Task: Look for space in Repelón, Colombia from 9th June, 2023 to 11th June, 2023 for 2 adults in price range Rs.6000 to Rs.10000. Place can be entire place with 2 bedrooms having 2 beds and 1 bathroom. Property type can be house, flat, guest house. Amenities needed are: wifi, washing machine. Booking option can be shelf check-in. Required host language is English.
Action: Mouse moved to (456, 91)
Screenshot: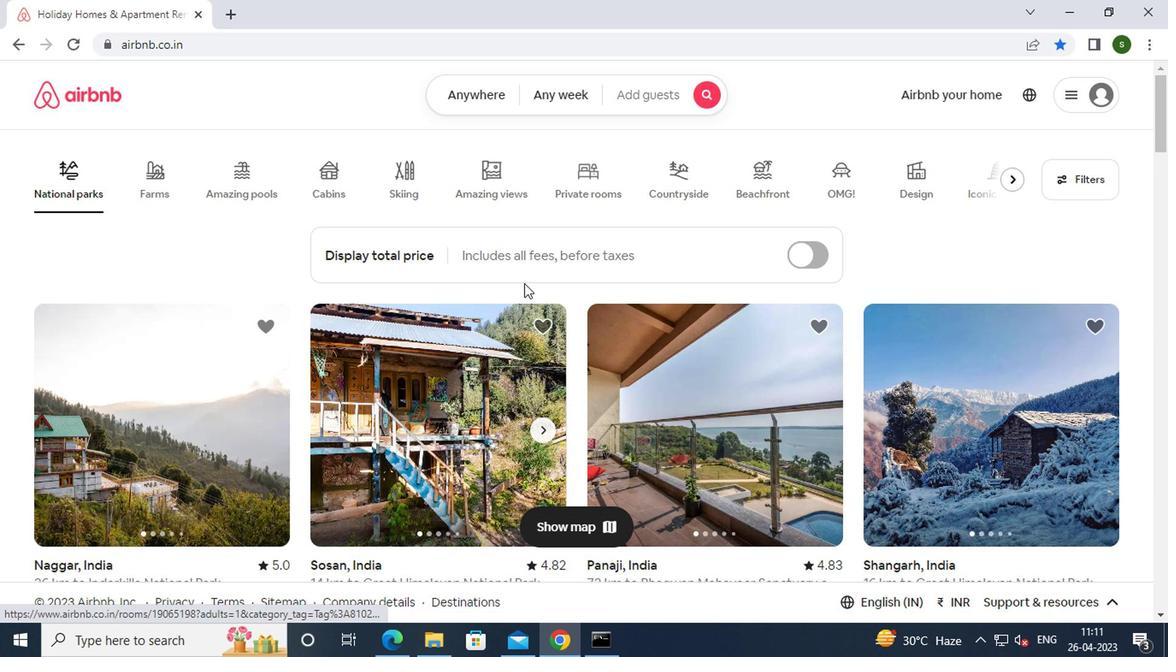
Action: Mouse pressed left at (456, 91)
Screenshot: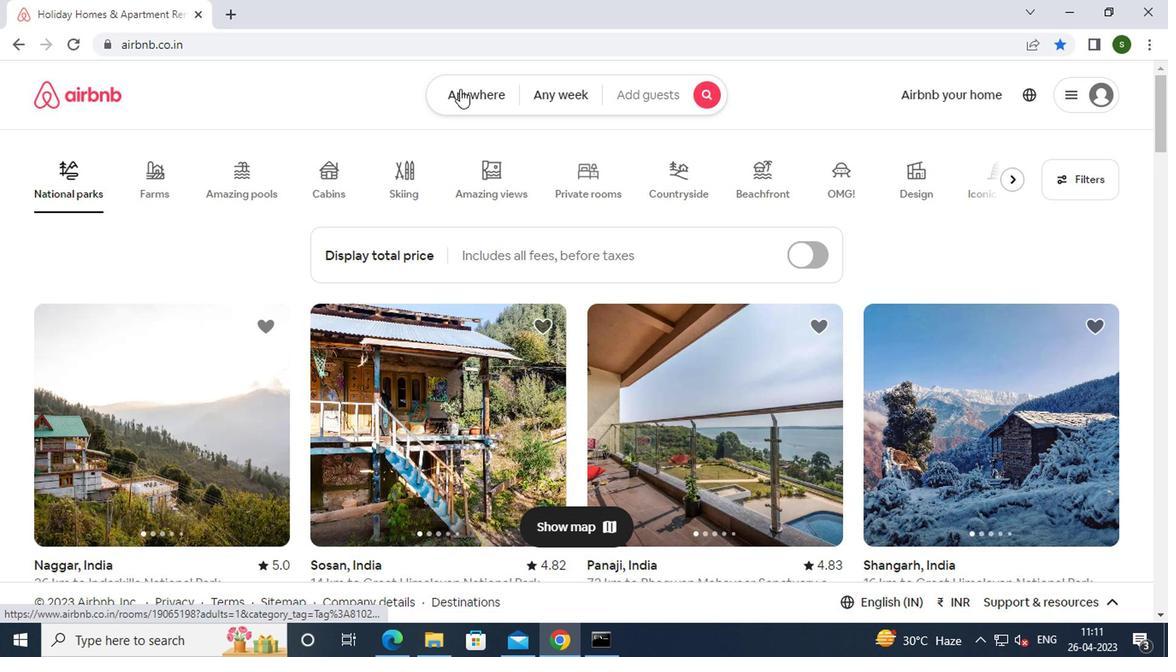
Action: Mouse moved to (309, 180)
Screenshot: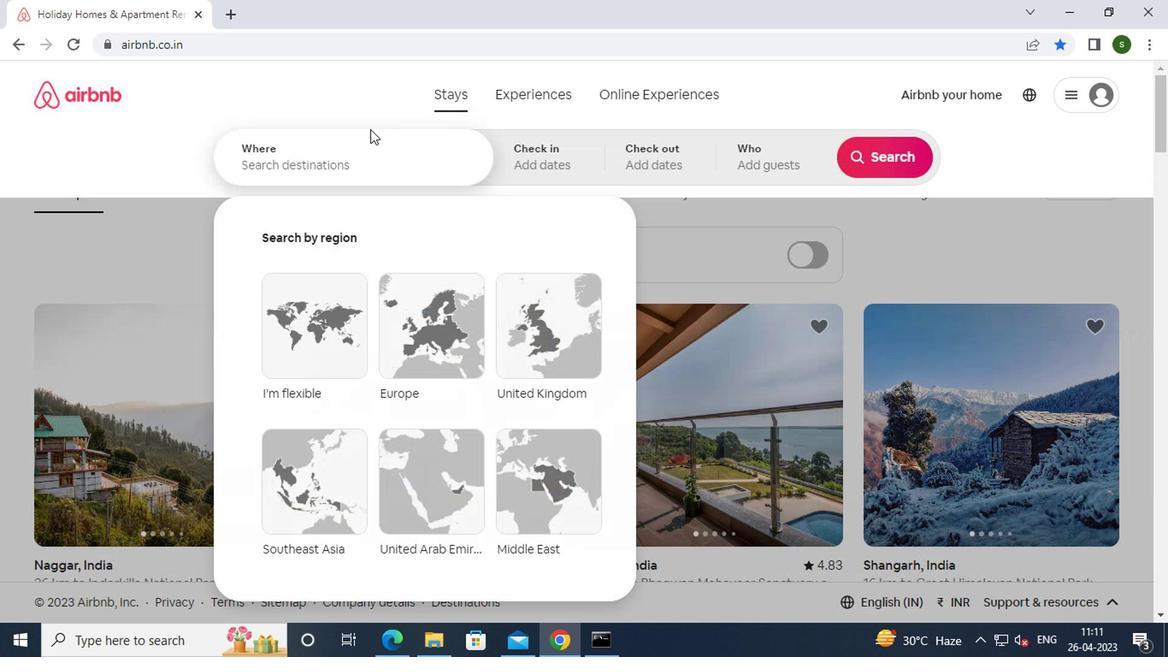 
Action: Mouse pressed left at (309, 180)
Screenshot: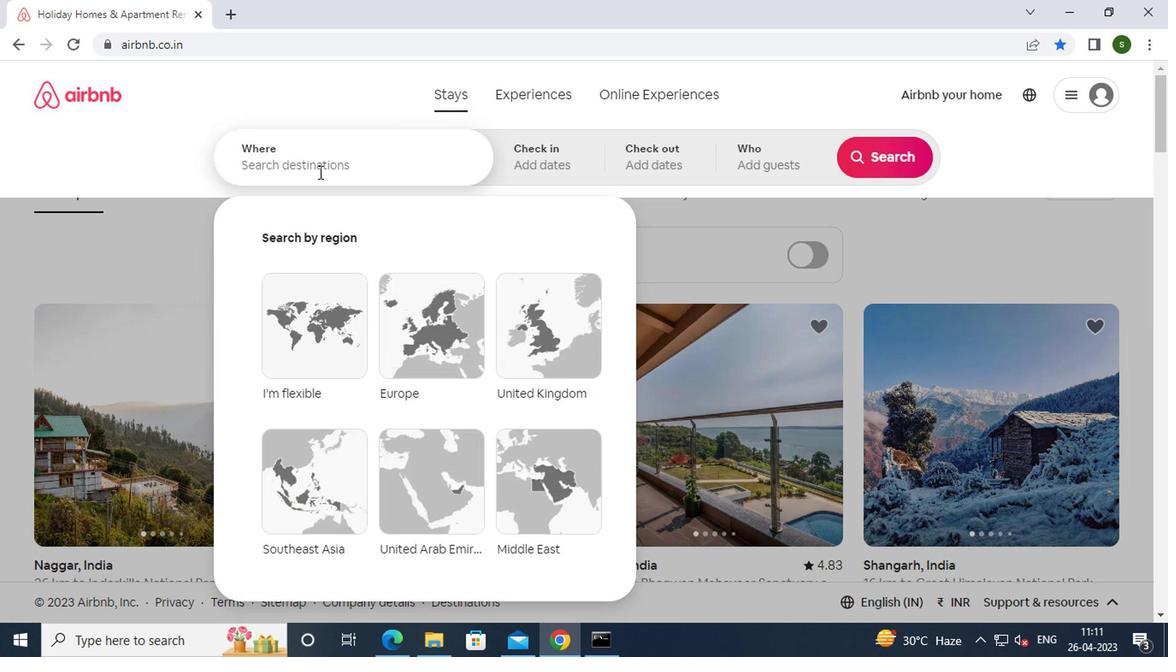 
Action: Mouse moved to (309, 174)
Screenshot: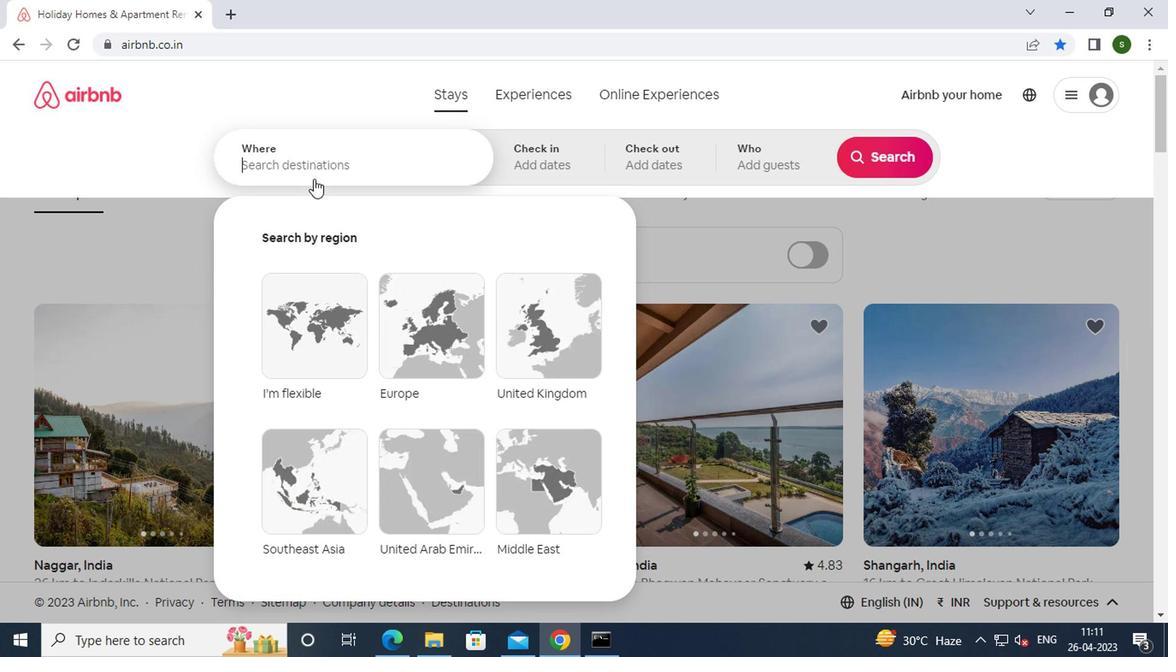 
Action: Key pressed <Key.caps_lock>r<Key.caps_lock>epelon,<Key.space><Key.caps_lock>c<Key.caps_lock>olombia<Key.enter>
Screenshot: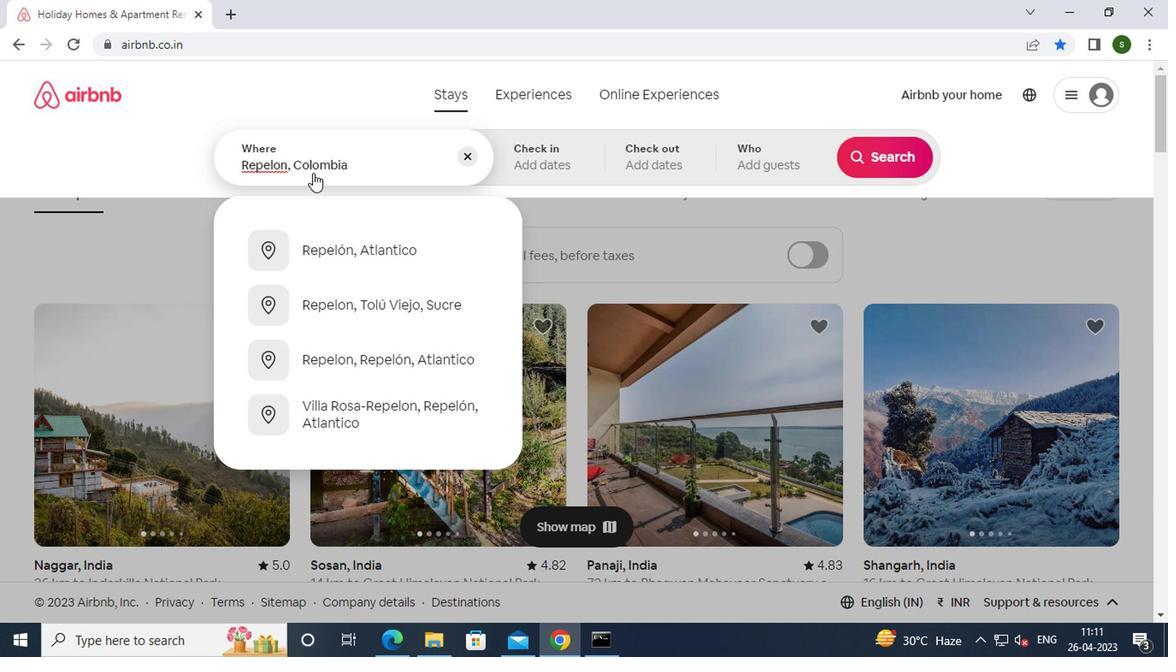 
Action: Mouse moved to (870, 292)
Screenshot: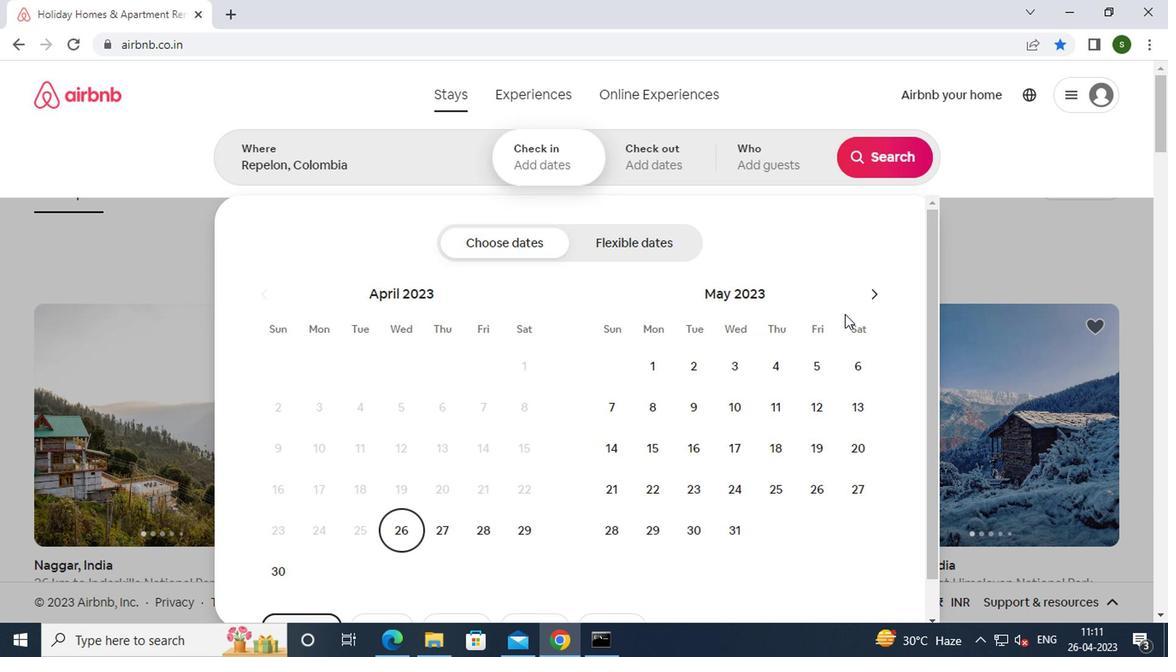 
Action: Mouse pressed left at (870, 292)
Screenshot: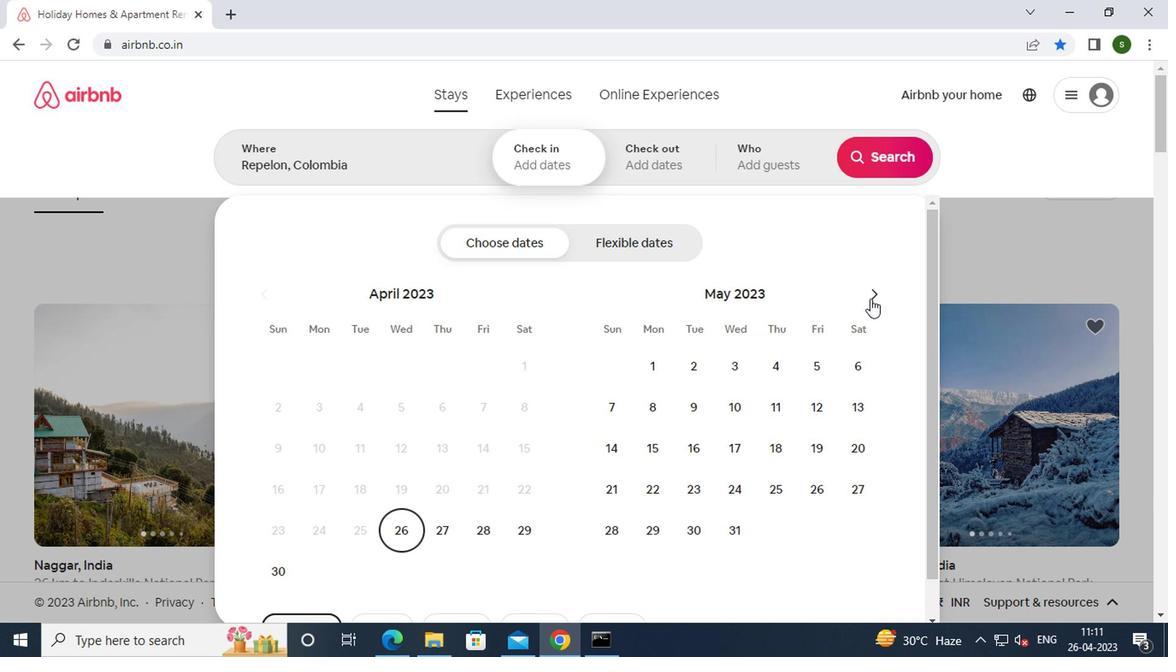 
Action: Mouse moved to (814, 420)
Screenshot: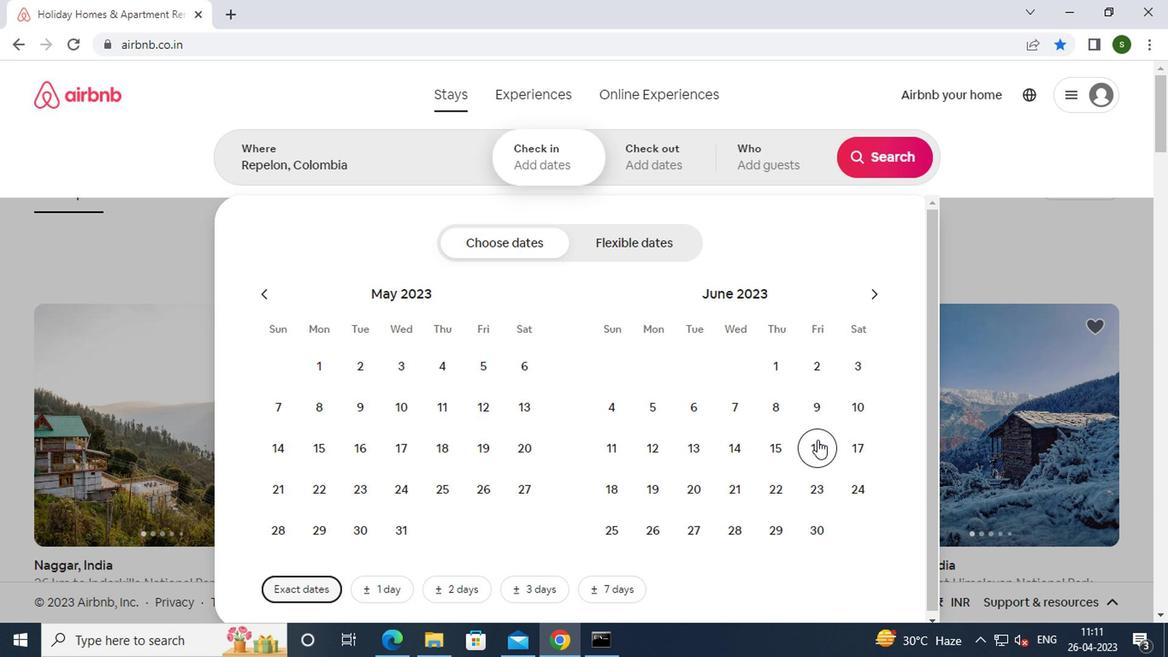 
Action: Mouse pressed left at (814, 420)
Screenshot: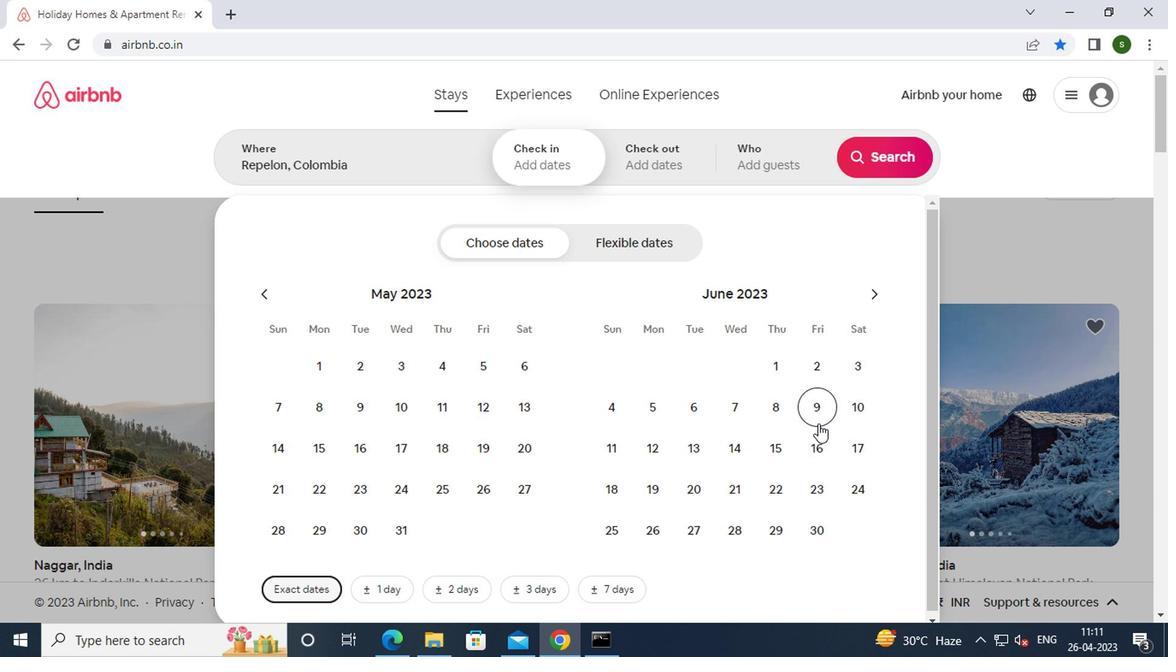 
Action: Mouse moved to (617, 456)
Screenshot: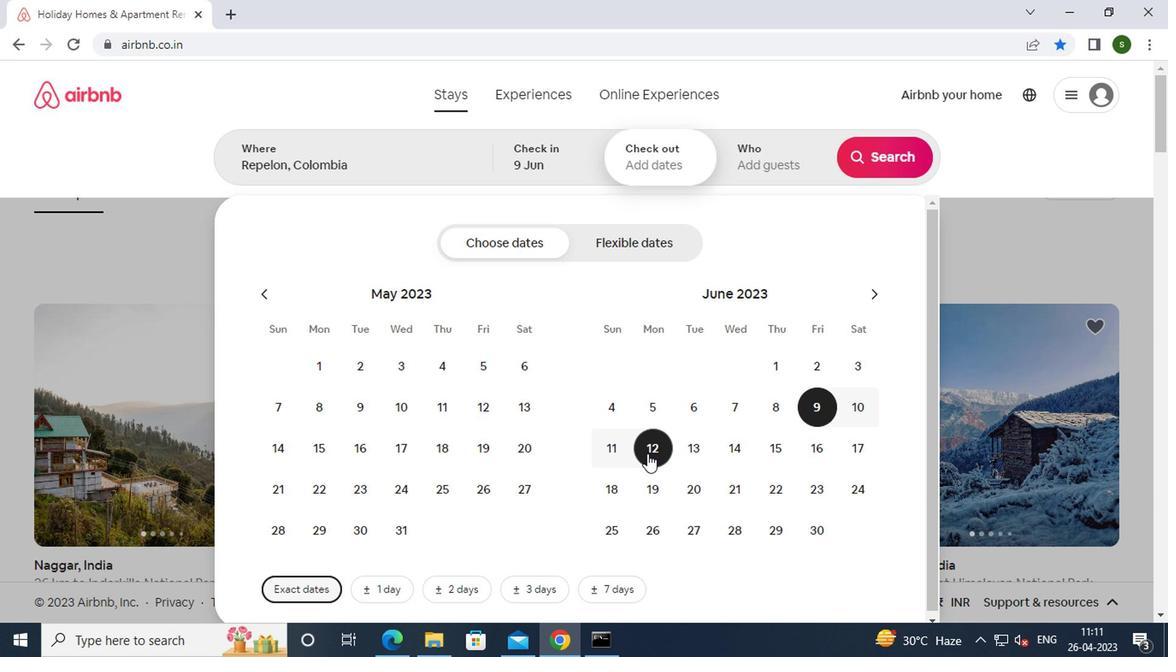 
Action: Mouse pressed left at (617, 456)
Screenshot: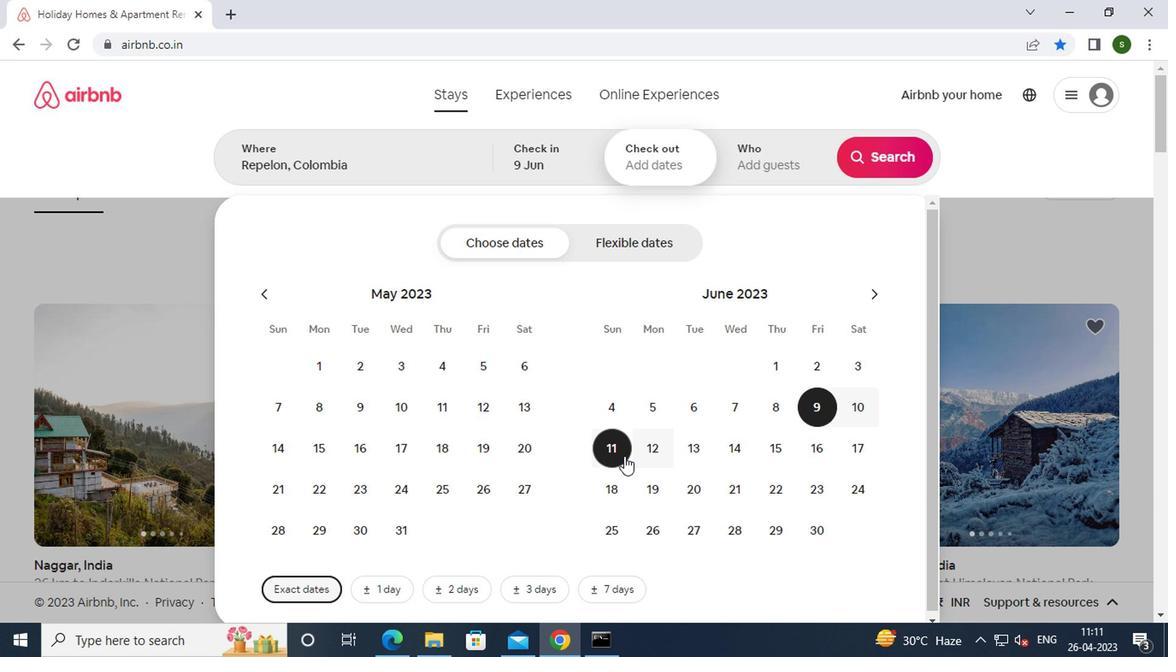 
Action: Mouse moved to (779, 166)
Screenshot: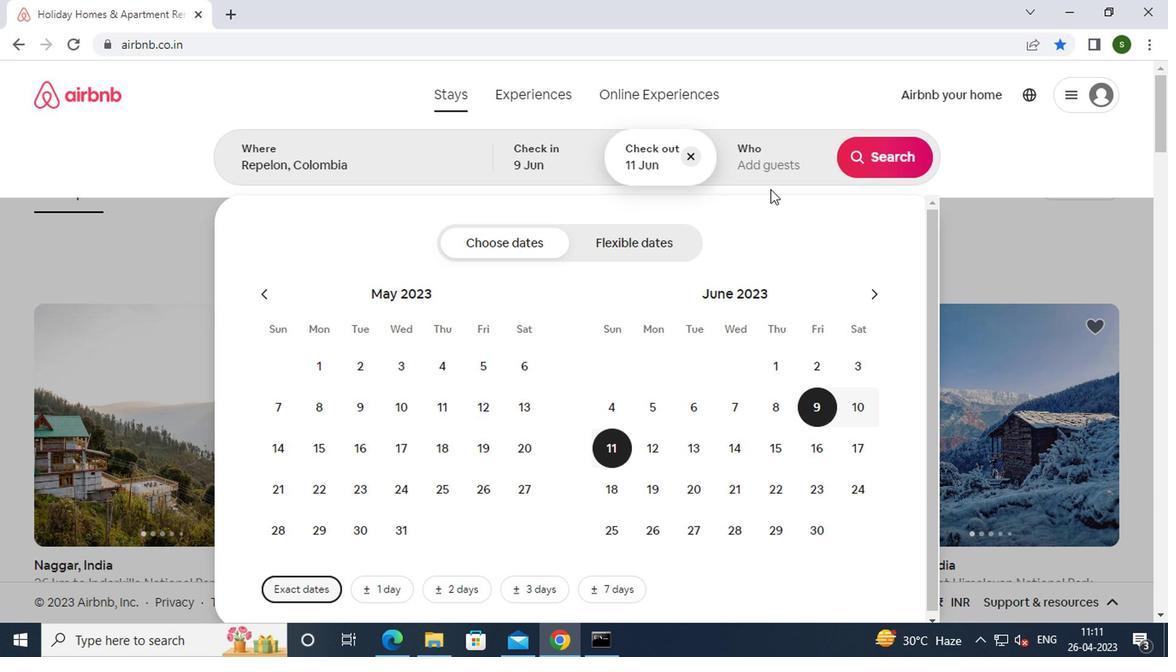 
Action: Mouse pressed left at (779, 166)
Screenshot: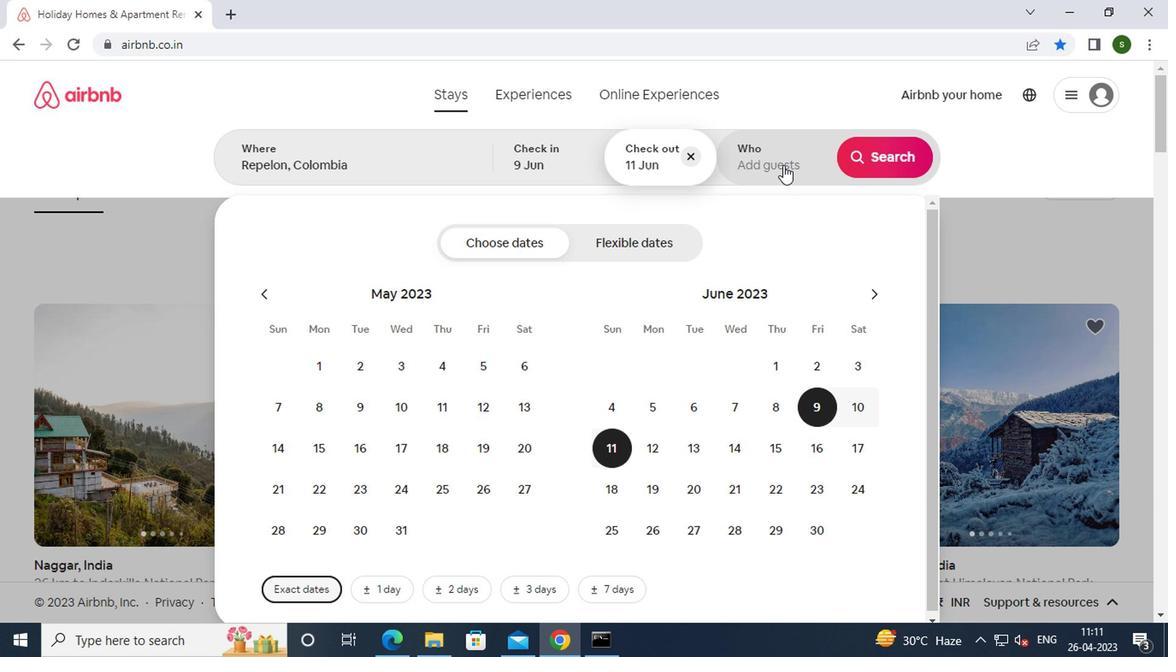 
Action: Mouse moved to (890, 250)
Screenshot: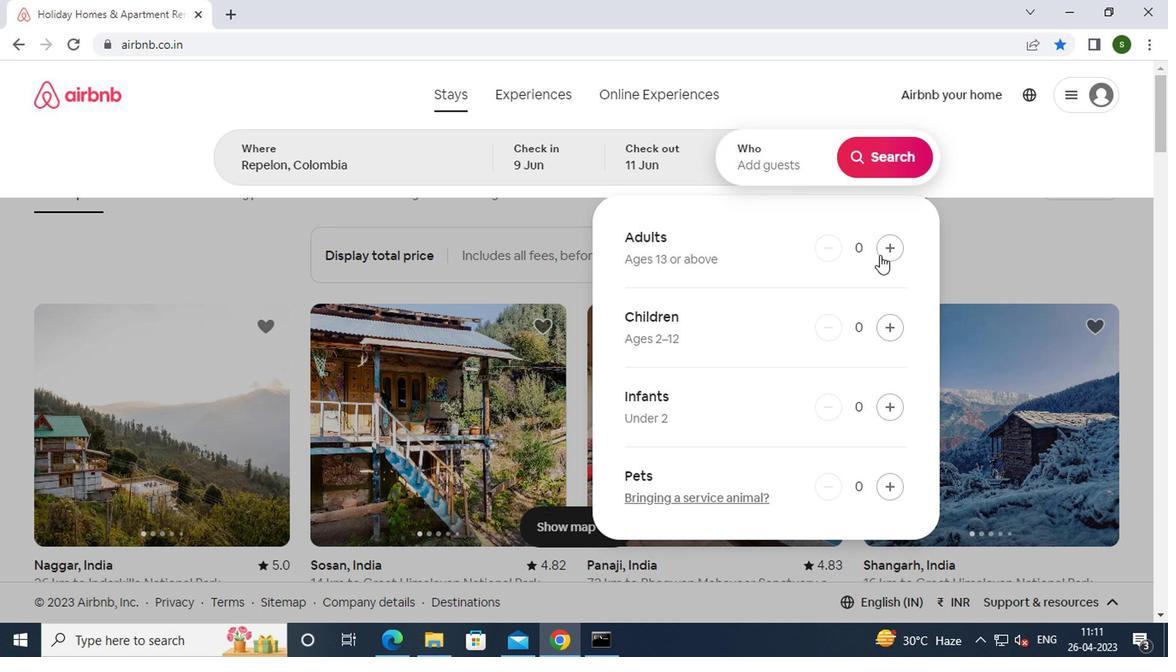 
Action: Mouse pressed left at (890, 250)
Screenshot: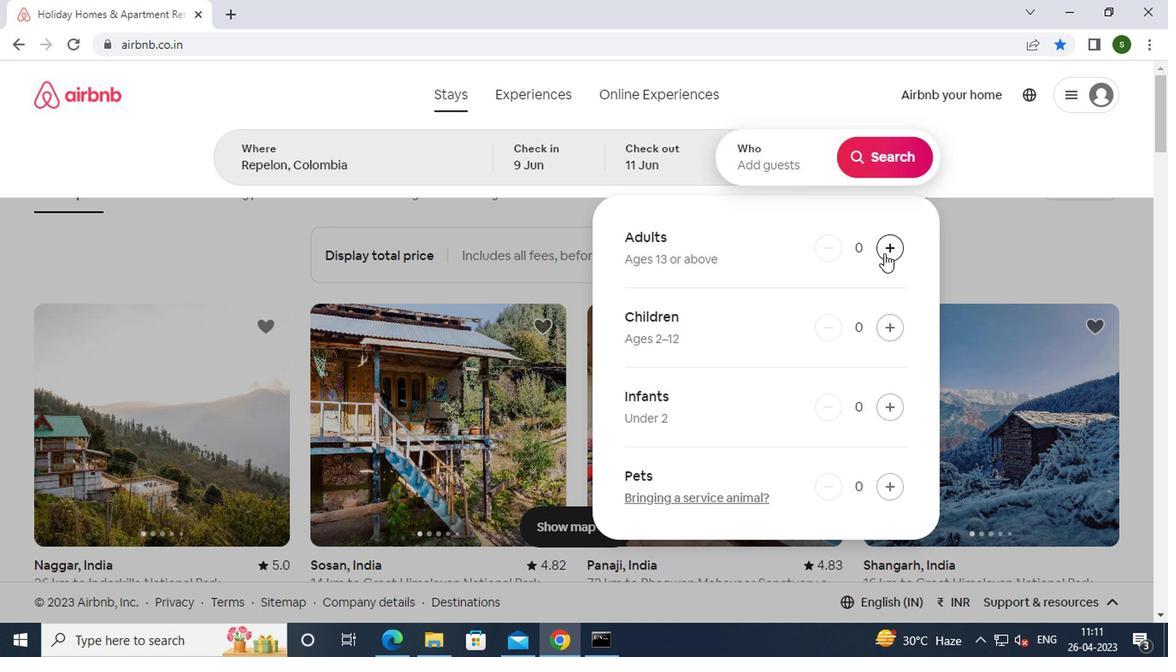 
Action: Mouse pressed left at (890, 250)
Screenshot: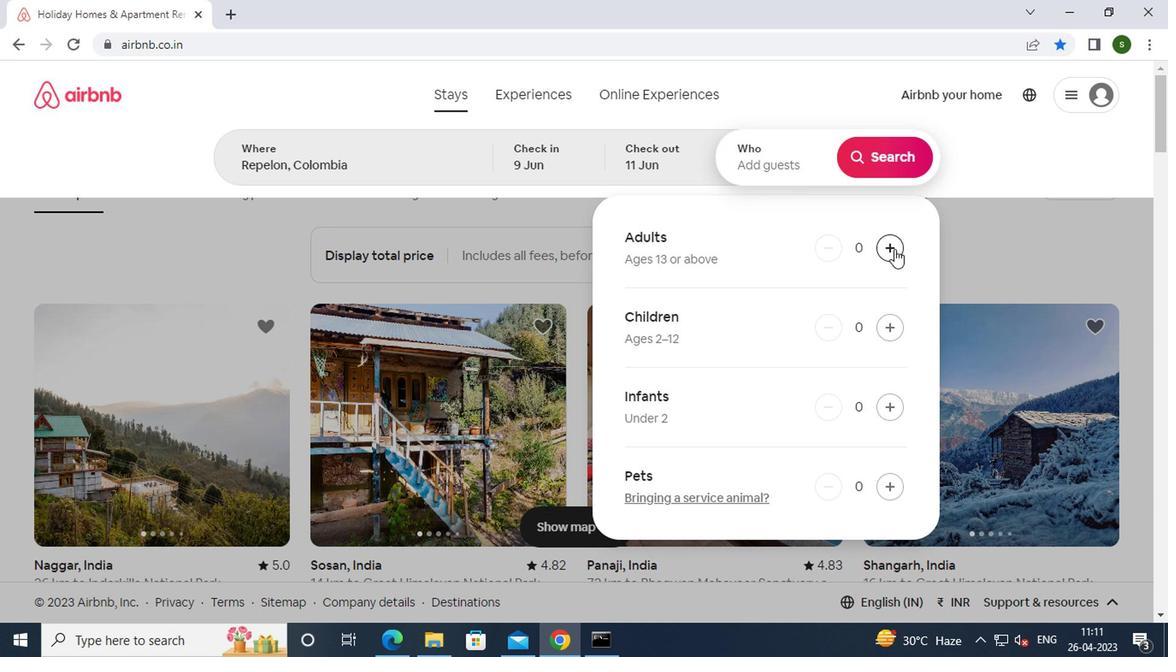
Action: Mouse moved to (893, 161)
Screenshot: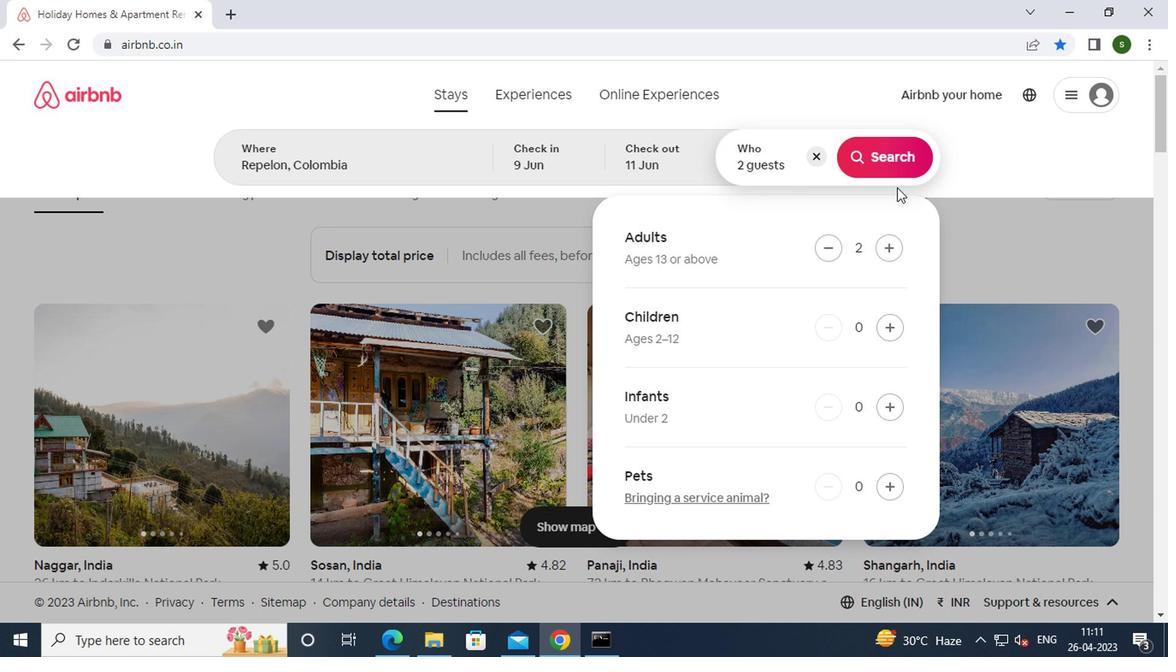 
Action: Mouse pressed left at (893, 161)
Screenshot: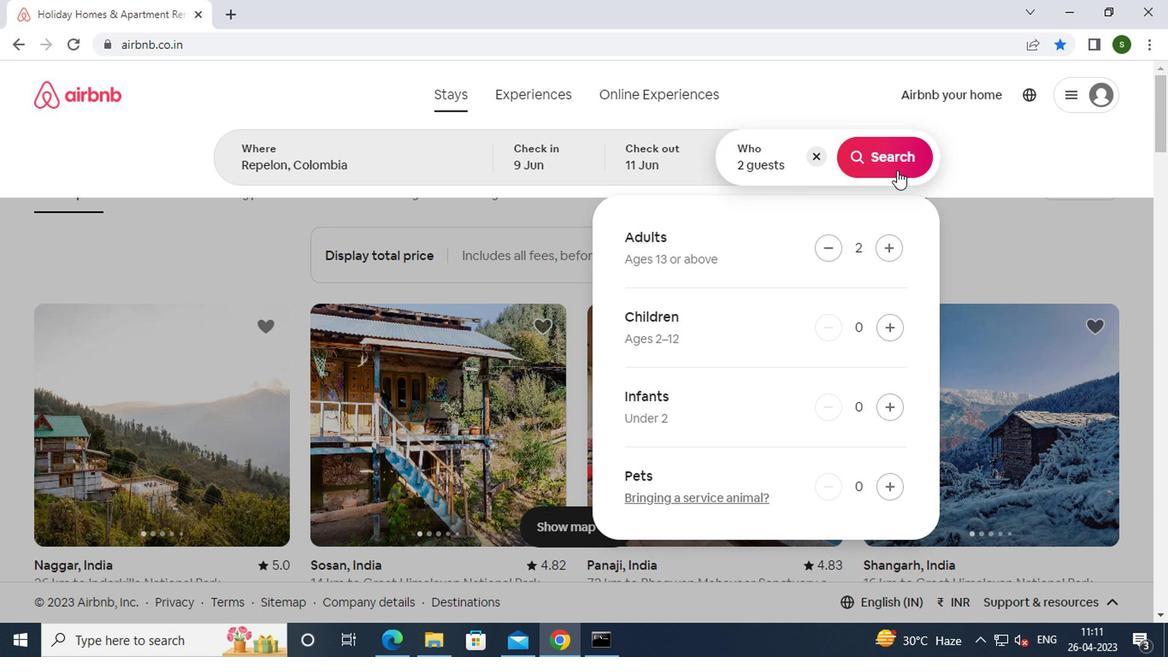 
Action: Mouse moved to (1092, 162)
Screenshot: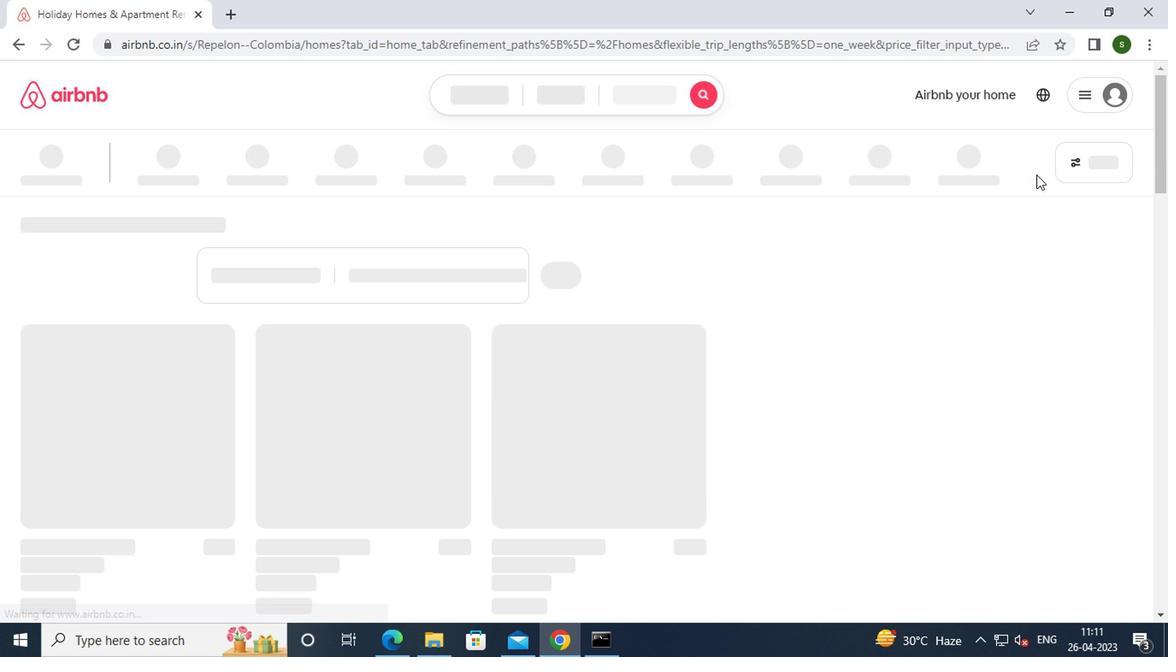 
Action: Mouse pressed left at (1092, 162)
Screenshot: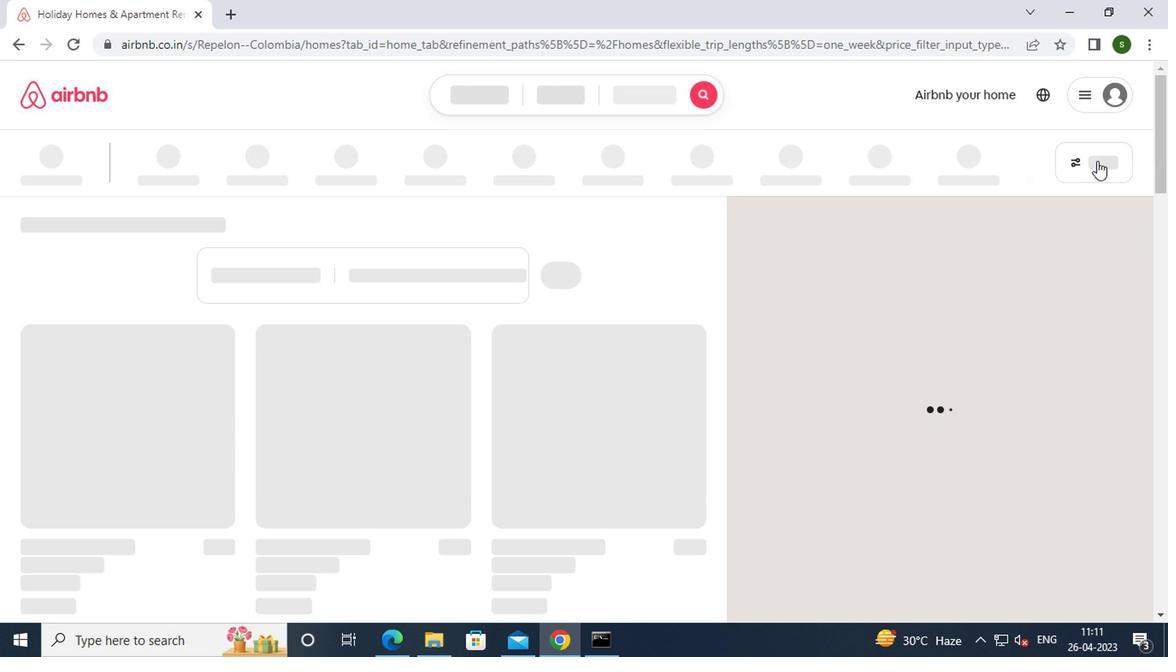 
Action: Mouse moved to (1082, 165)
Screenshot: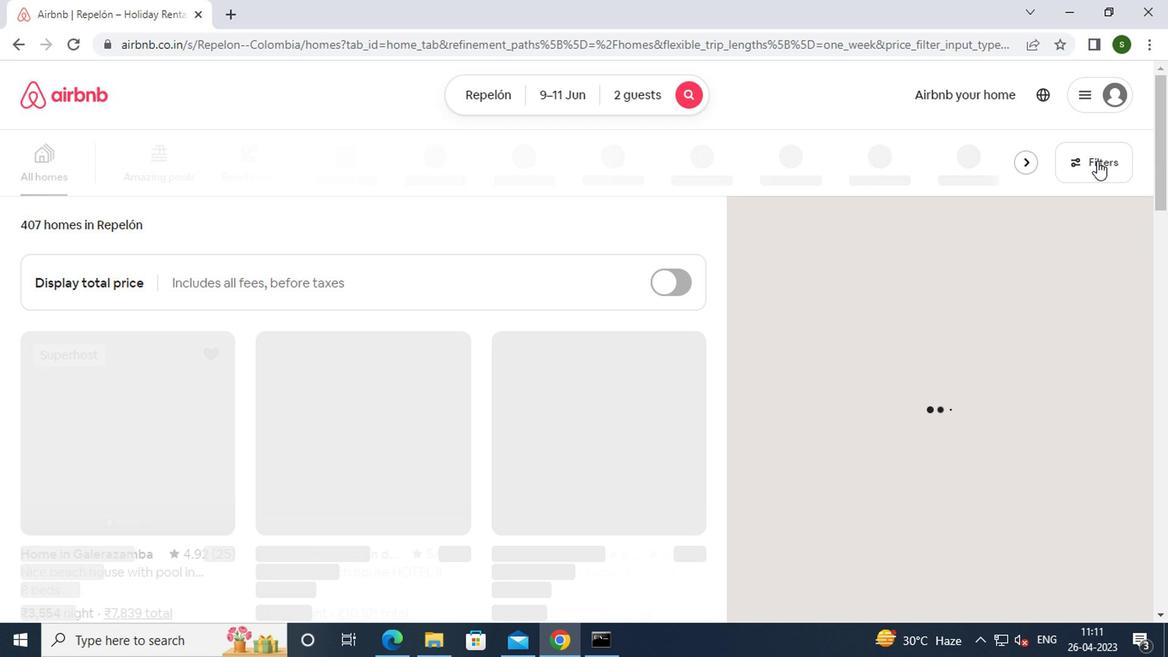 
Action: Mouse pressed left at (1082, 165)
Screenshot: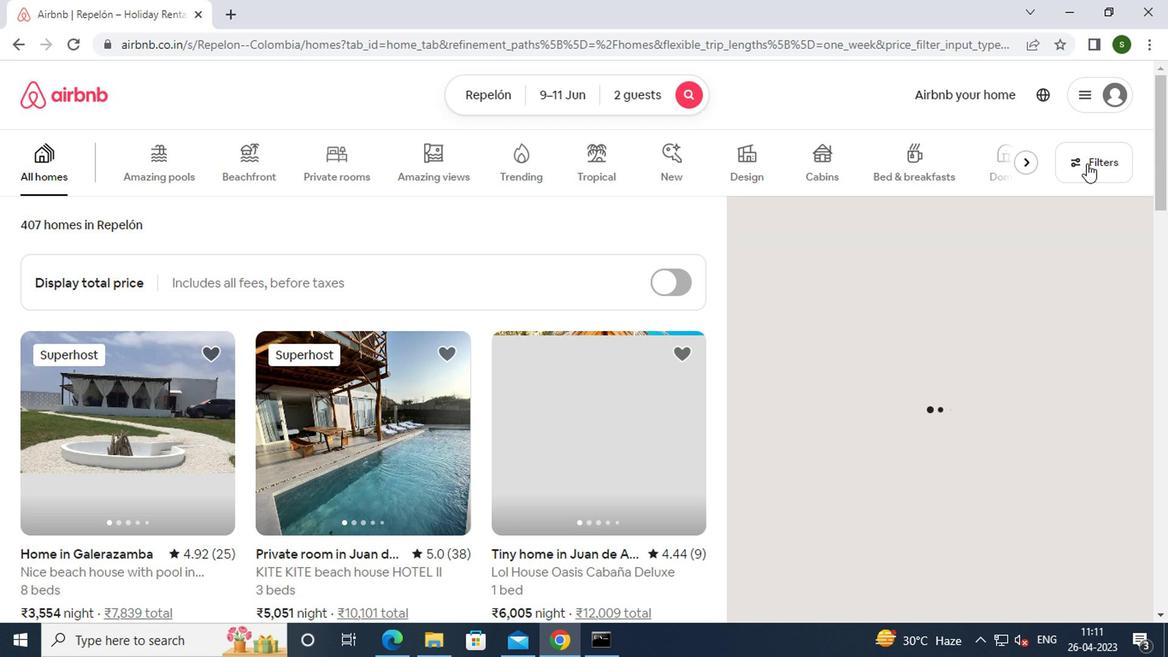 
Action: Mouse moved to (514, 364)
Screenshot: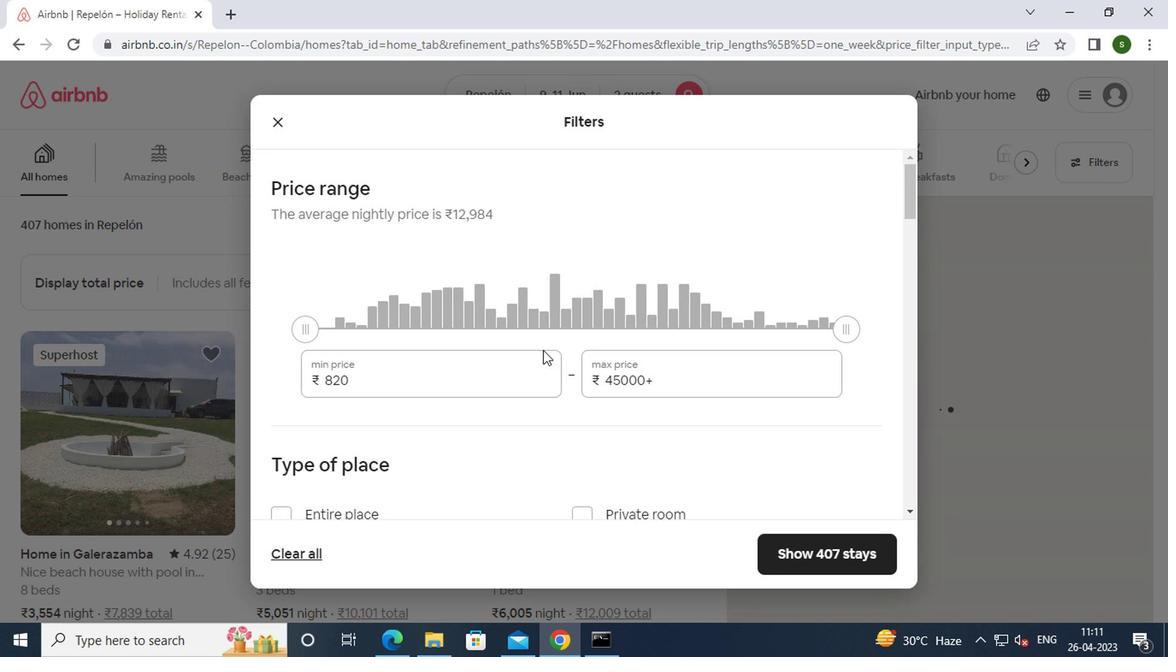 
Action: Mouse pressed left at (514, 364)
Screenshot: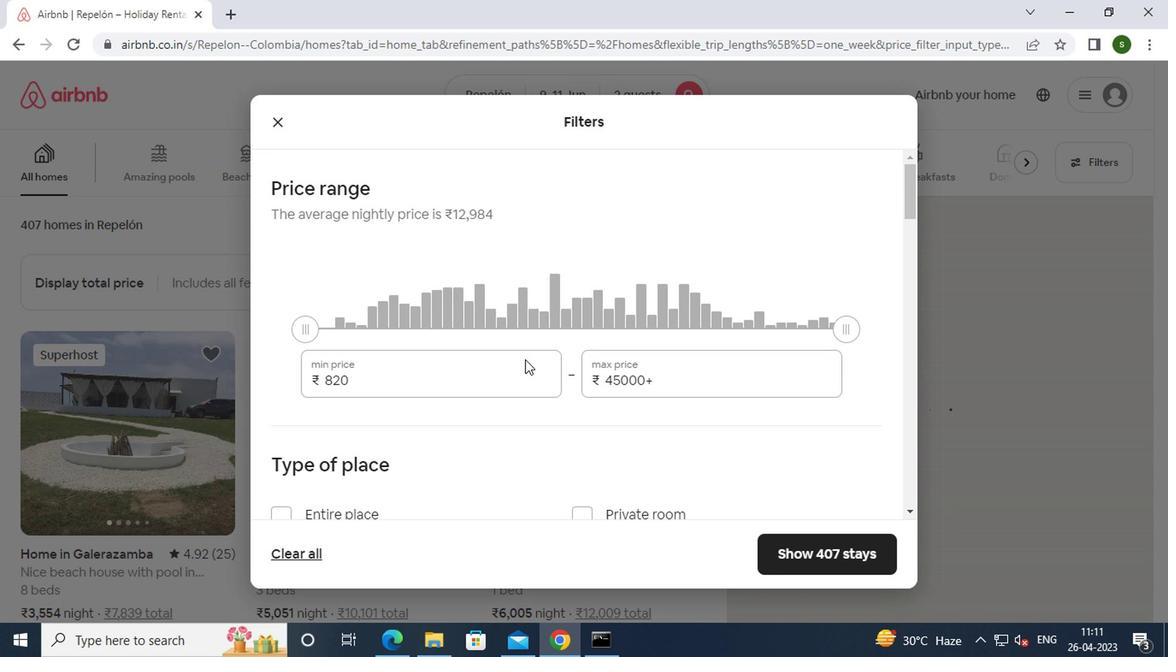 
Action: Mouse moved to (514, 364)
Screenshot: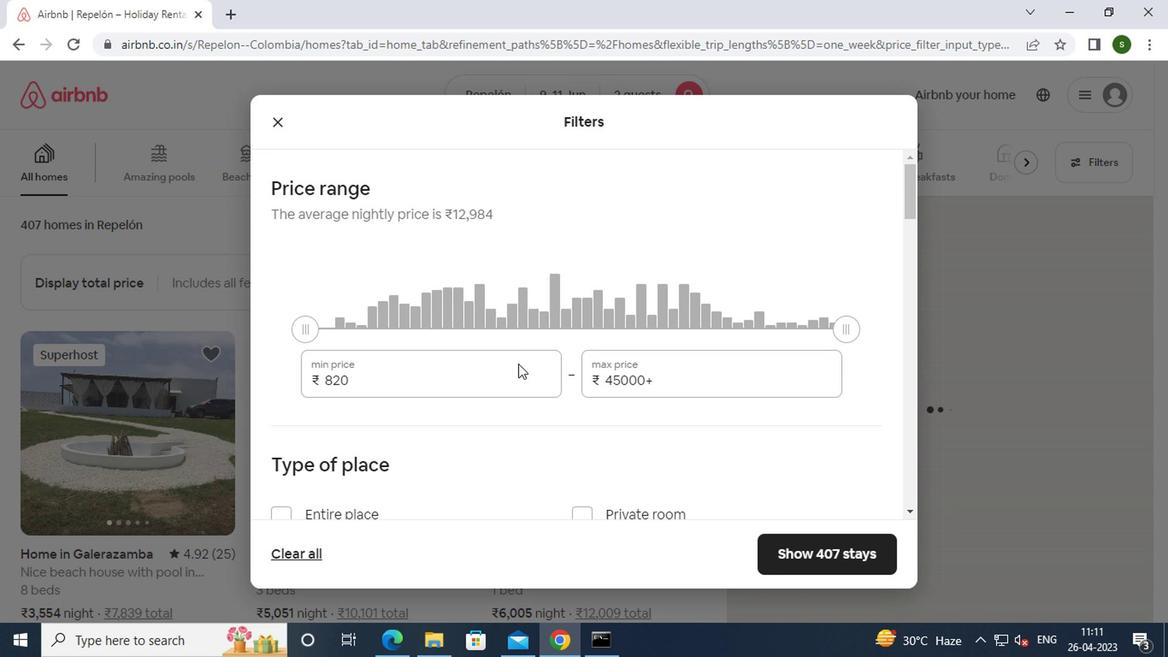 
Action: Key pressed <Key.backspace><Key.backspace><Key.backspace><Key.backspace><Key.backspace><Key.backspace><Key.backspace><Key.backspace>6000
Screenshot: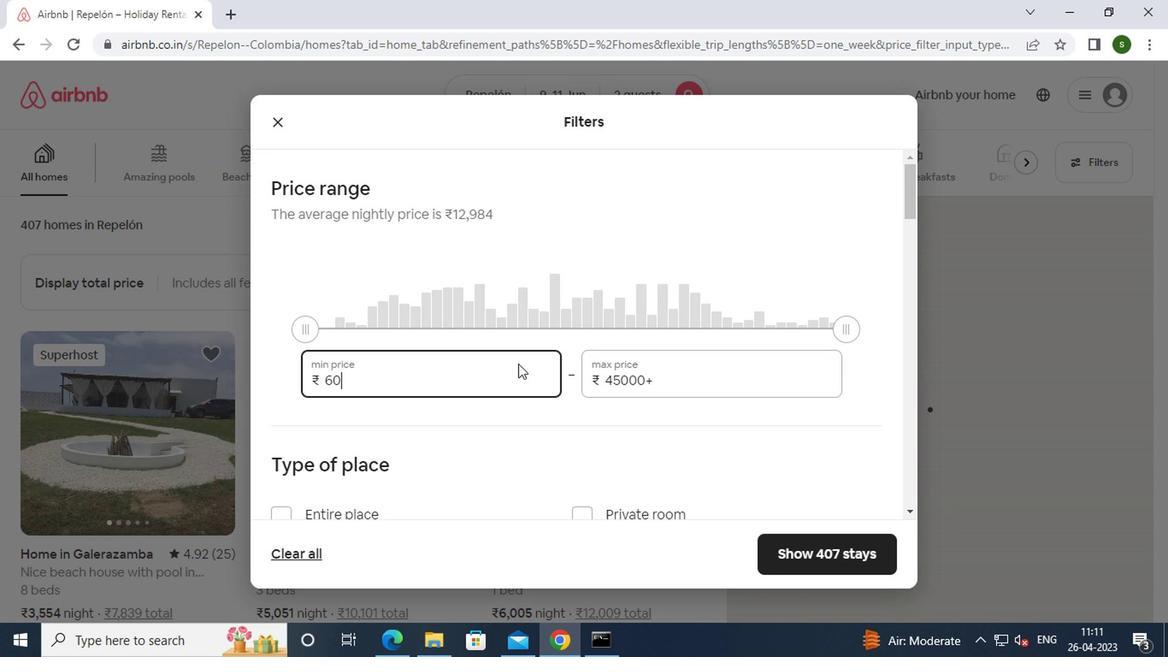 
Action: Mouse moved to (652, 378)
Screenshot: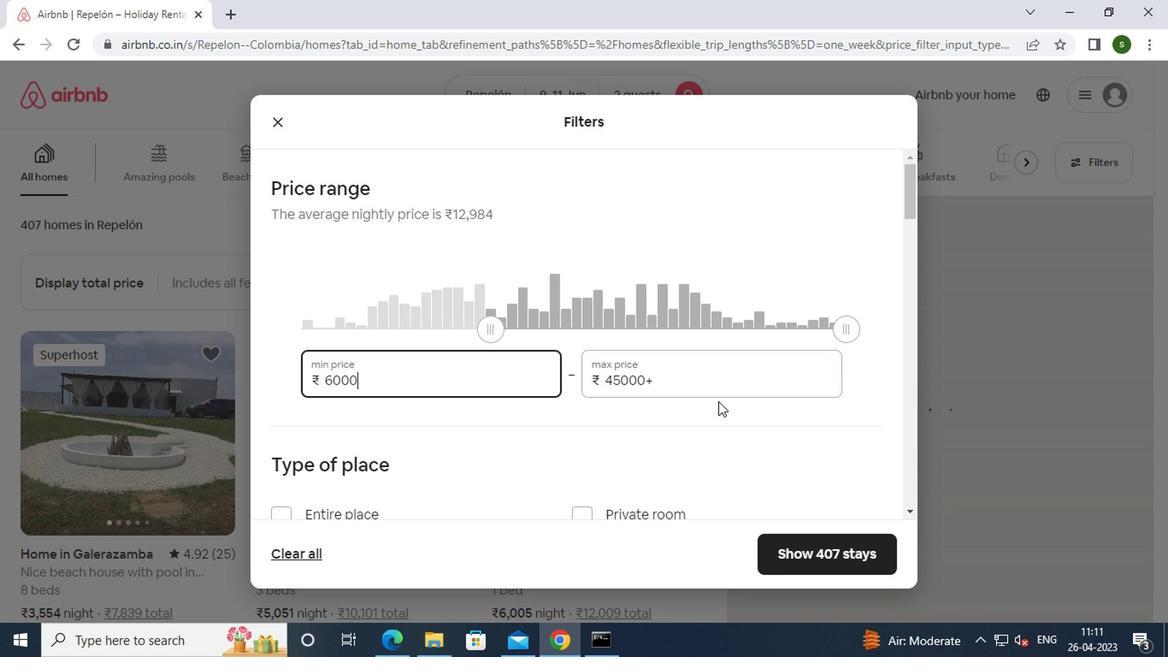 
Action: Mouse pressed left at (652, 378)
Screenshot: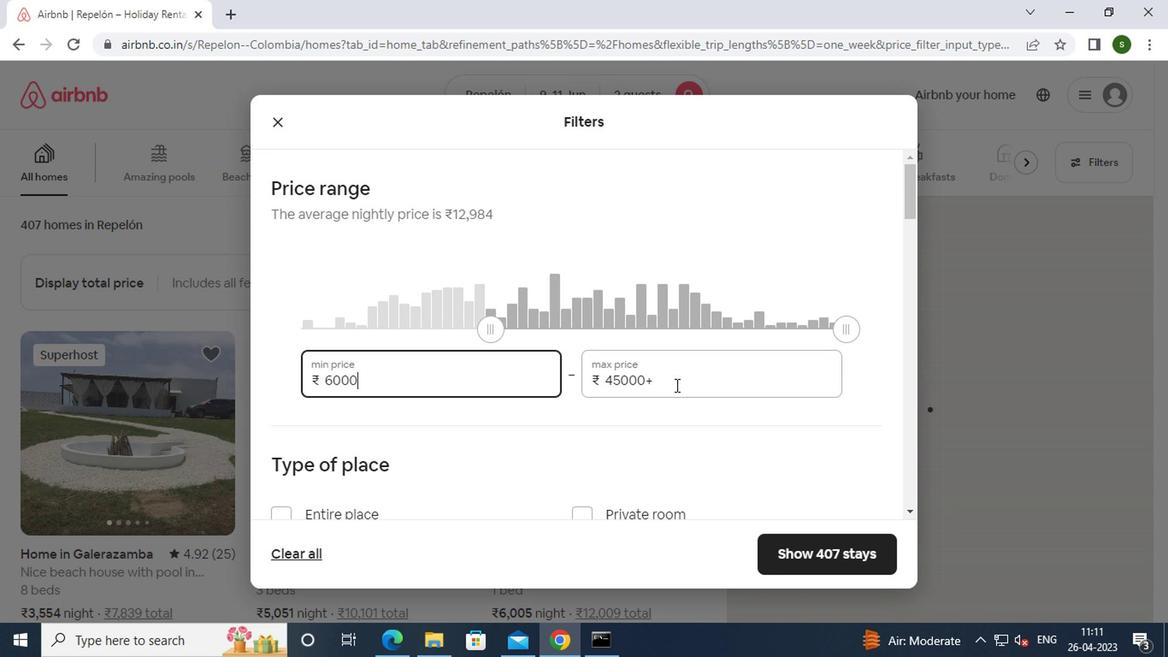 
Action: Key pressed <Key.backspace><Key.backspace><Key.backspace><Key.backspace><Key.backspace><Key.backspace><Key.backspace><Key.backspace><Key.backspace>10000
Screenshot: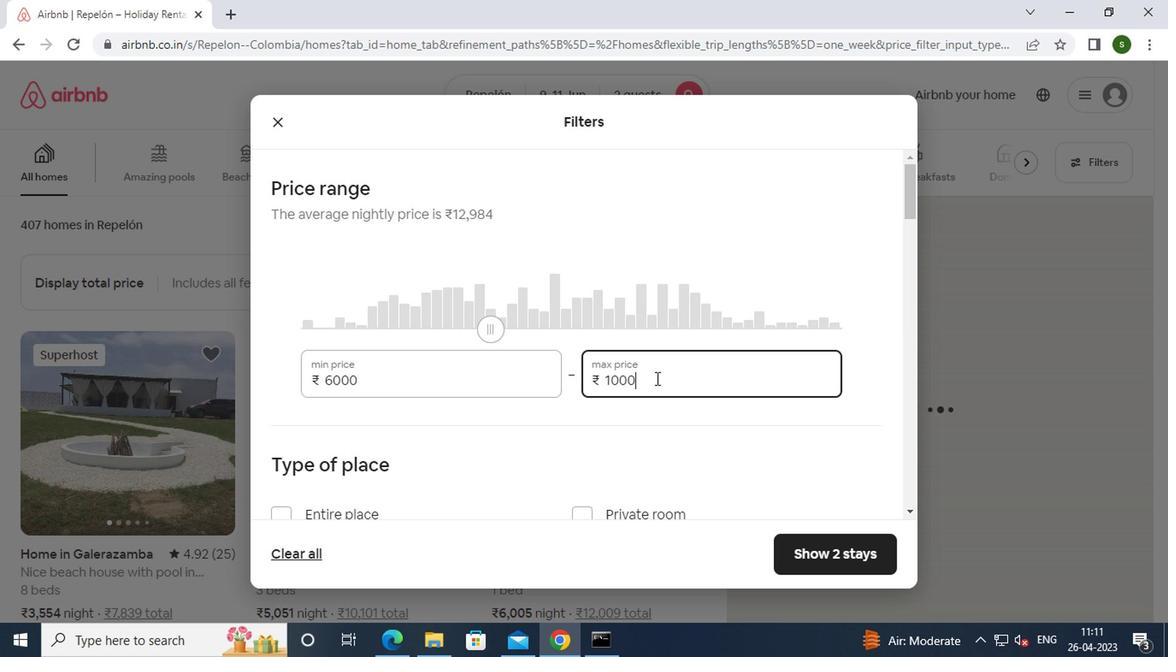 
Action: Mouse moved to (561, 415)
Screenshot: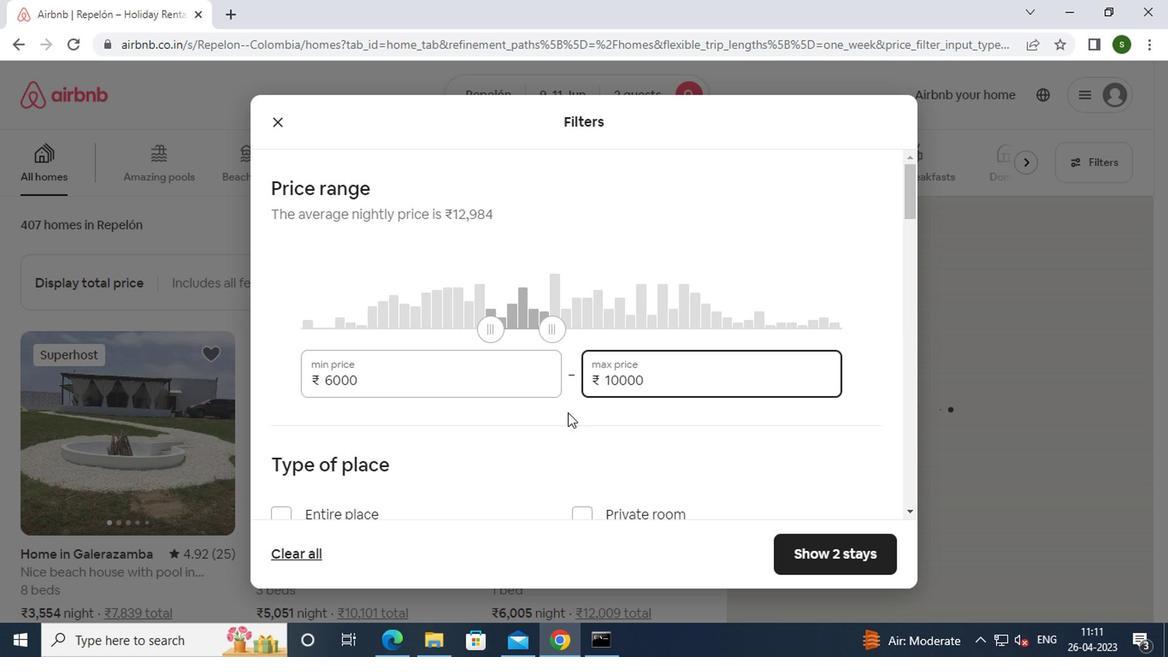 
Action: Mouse scrolled (561, 414) with delta (0, -1)
Screenshot: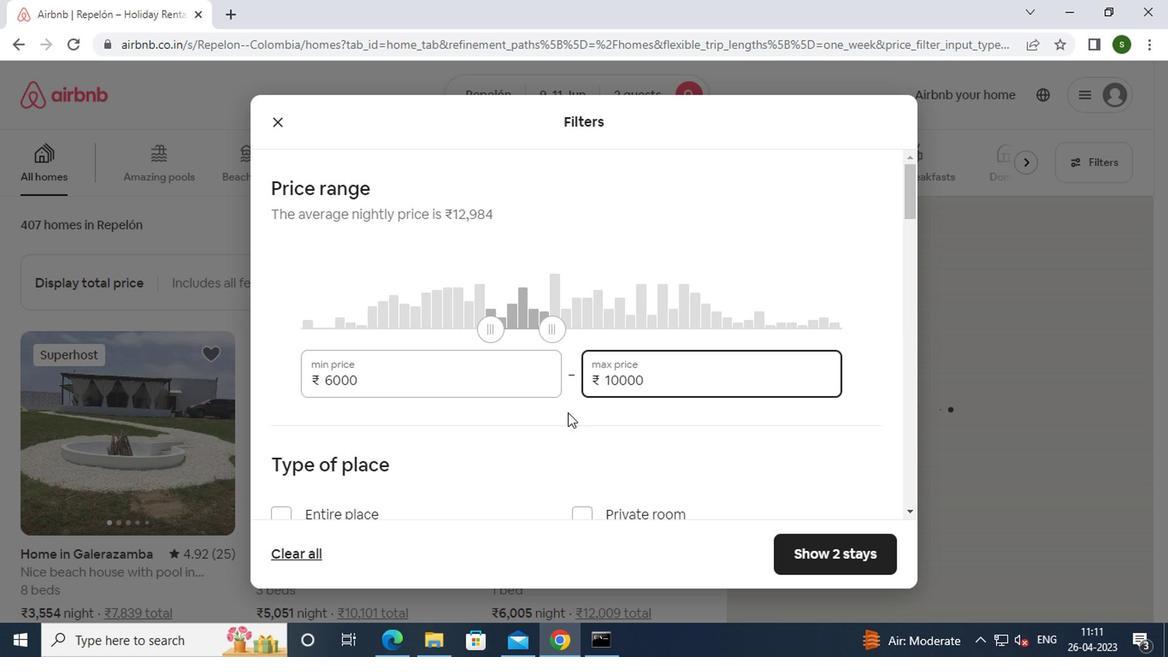 
Action: Mouse moved to (560, 415)
Screenshot: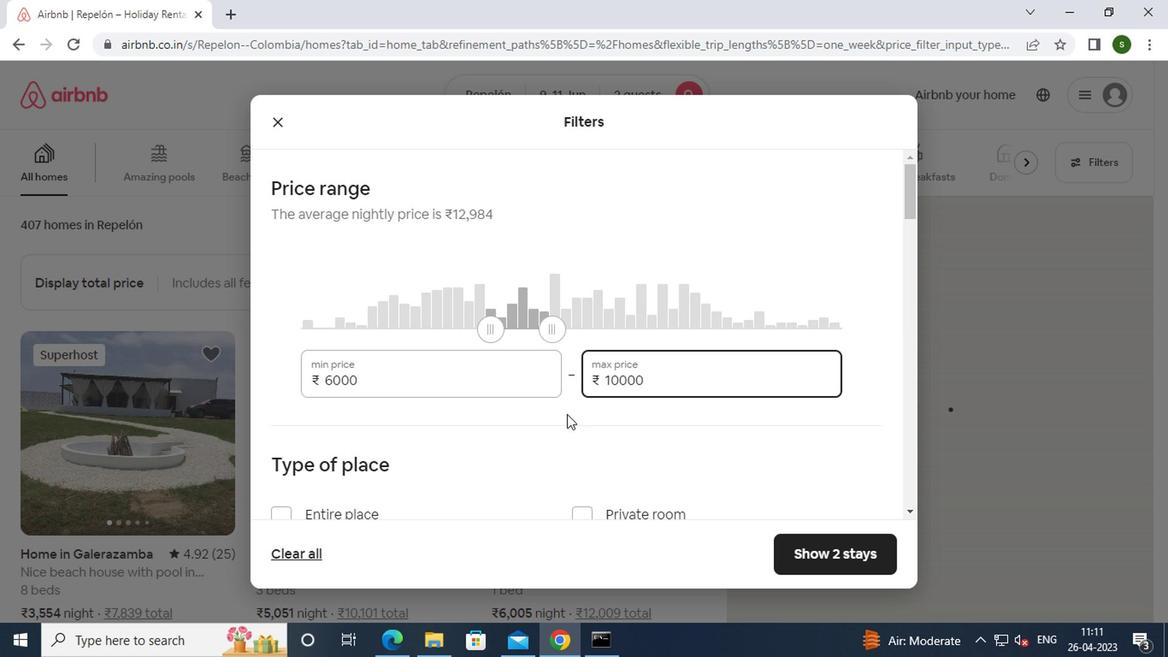 
Action: Mouse scrolled (560, 414) with delta (0, -1)
Screenshot: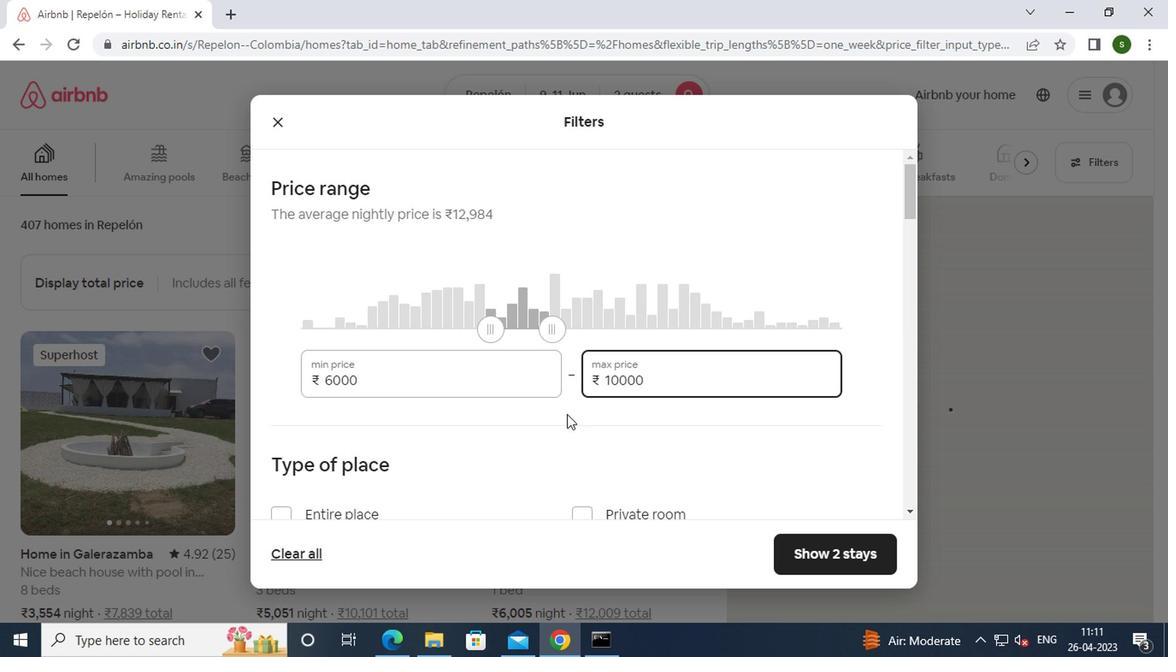 
Action: Mouse moved to (362, 363)
Screenshot: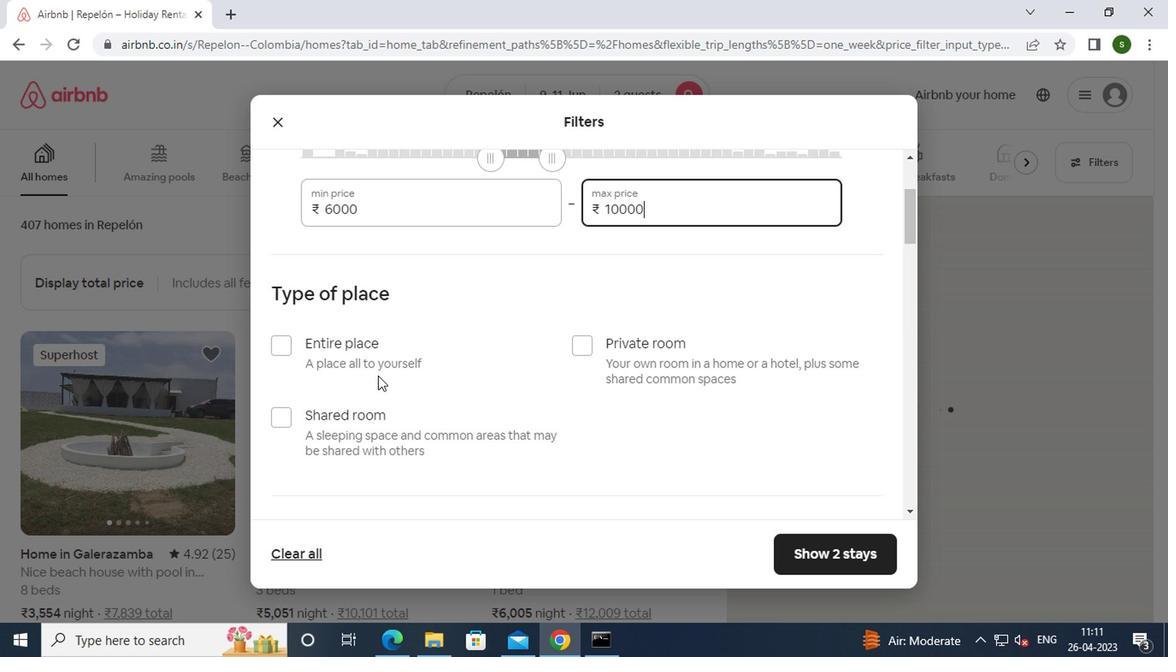 
Action: Mouse pressed left at (362, 363)
Screenshot: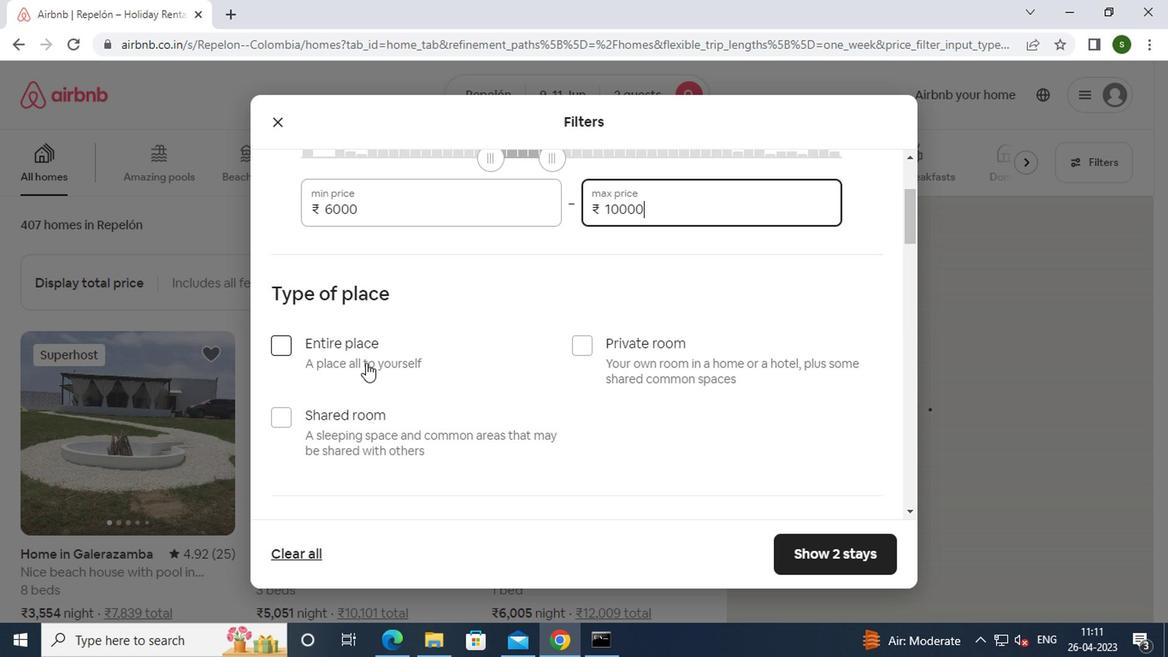 
Action: Mouse moved to (429, 342)
Screenshot: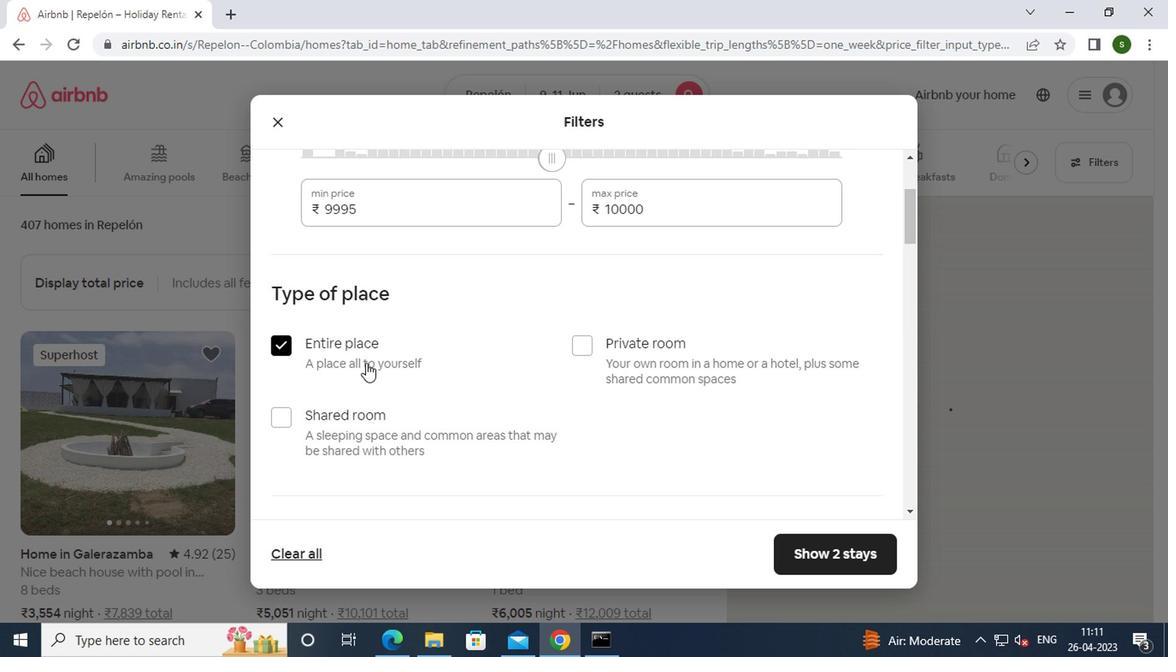 
Action: Mouse scrolled (429, 342) with delta (0, 0)
Screenshot: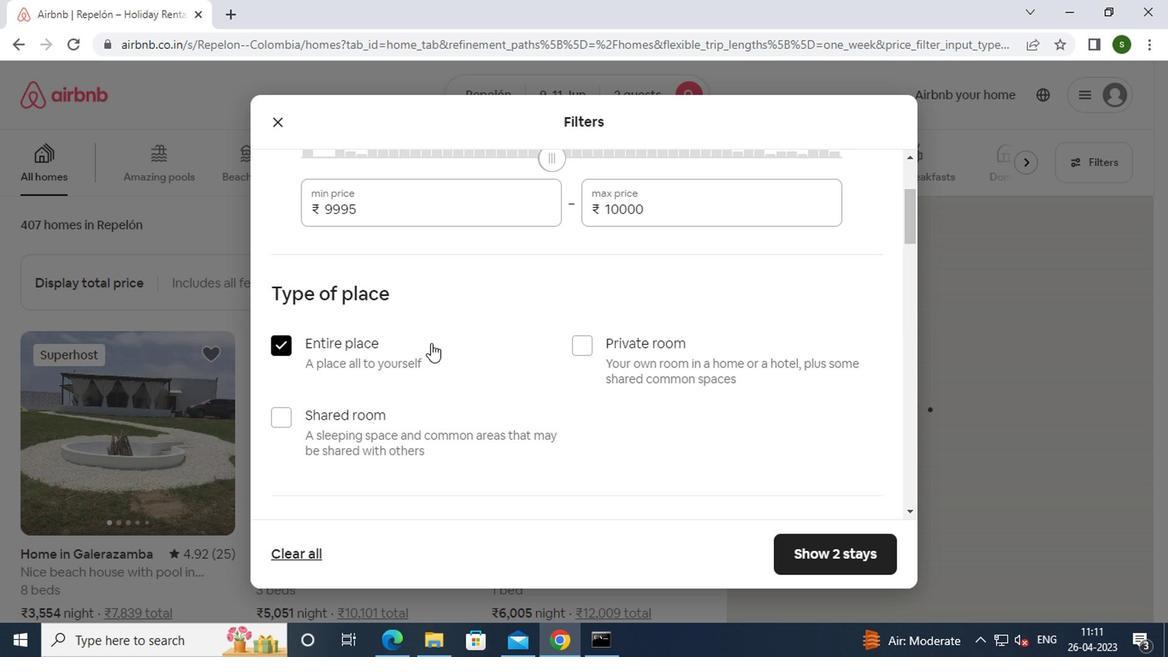 
Action: Mouse scrolled (429, 342) with delta (0, 0)
Screenshot: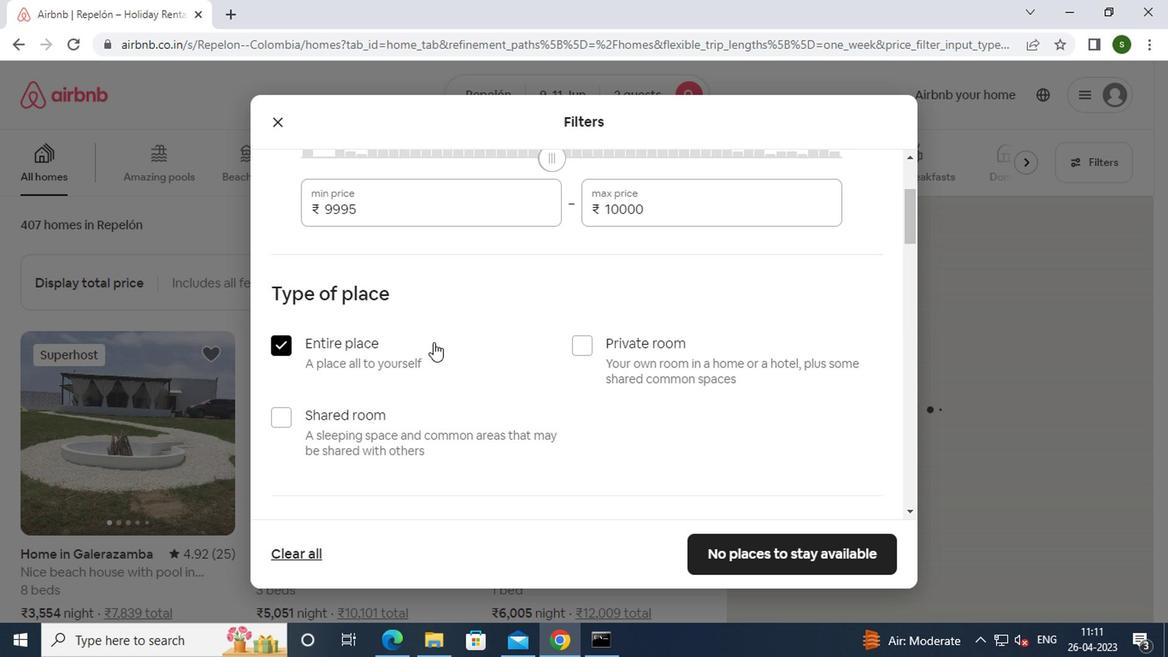
Action: Mouse scrolled (429, 342) with delta (0, 0)
Screenshot: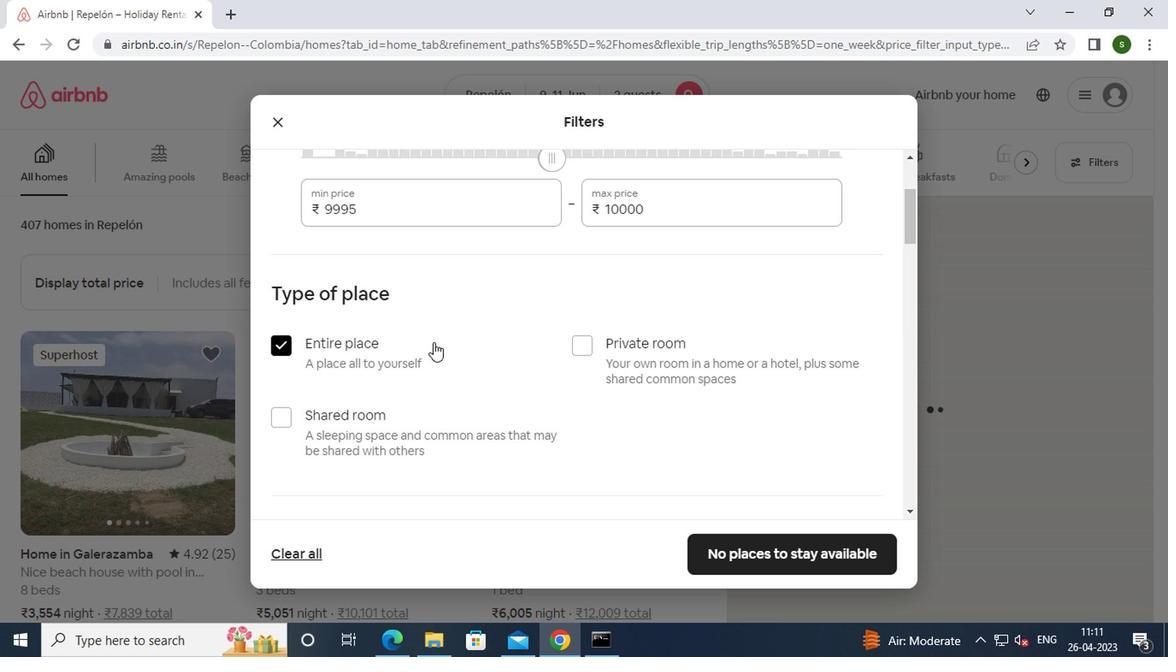
Action: Mouse moved to (429, 360)
Screenshot: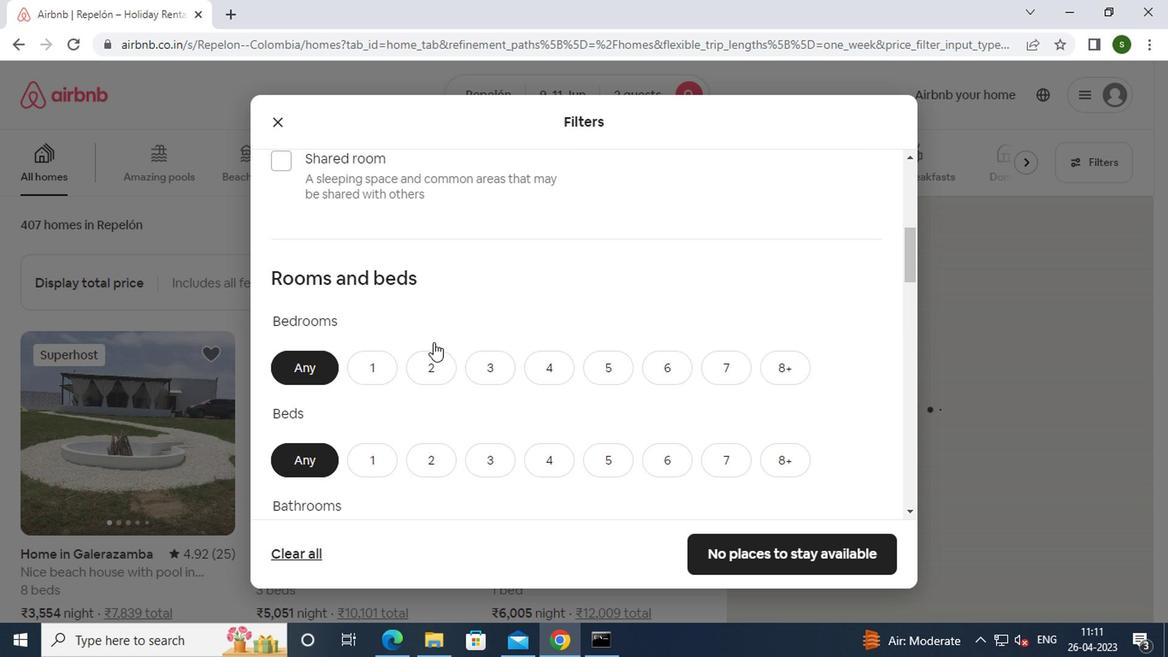 
Action: Mouse pressed left at (429, 360)
Screenshot: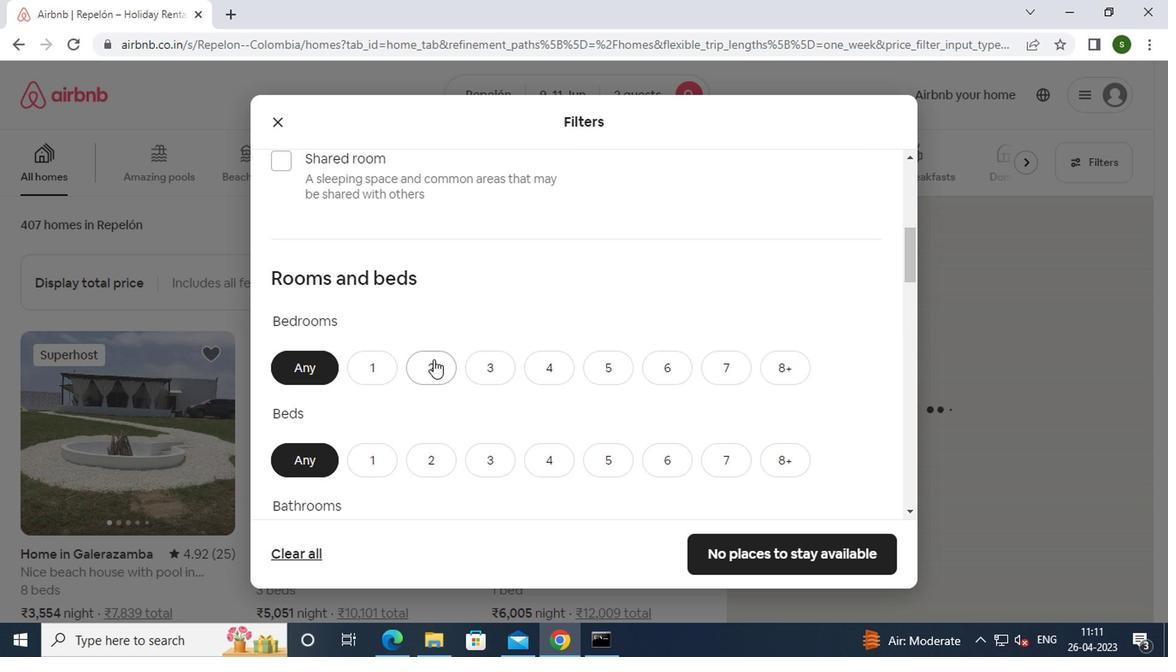 
Action: Mouse scrolled (429, 359) with delta (0, 0)
Screenshot: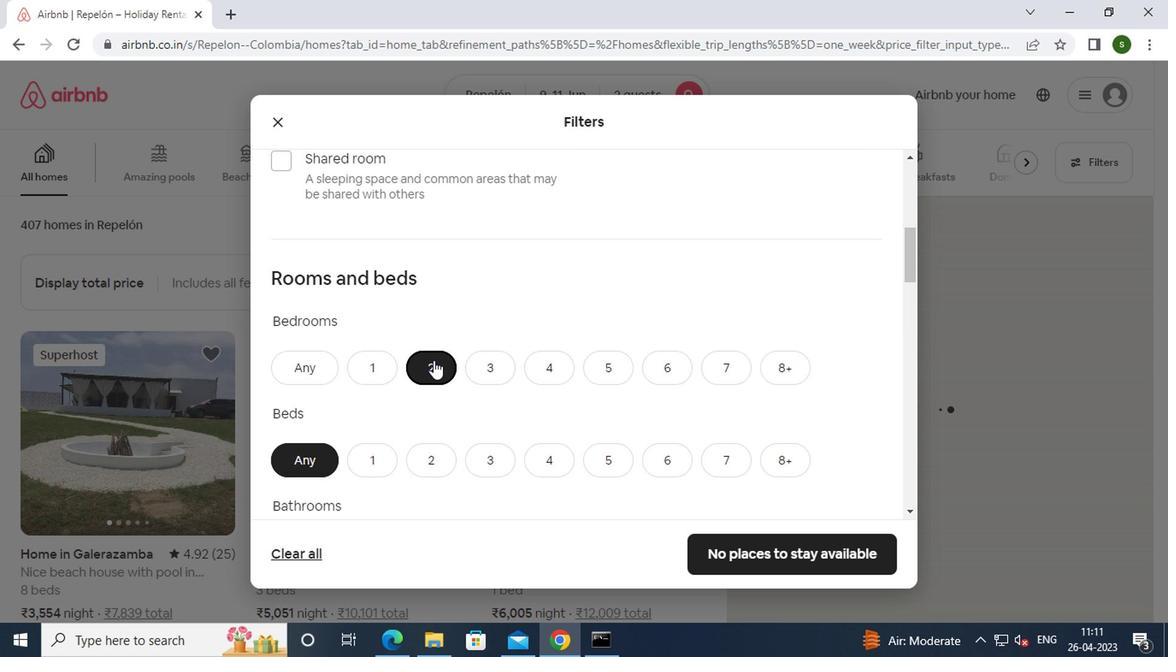 
Action: Mouse moved to (409, 377)
Screenshot: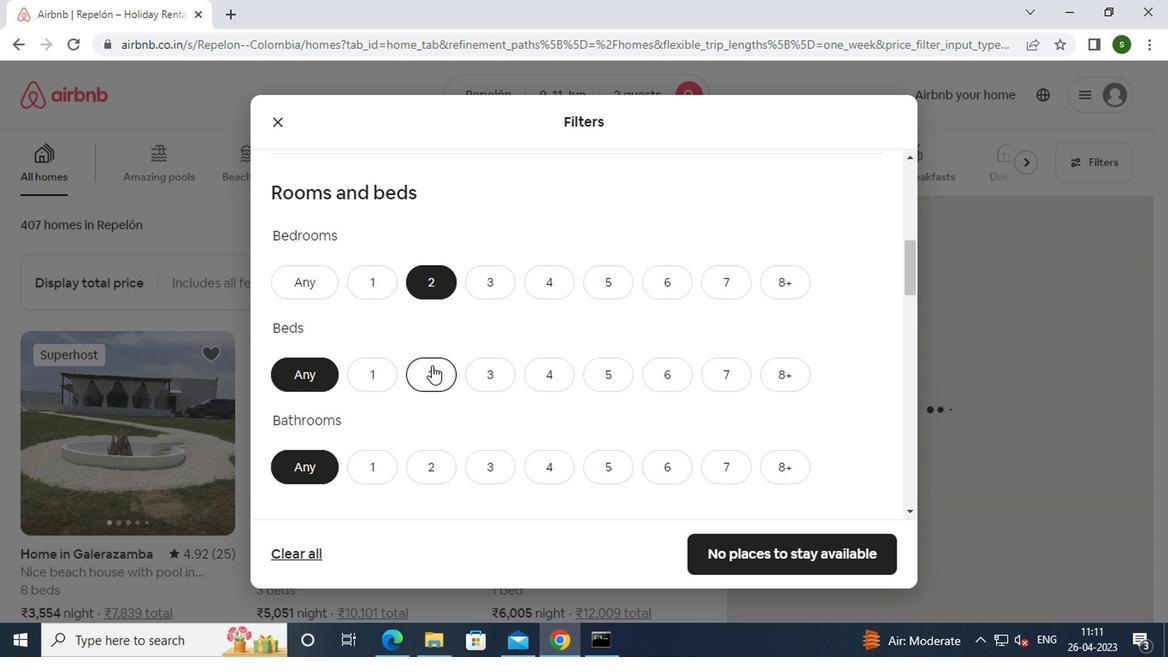 
Action: Mouse pressed left at (409, 377)
Screenshot: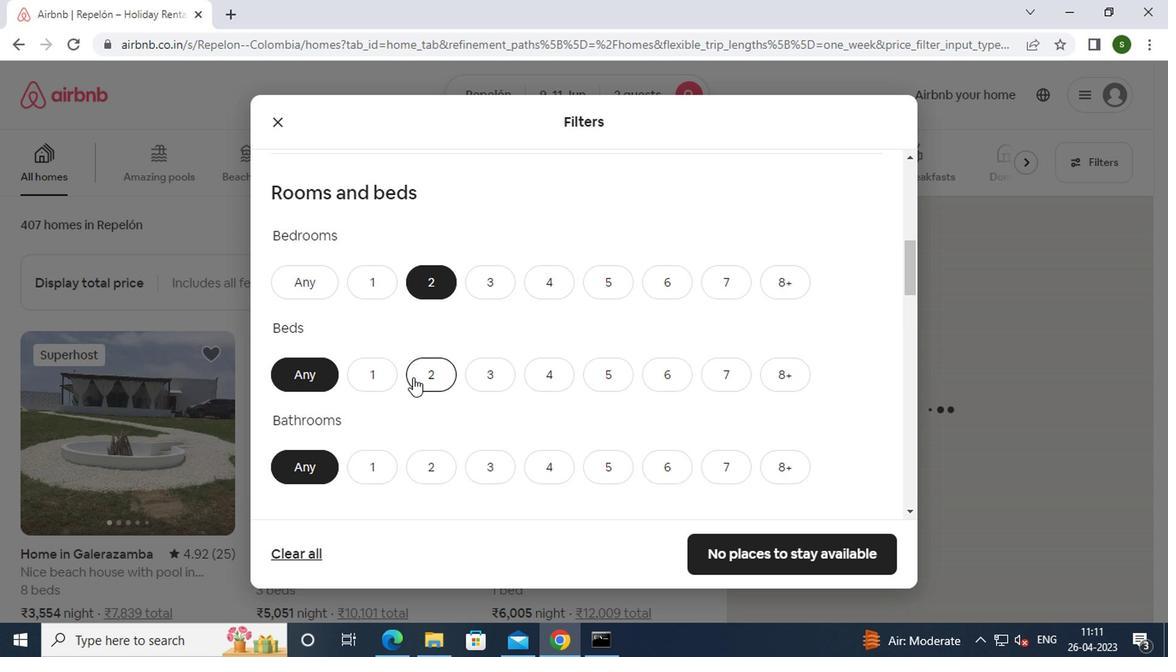 
Action: Mouse moved to (370, 458)
Screenshot: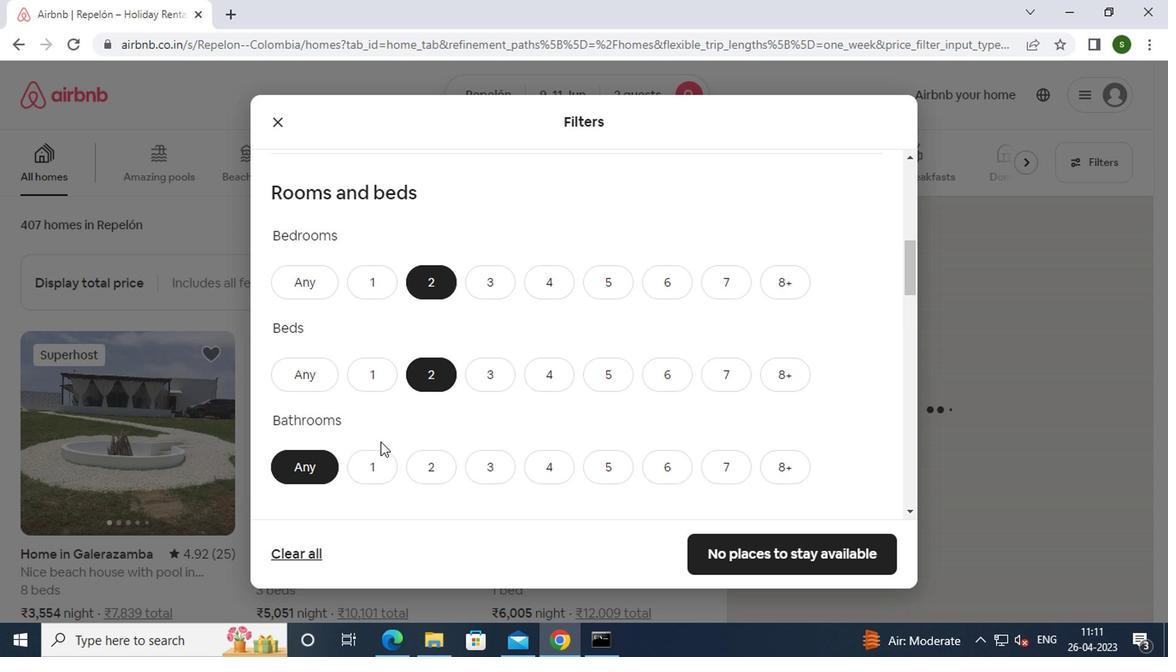 
Action: Mouse pressed left at (370, 458)
Screenshot: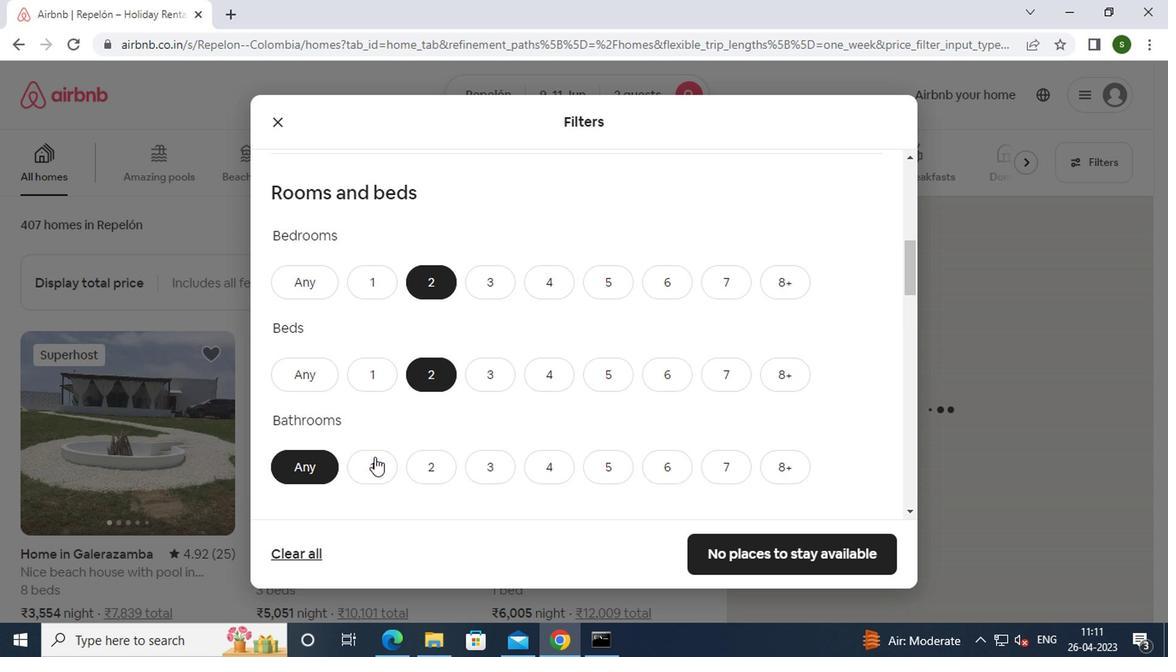 
Action: Mouse moved to (489, 428)
Screenshot: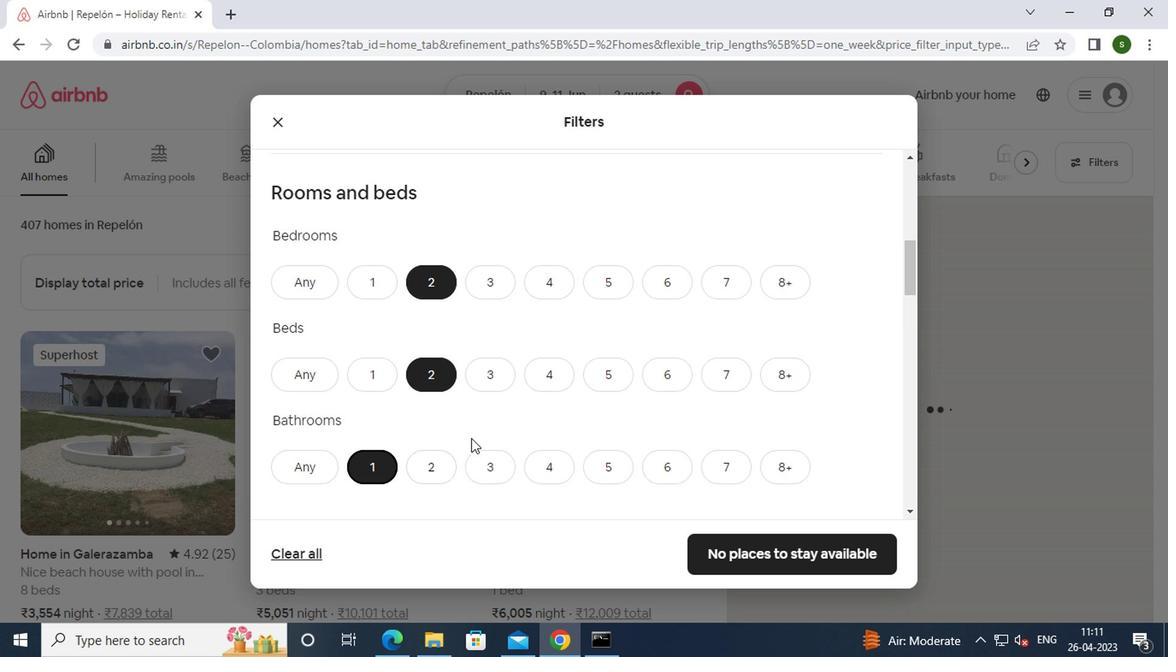 
Action: Mouse scrolled (489, 426) with delta (0, -1)
Screenshot: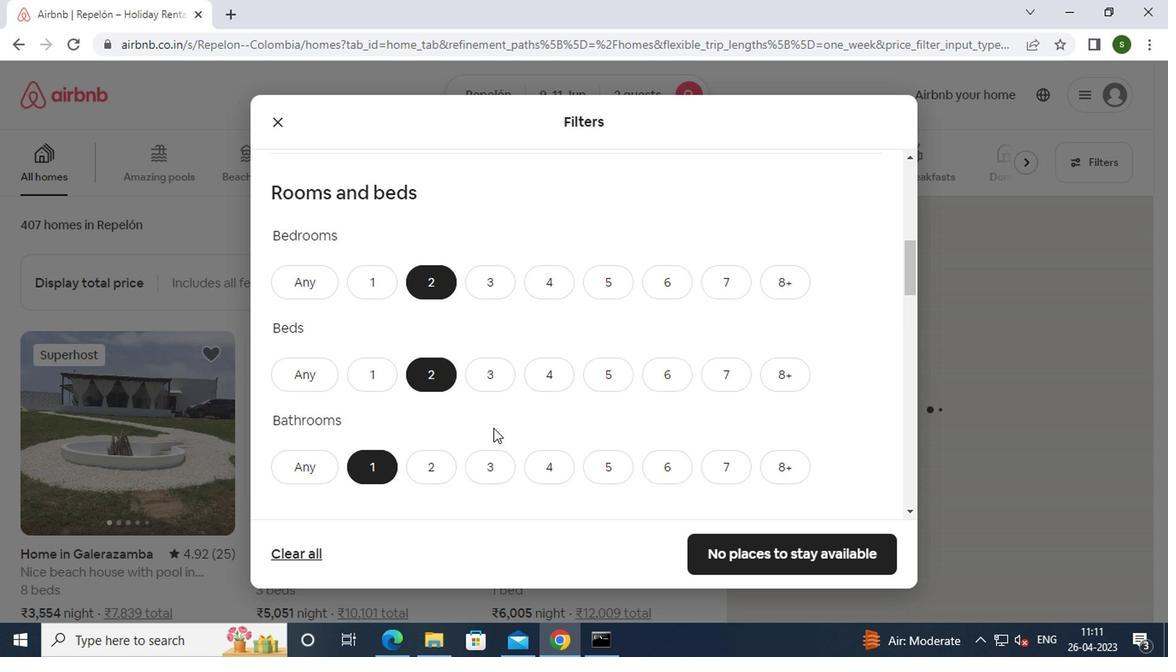 
Action: Mouse scrolled (489, 426) with delta (0, -1)
Screenshot: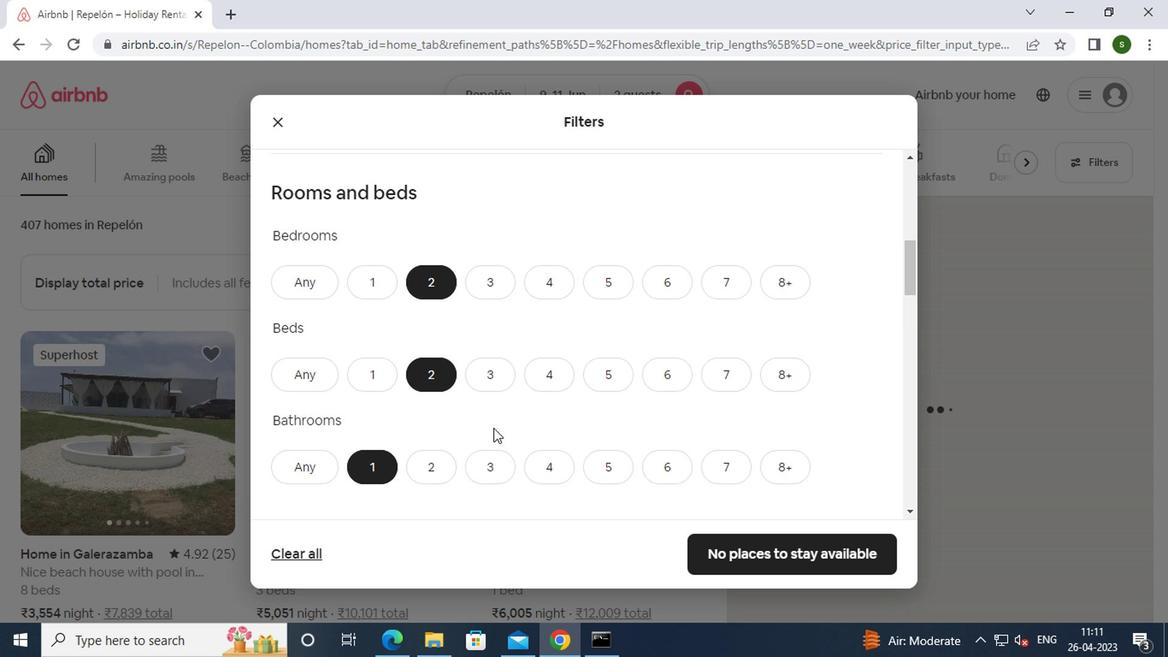
Action: Mouse scrolled (489, 426) with delta (0, -1)
Screenshot: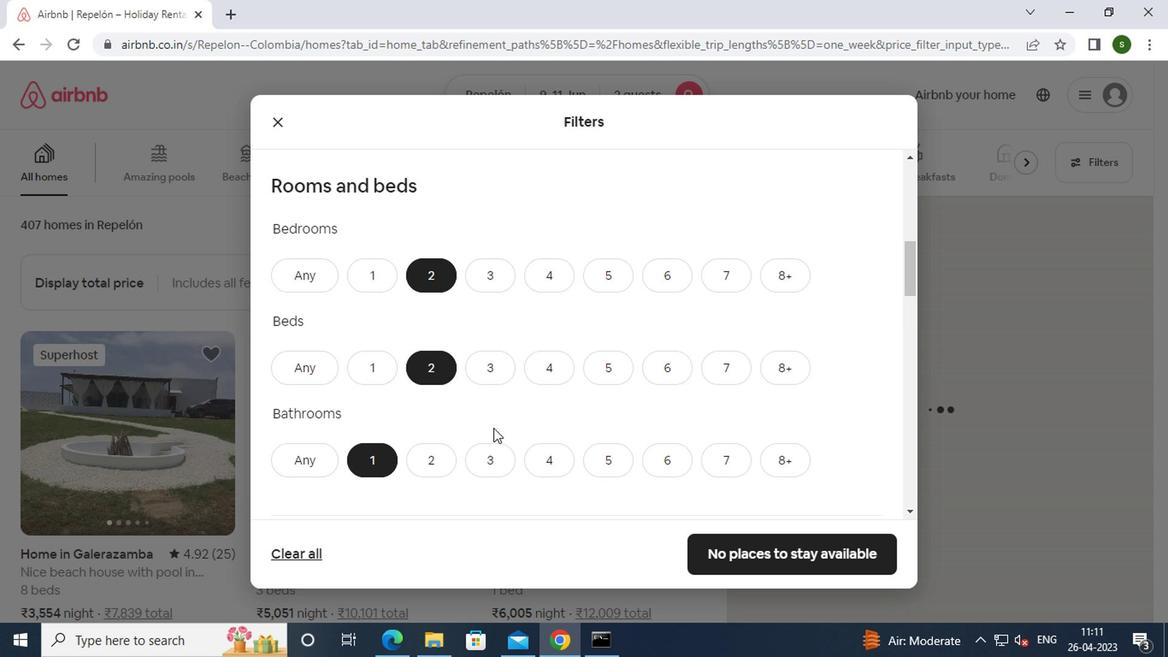 
Action: Mouse moved to (371, 396)
Screenshot: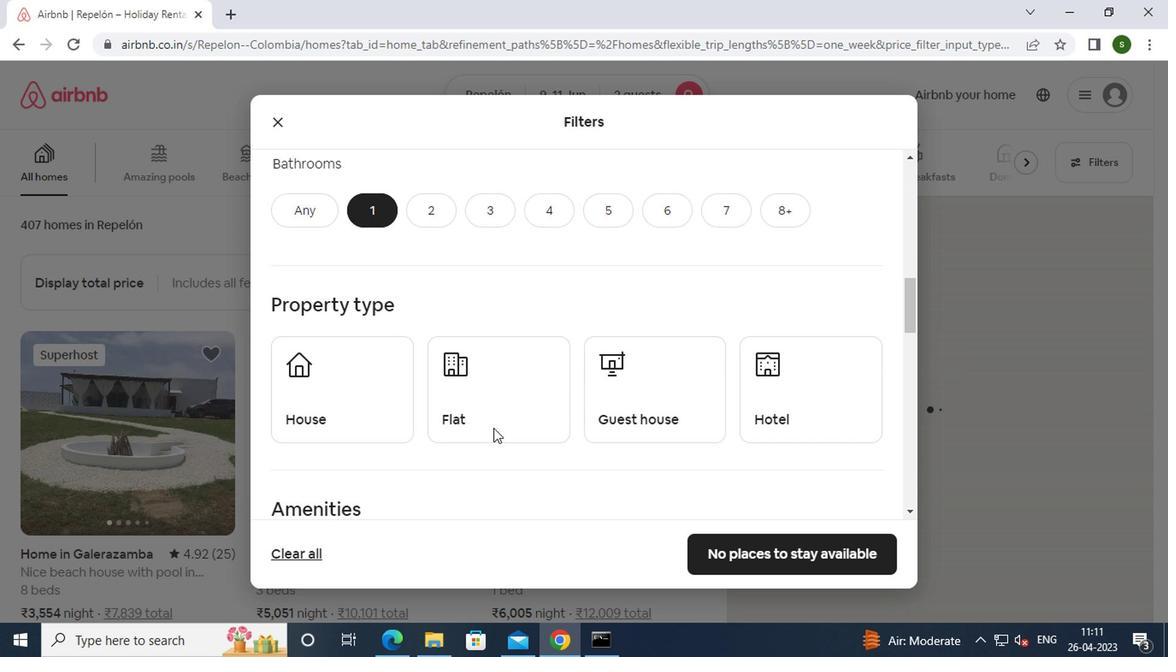 
Action: Mouse pressed left at (371, 396)
Screenshot: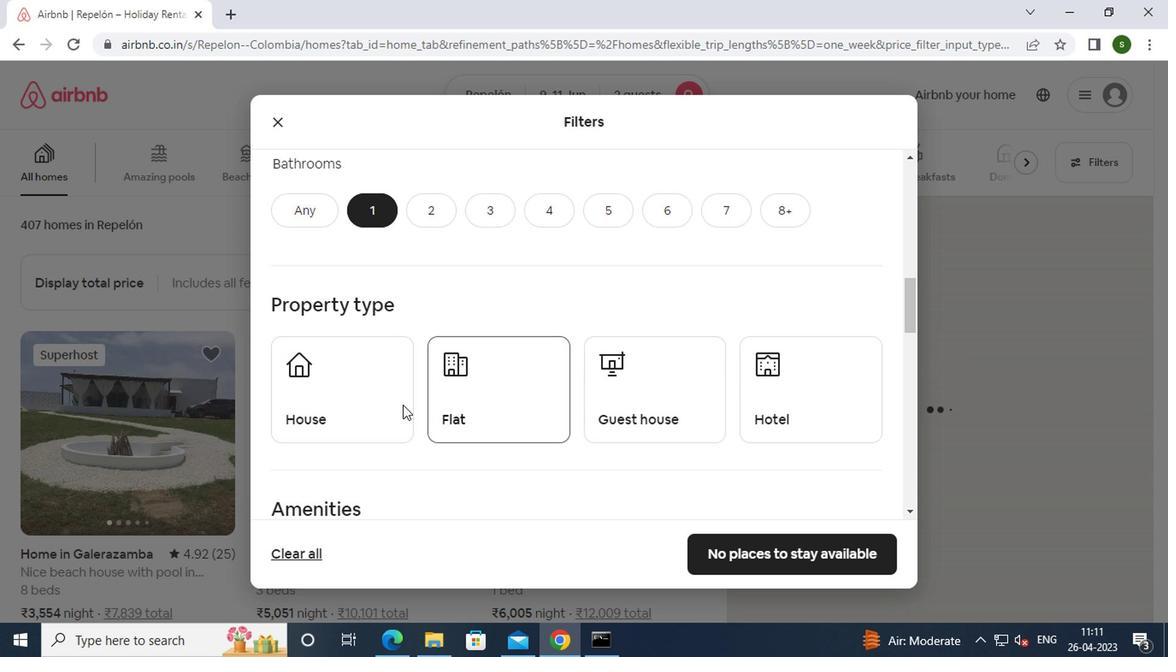 
Action: Mouse moved to (518, 415)
Screenshot: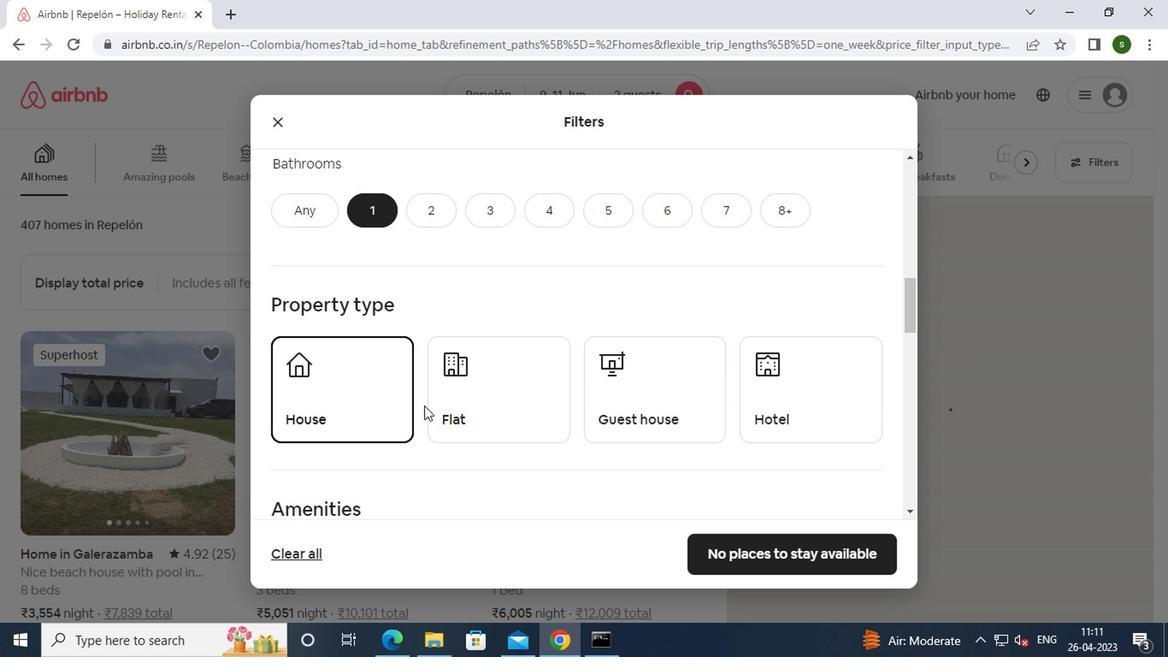 
Action: Mouse pressed left at (518, 415)
Screenshot: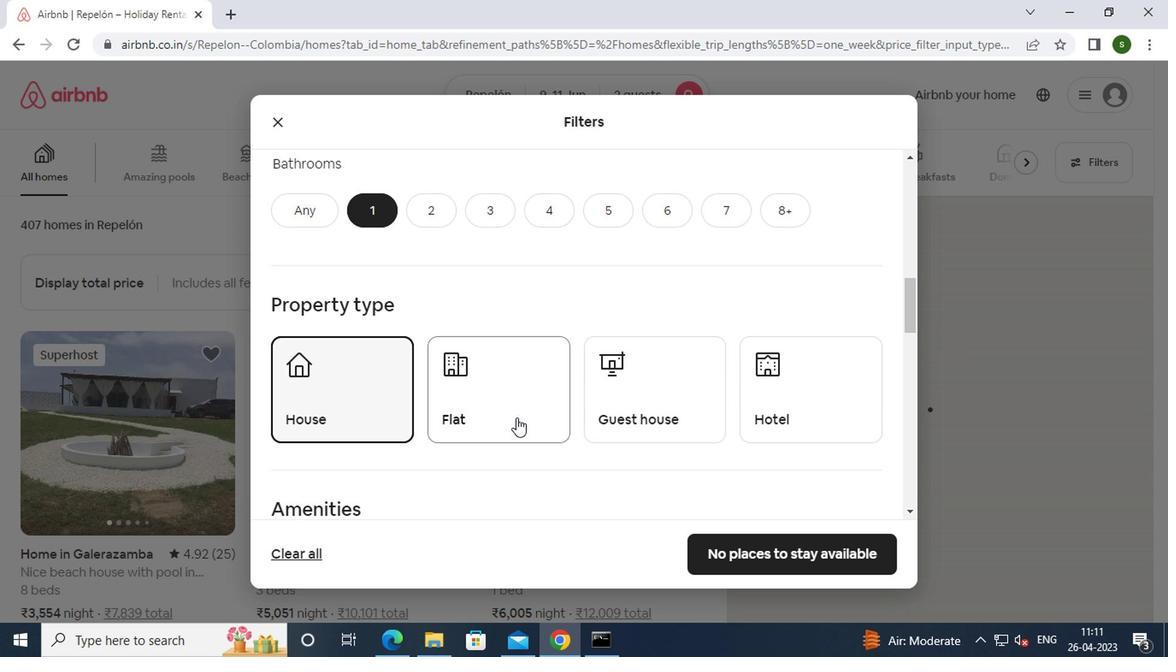 
Action: Mouse moved to (633, 417)
Screenshot: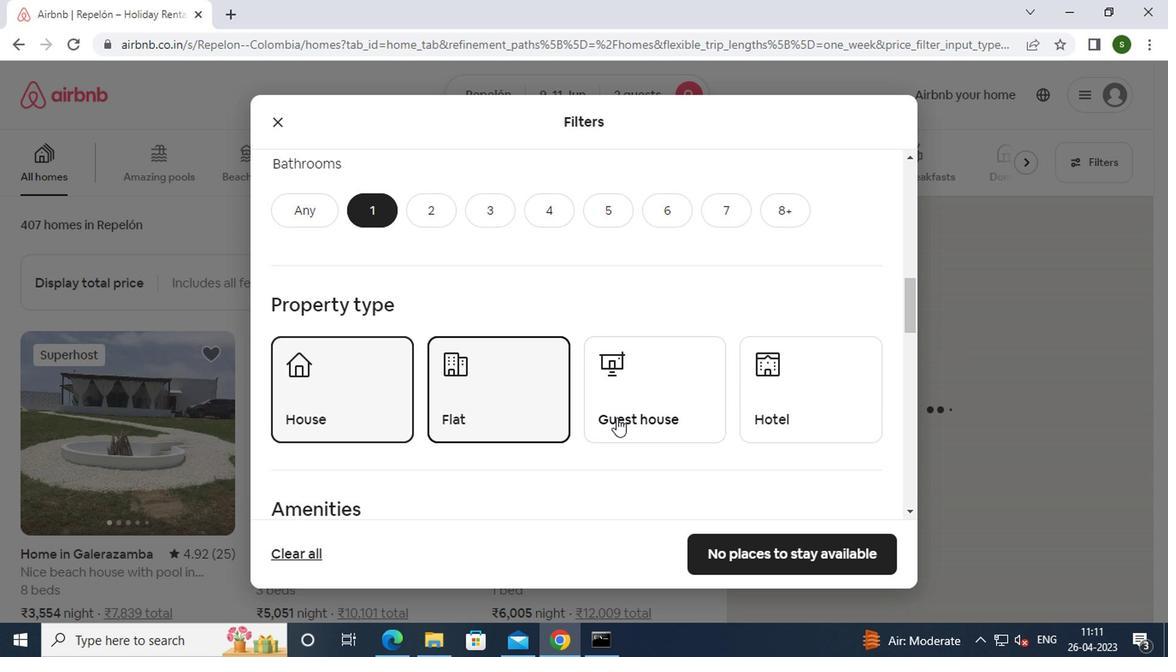 
Action: Mouse pressed left at (633, 417)
Screenshot: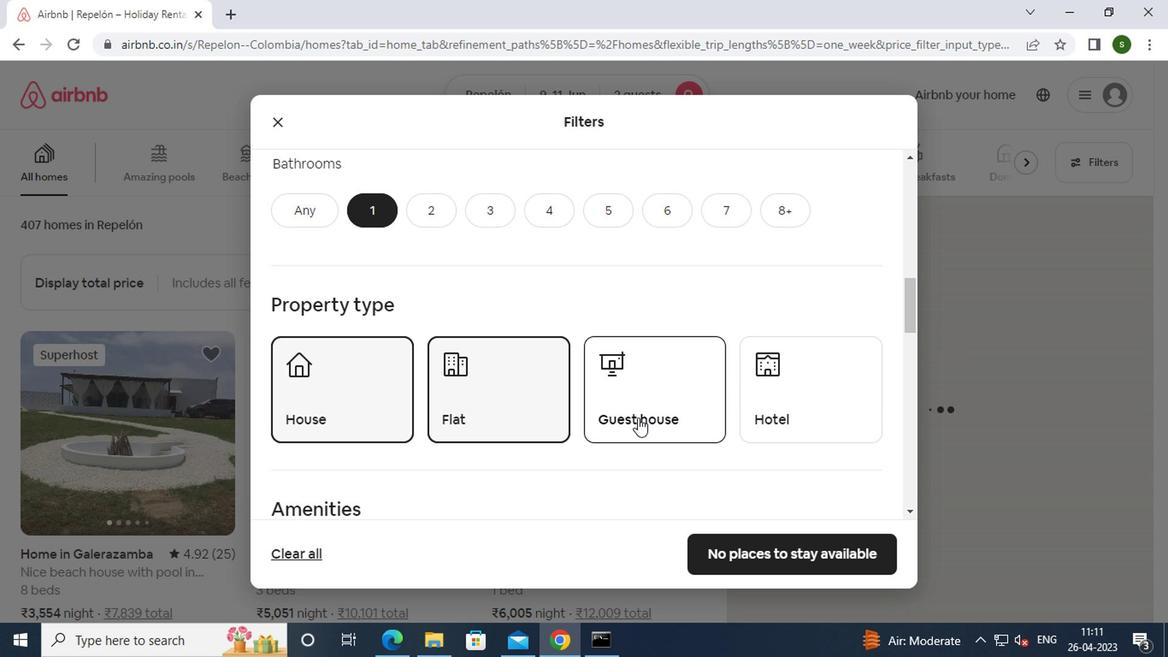 
Action: Mouse moved to (614, 395)
Screenshot: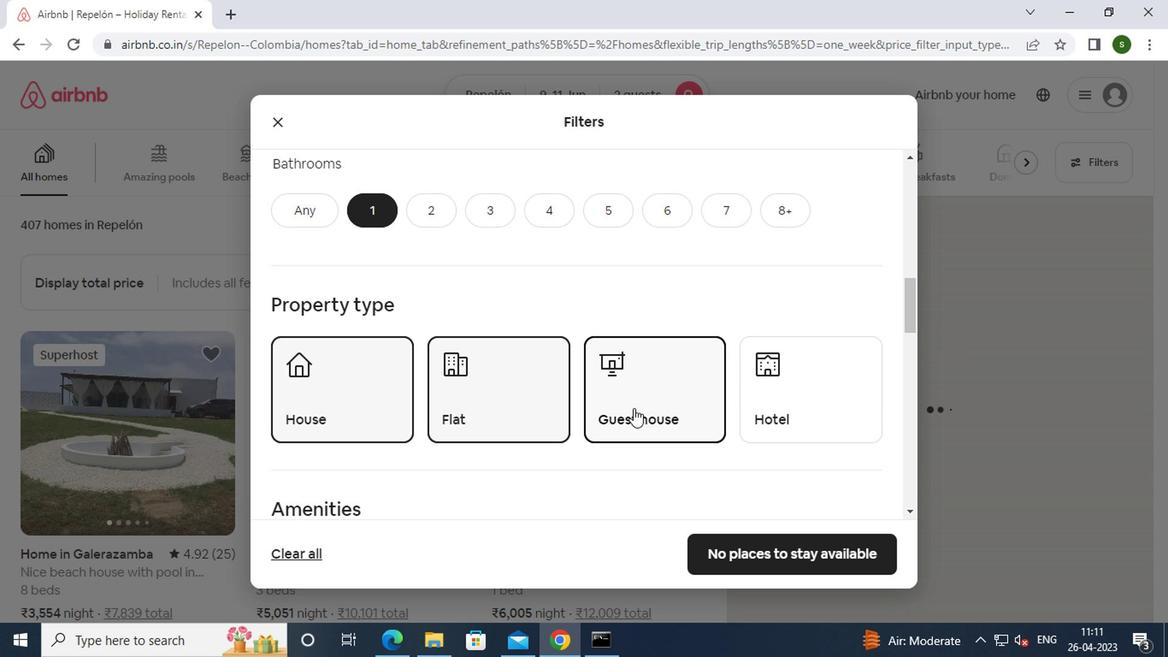 
Action: Mouse scrolled (614, 394) with delta (0, -1)
Screenshot: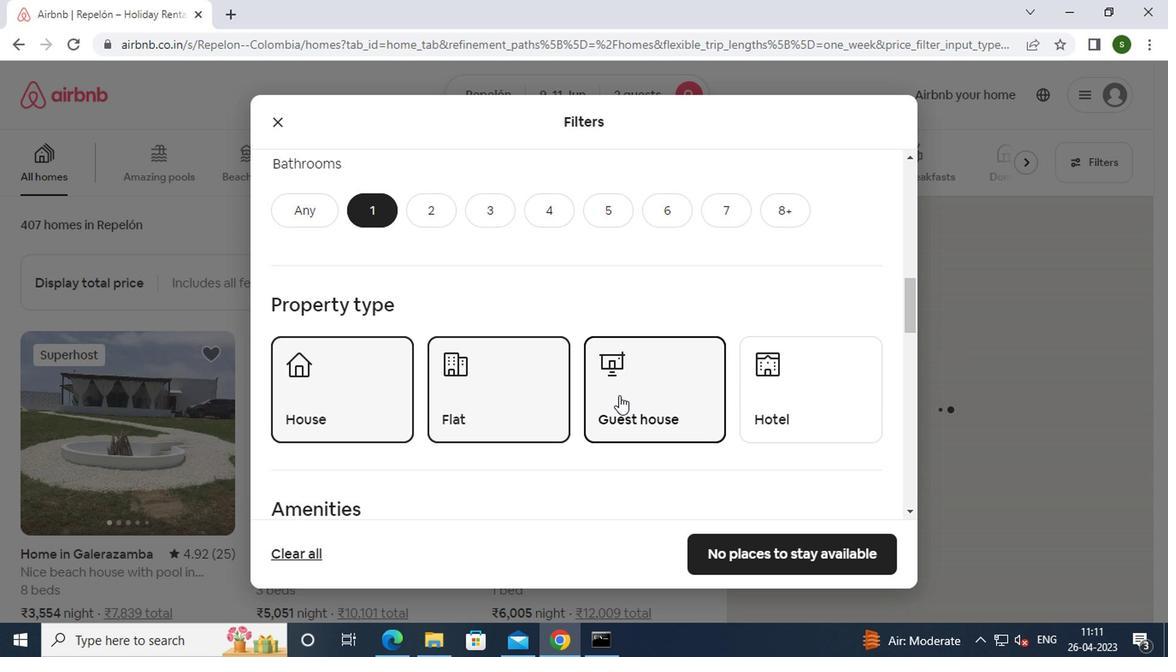 
Action: Mouse scrolled (614, 394) with delta (0, -1)
Screenshot: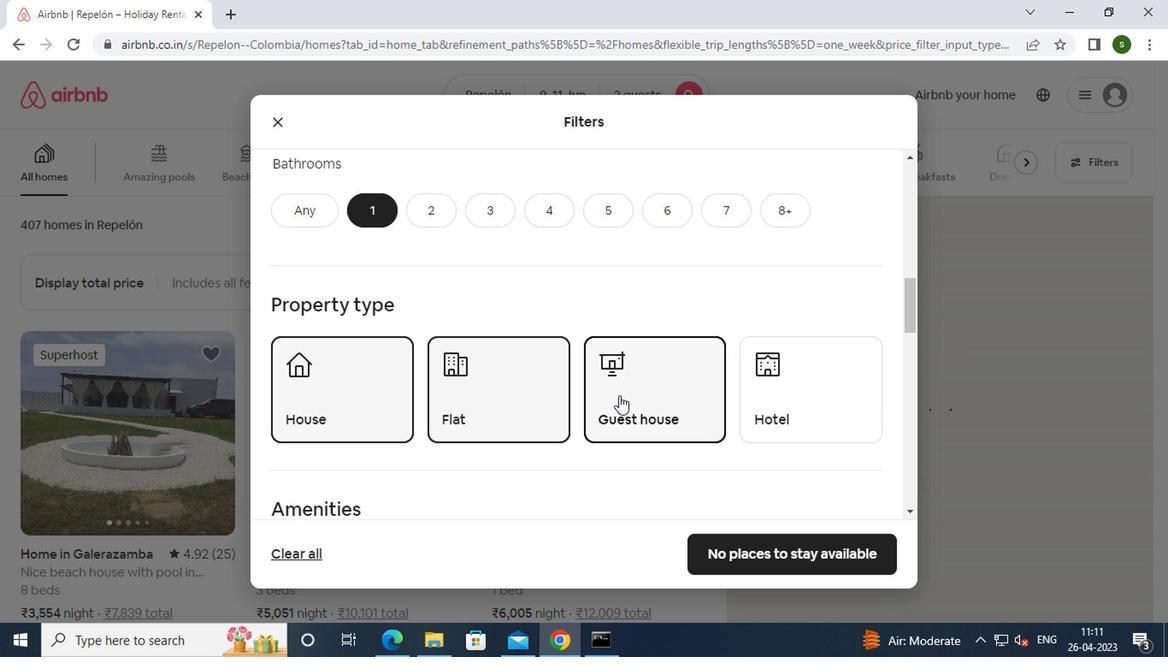 
Action: Mouse scrolled (614, 394) with delta (0, -1)
Screenshot: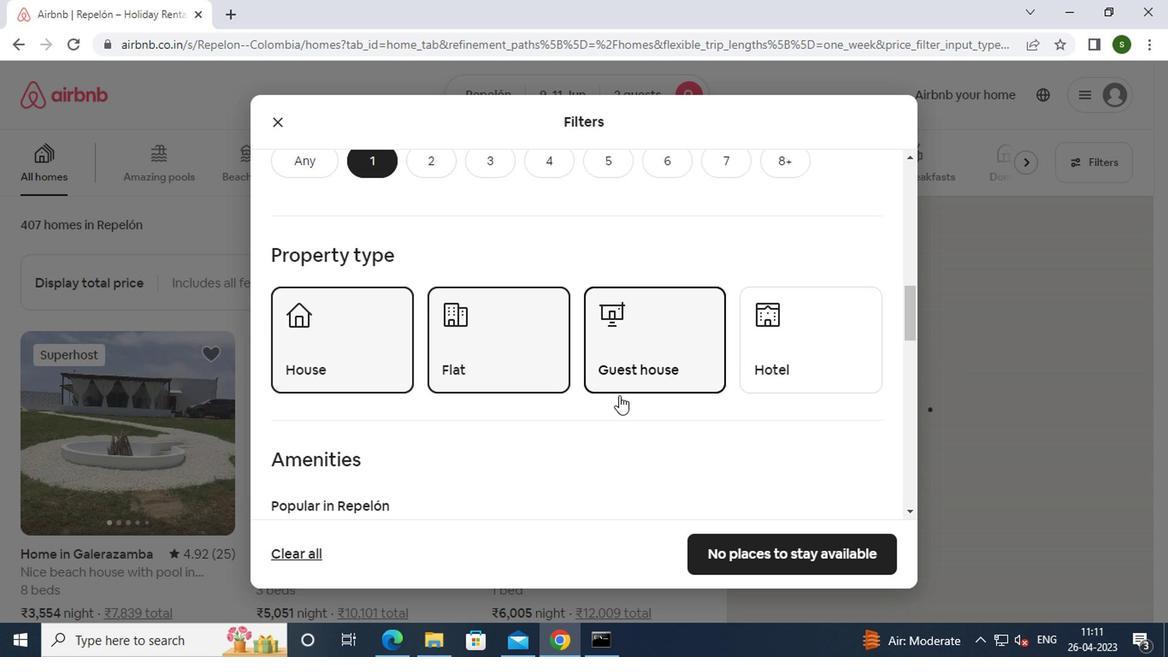 
Action: Mouse moved to (580, 381)
Screenshot: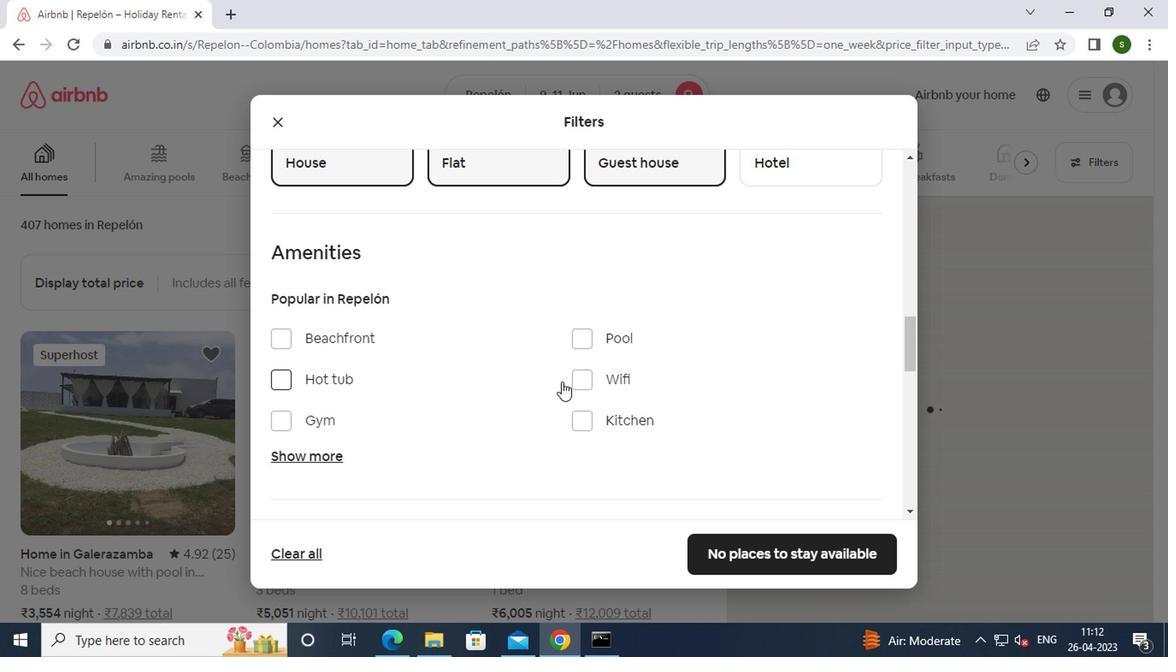 
Action: Mouse pressed left at (580, 381)
Screenshot: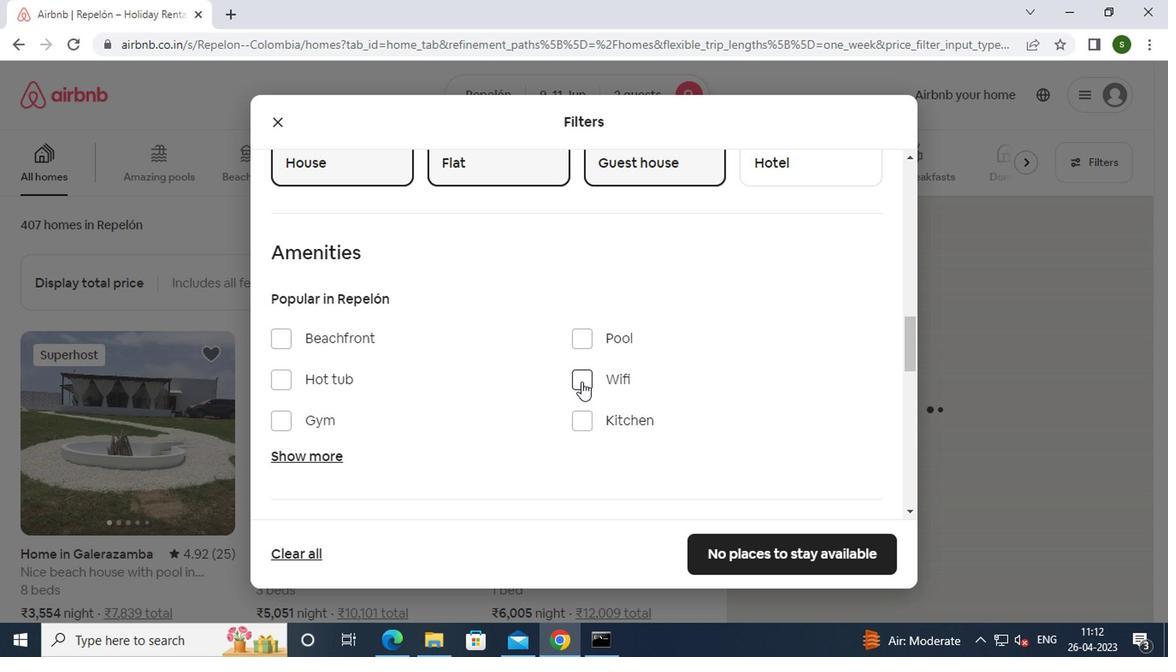 
Action: Mouse moved to (322, 454)
Screenshot: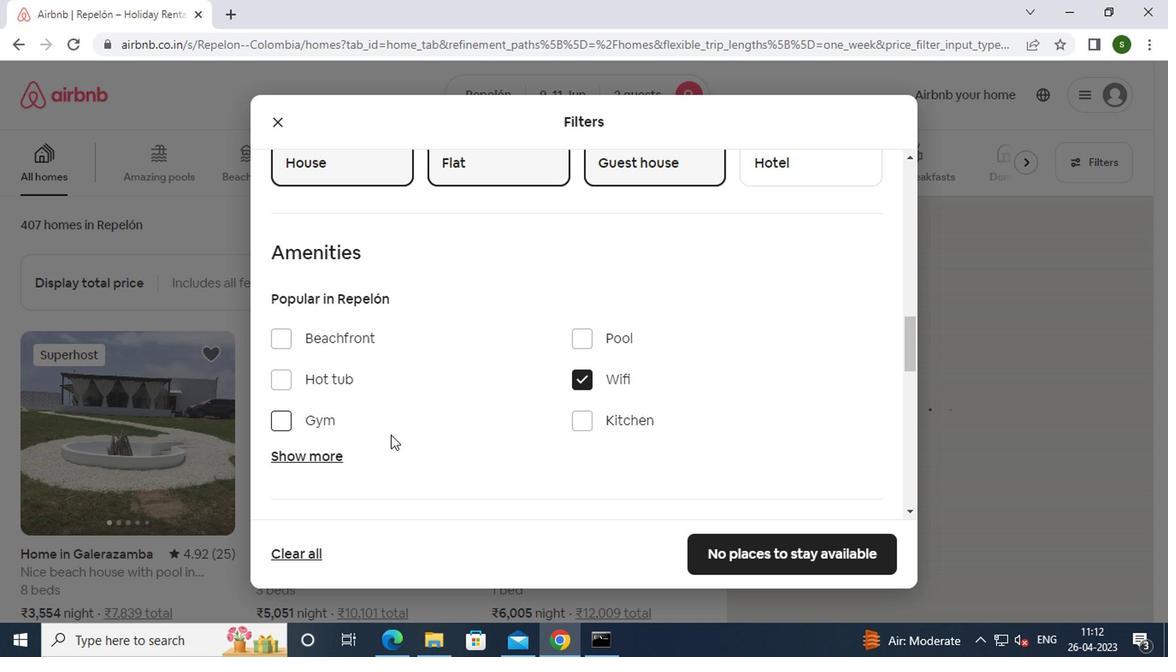 
Action: Mouse pressed left at (322, 454)
Screenshot: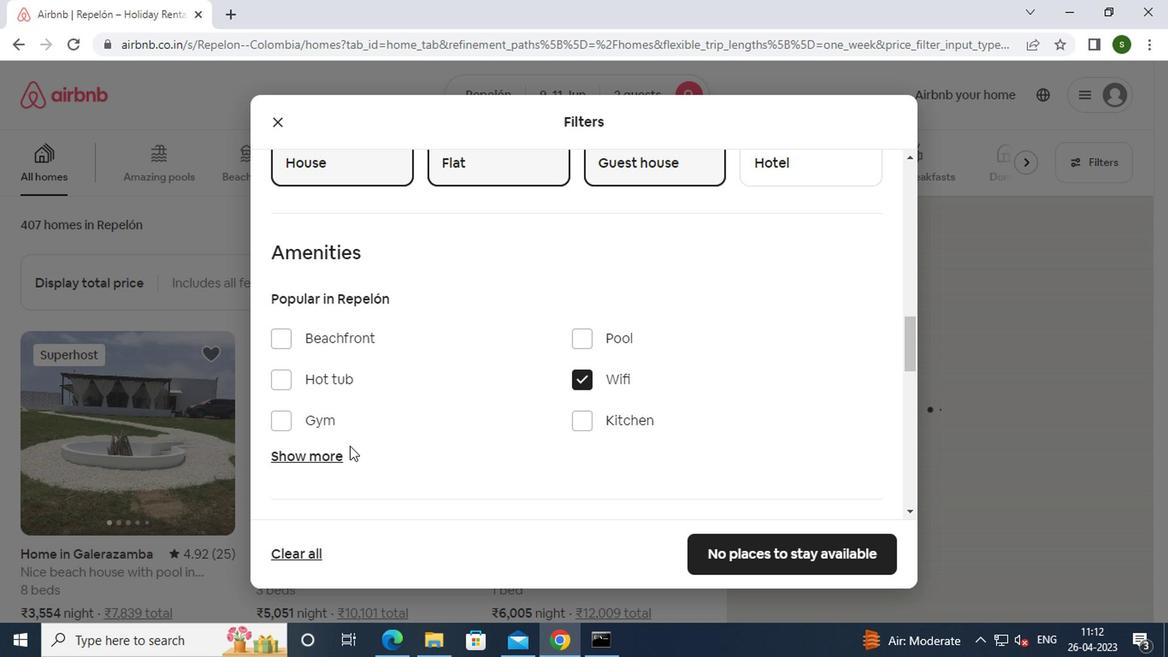 
Action: Mouse moved to (420, 426)
Screenshot: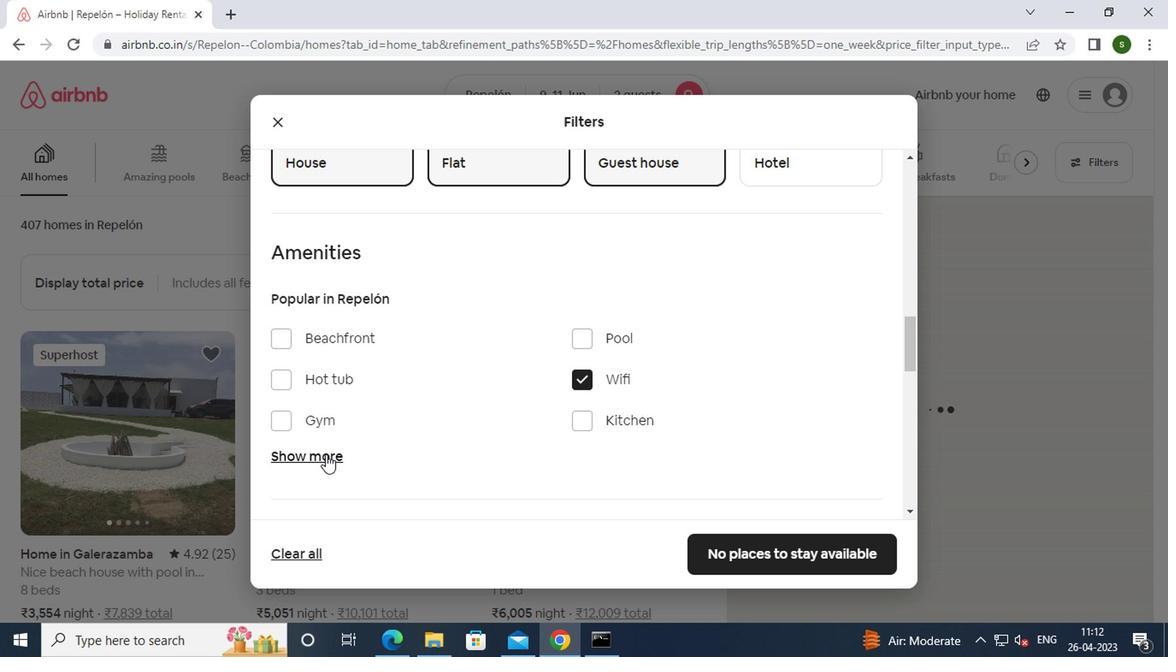 
Action: Mouse scrolled (420, 424) with delta (0, -1)
Screenshot: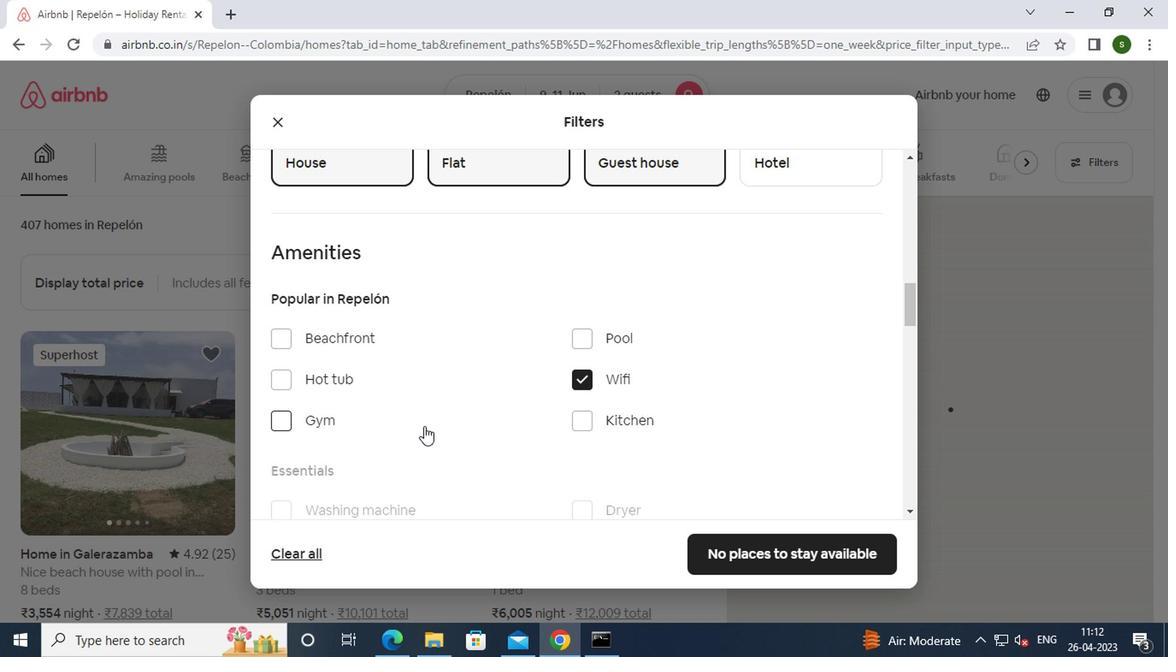 
Action: Mouse scrolled (420, 424) with delta (0, -1)
Screenshot: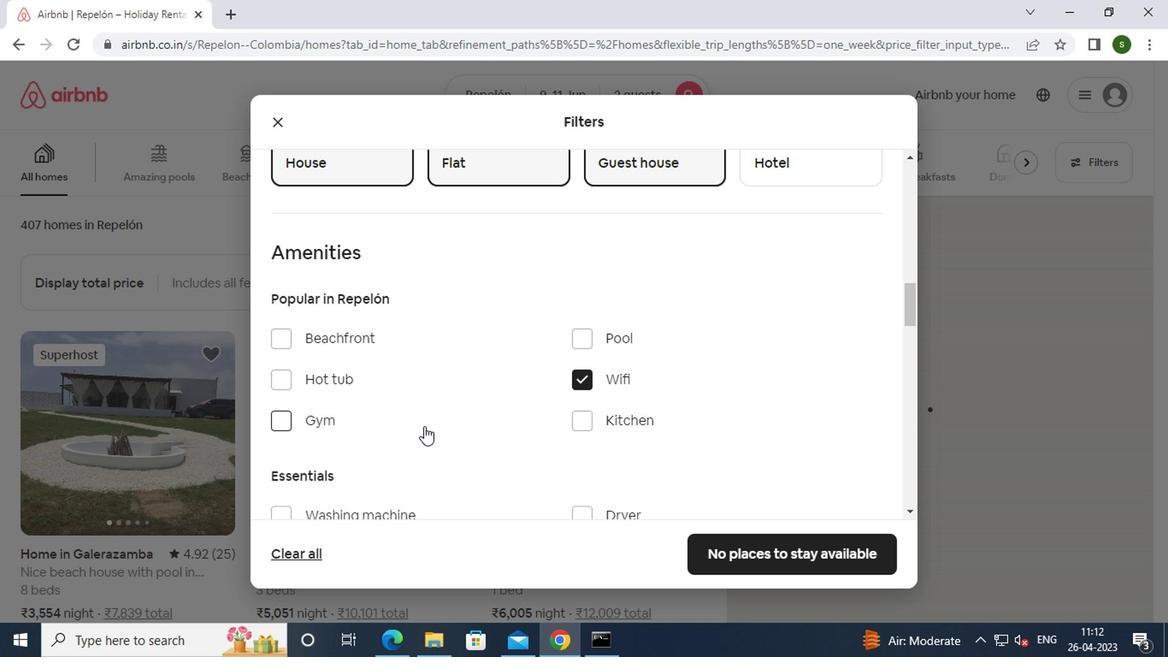 
Action: Mouse moved to (383, 347)
Screenshot: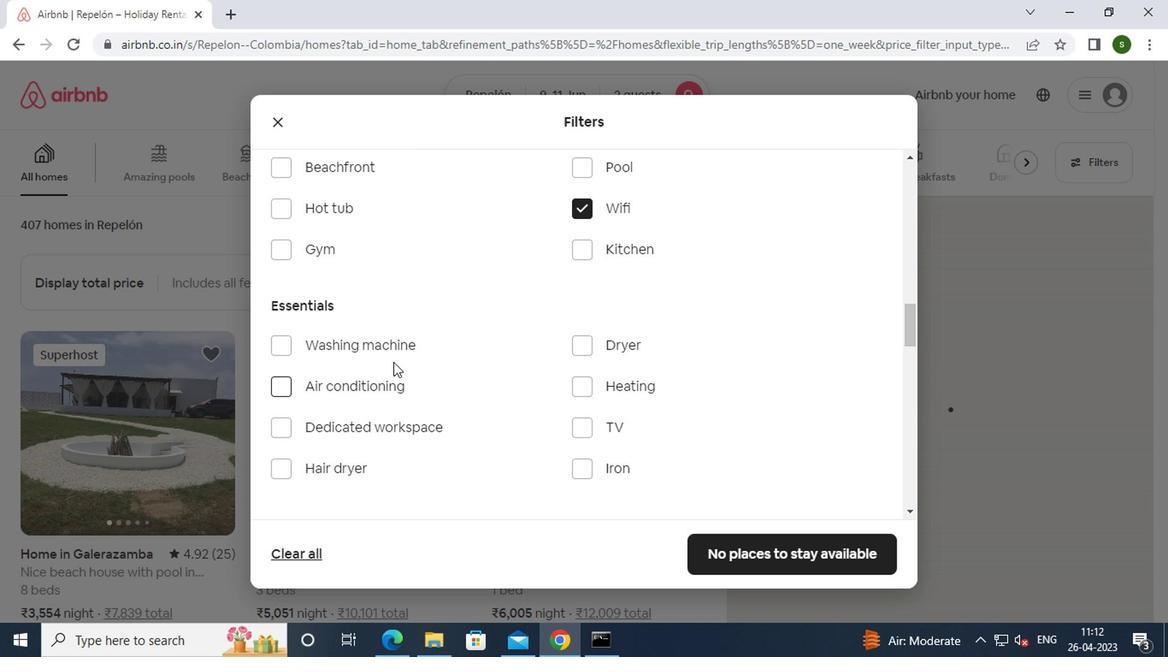 
Action: Mouse pressed left at (383, 347)
Screenshot: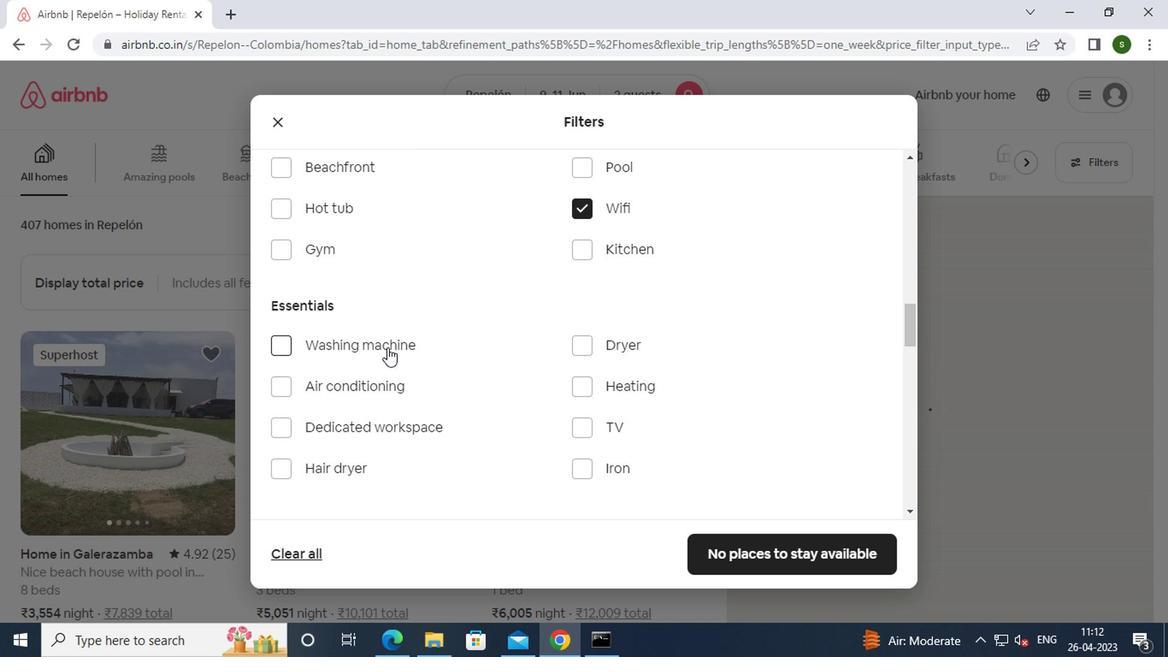 
Action: Mouse moved to (599, 348)
Screenshot: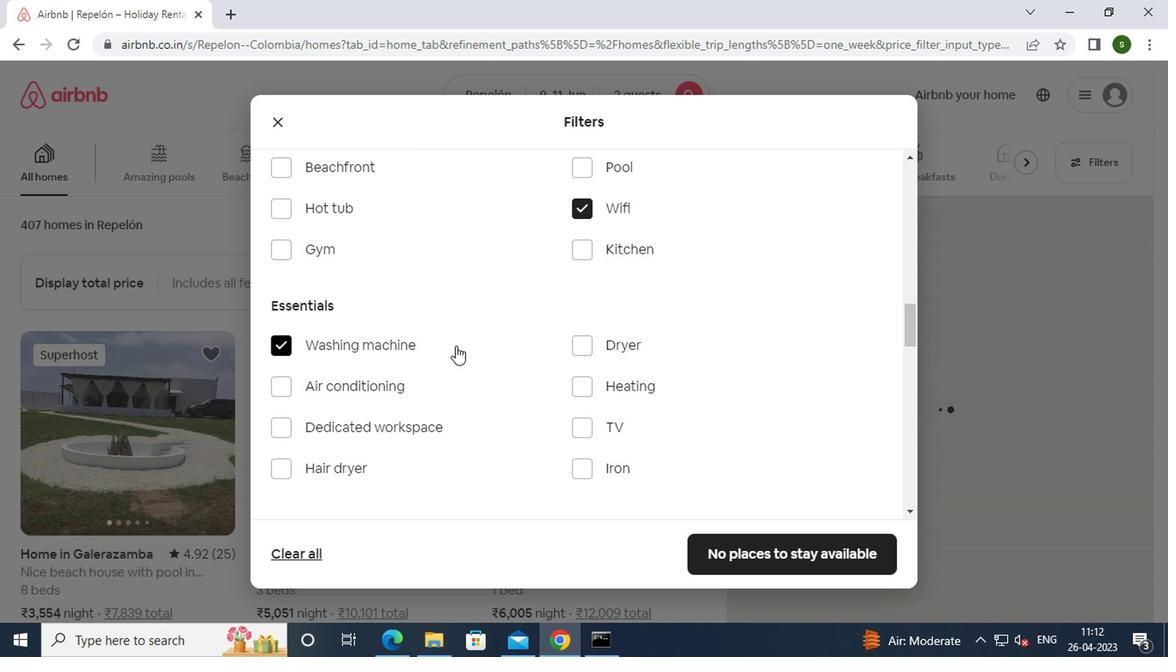 
Action: Mouse scrolled (599, 347) with delta (0, -1)
Screenshot: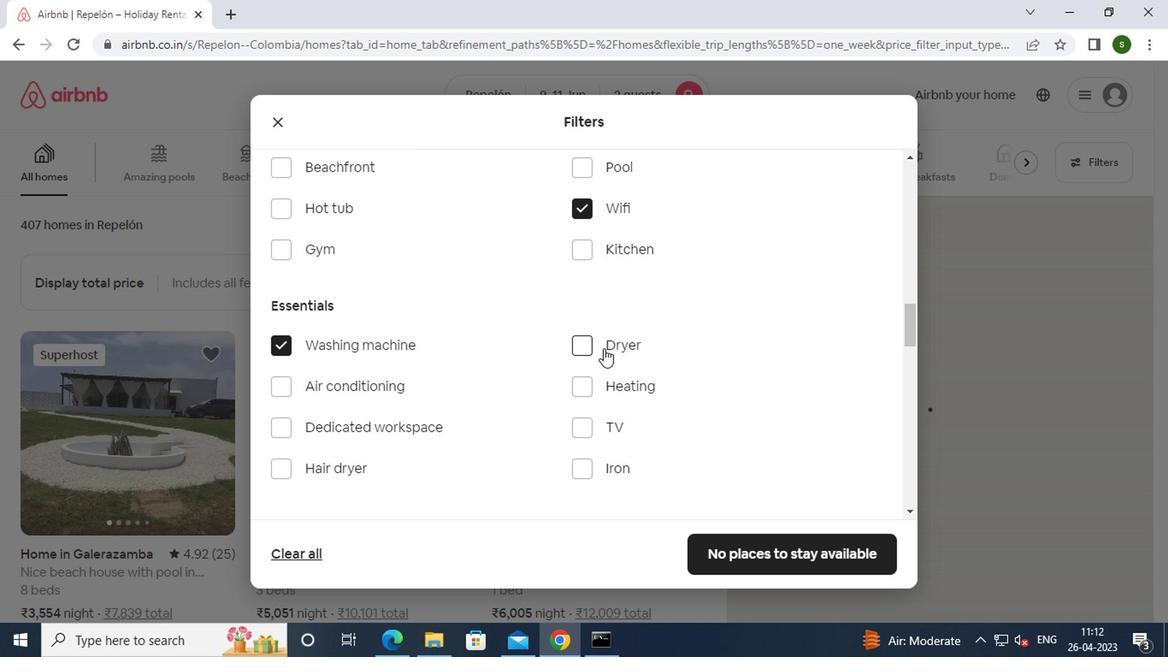 
Action: Mouse scrolled (599, 347) with delta (0, -1)
Screenshot: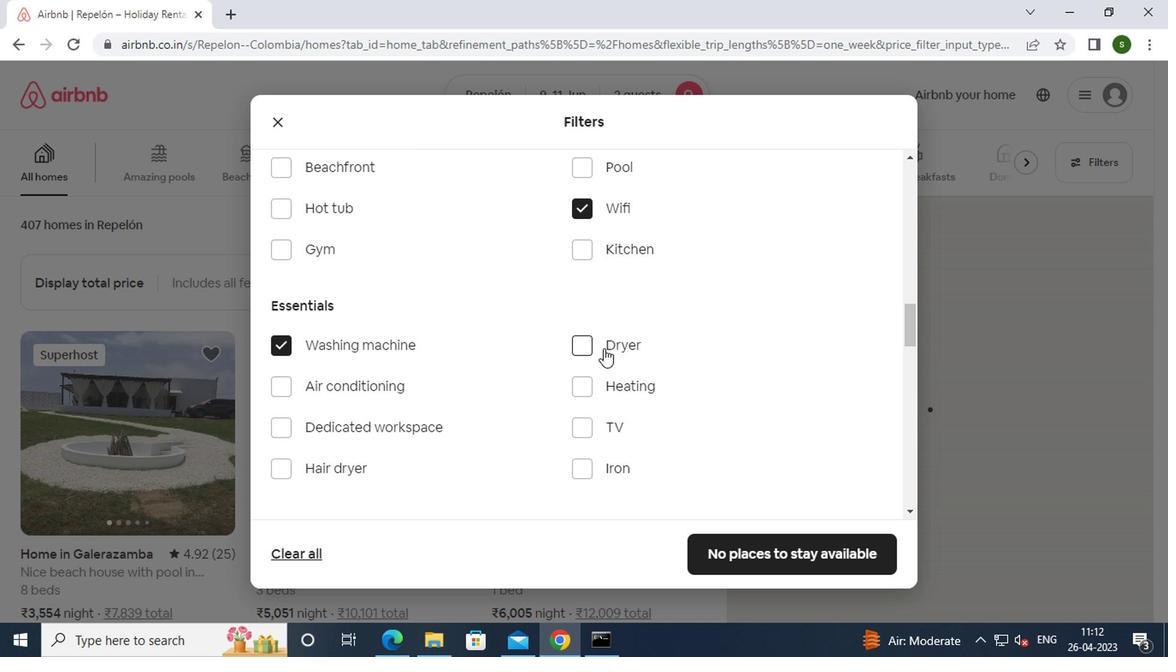 
Action: Mouse scrolled (599, 347) with delta (0, -1)
Screenshot: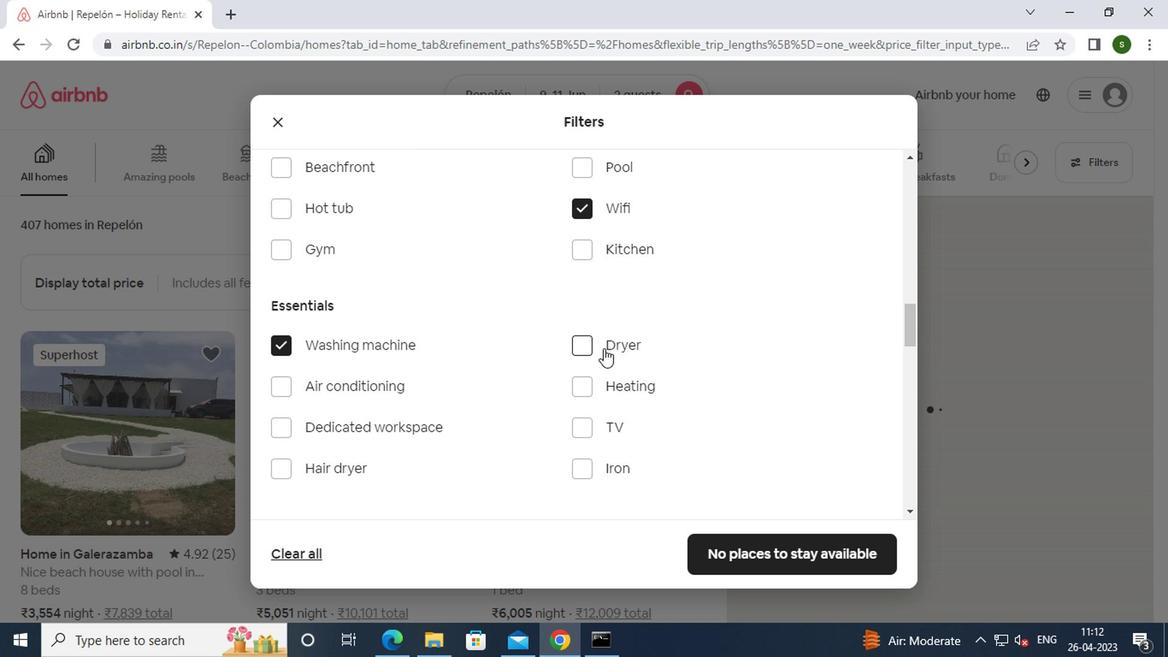 
Action: Mouse scrolled (599, 347) with delta (0, -1)
Screenshot: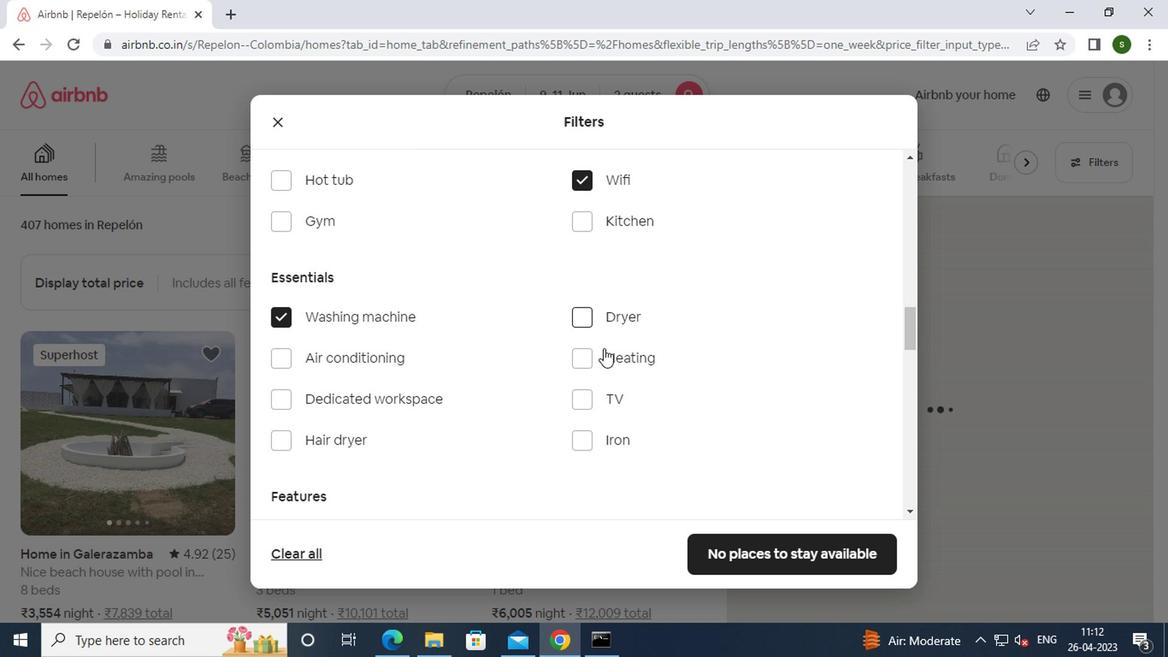 
Action: Mouse scrolled (599, 347) with delta (0, -1)
Screenshot: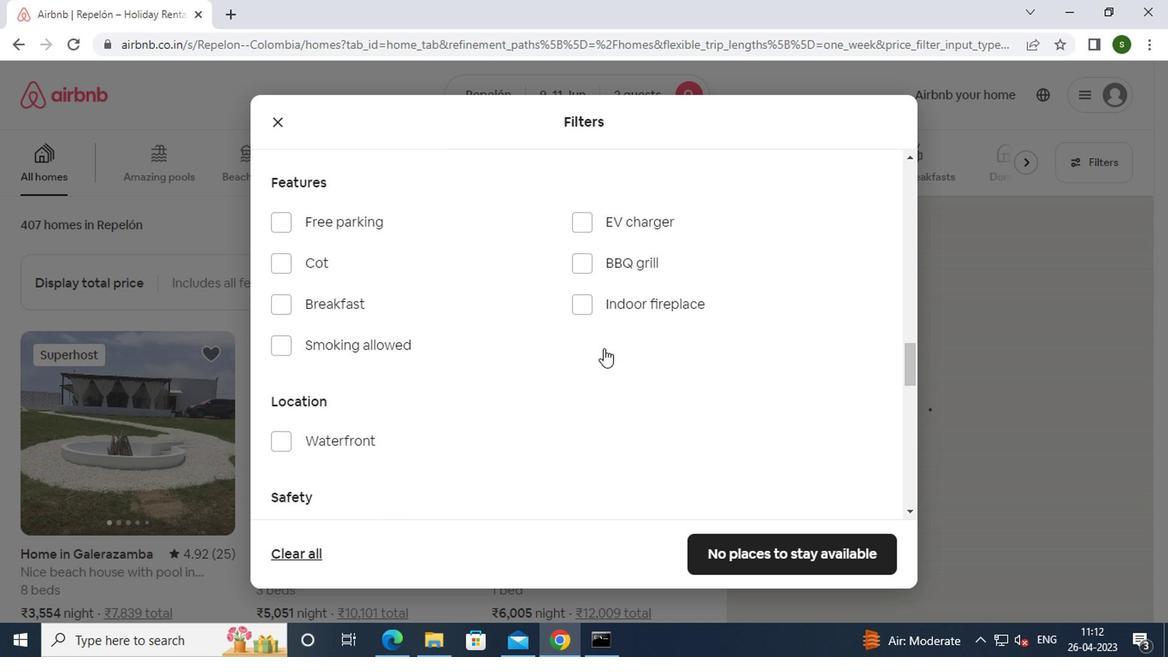 
Action: Mouse scrolled (599, 347) with delta (0, -1)
Screenshot: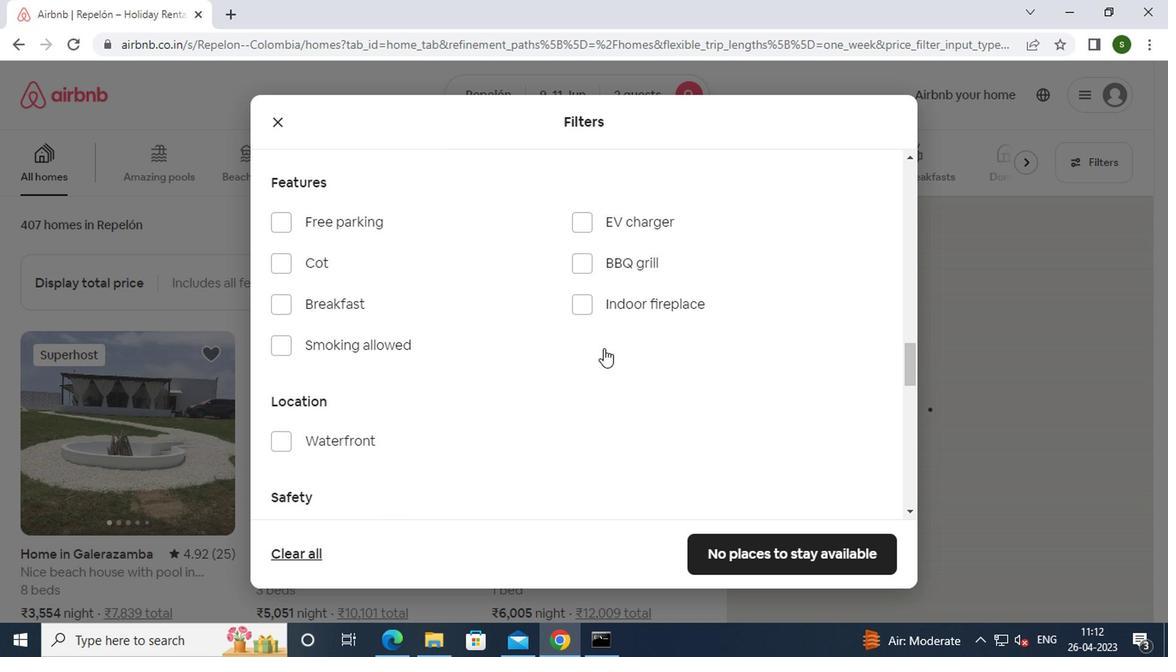 
Action: Mouse scrolled (599, 347) with delta (0, -1)
Screenshot: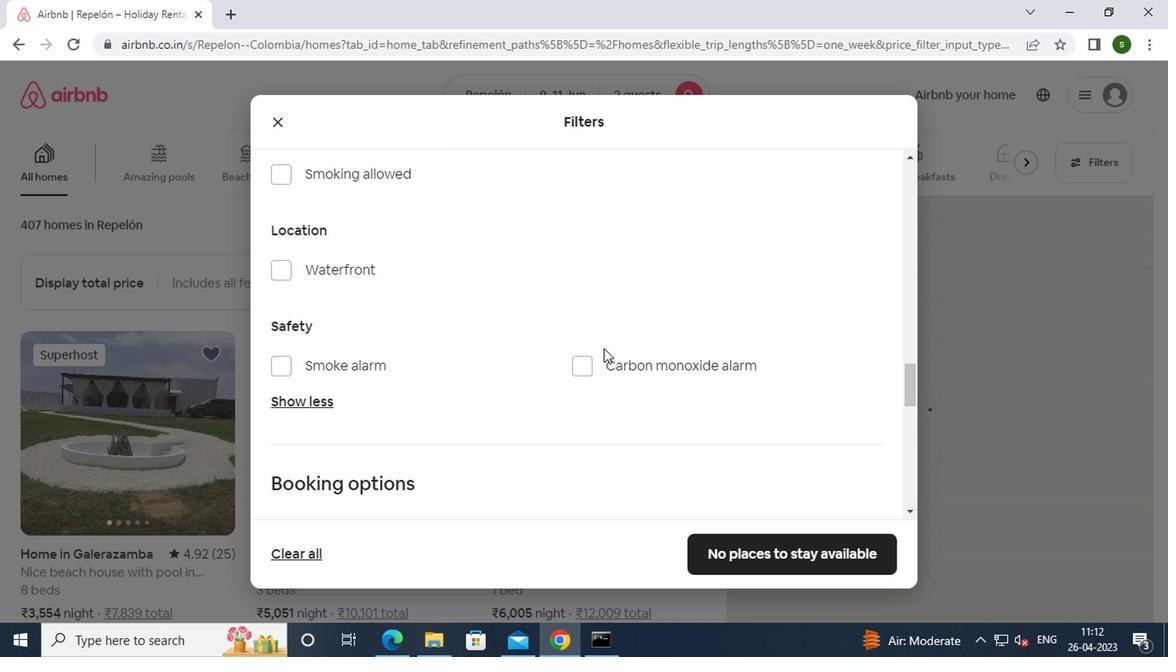 
Action: Mouse scrolled (599, 347) with delta (0, -1)
Screenshot: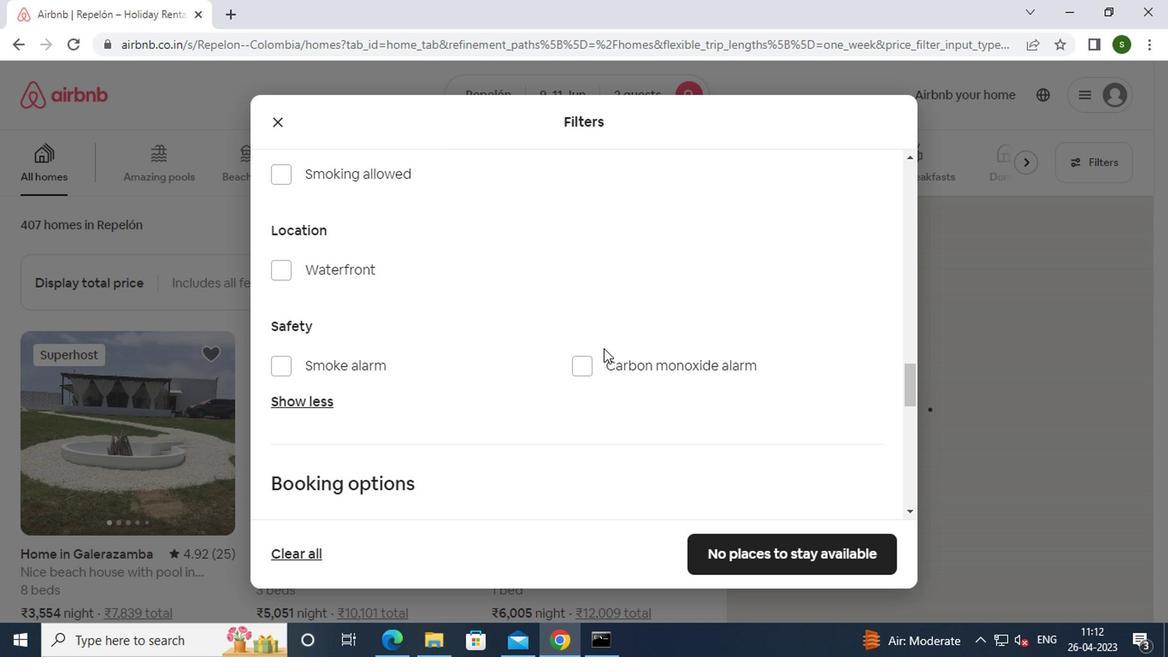 
Action: Mouse scrolled (599, 347) with delta (0, -1)
Screenshot: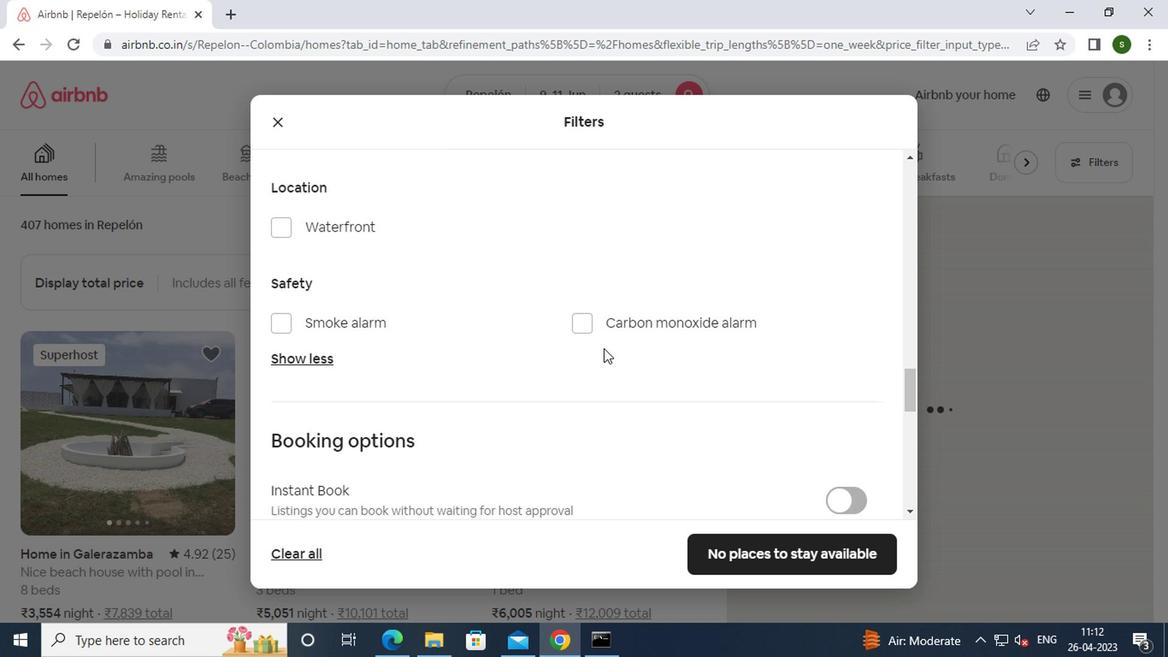 
Action: Mouse moved to (835, 346)
Screenshot: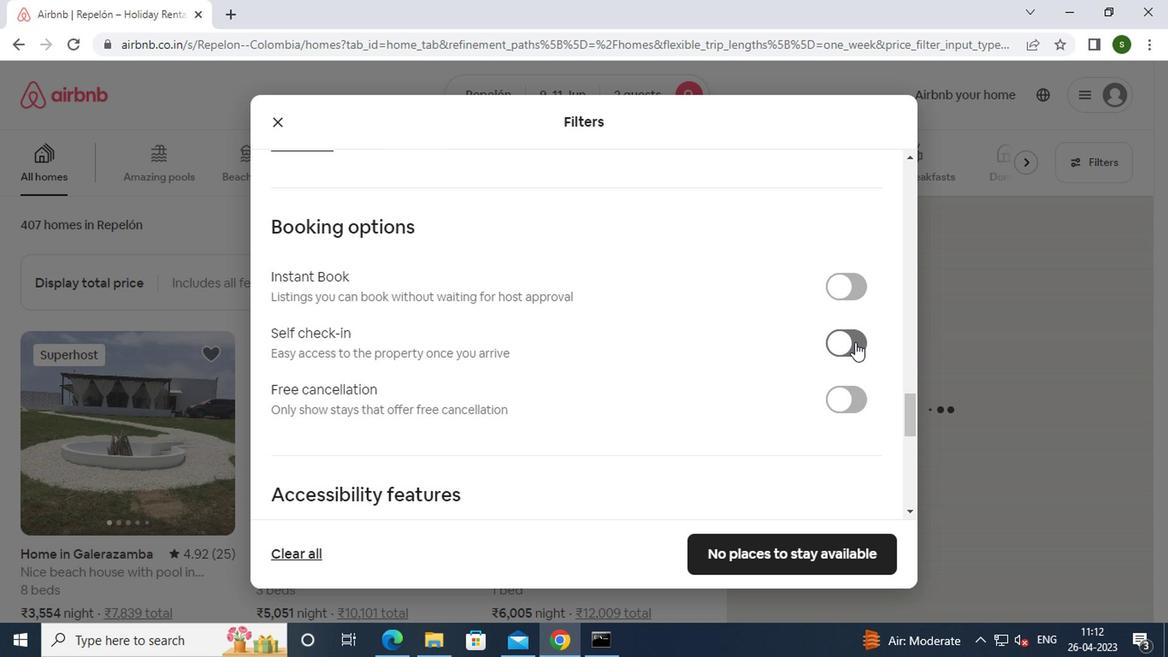
Action: Mouse pressed left at (835, 346)
Screenshot: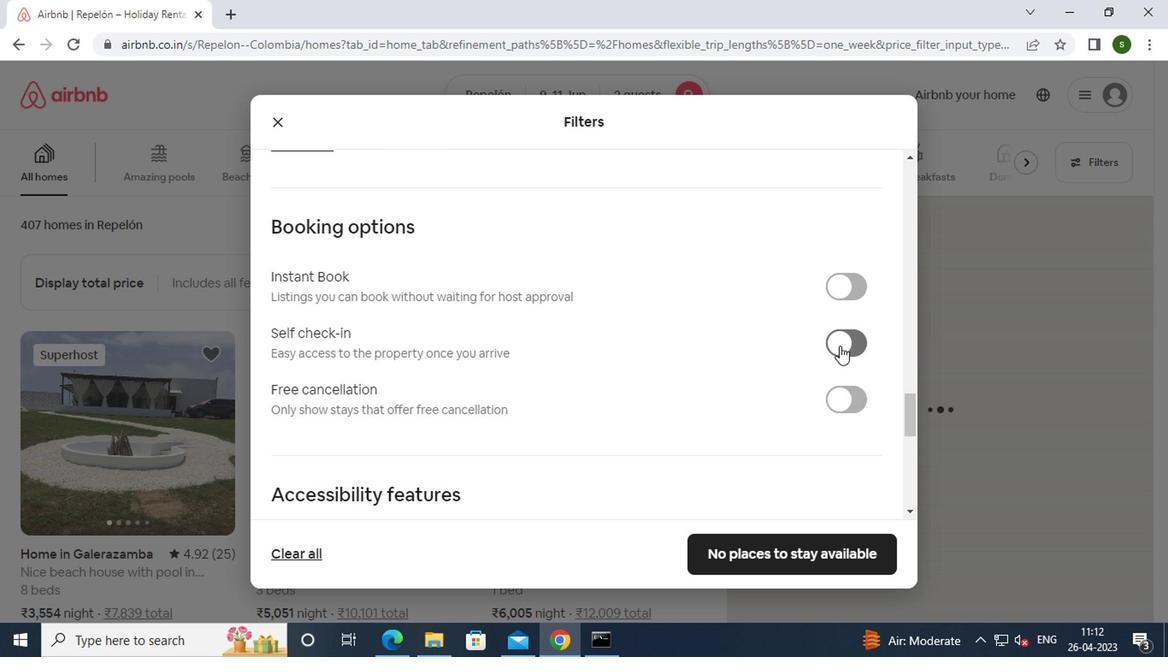 
Action: Mouse moved to (661, 357)
Screenshot: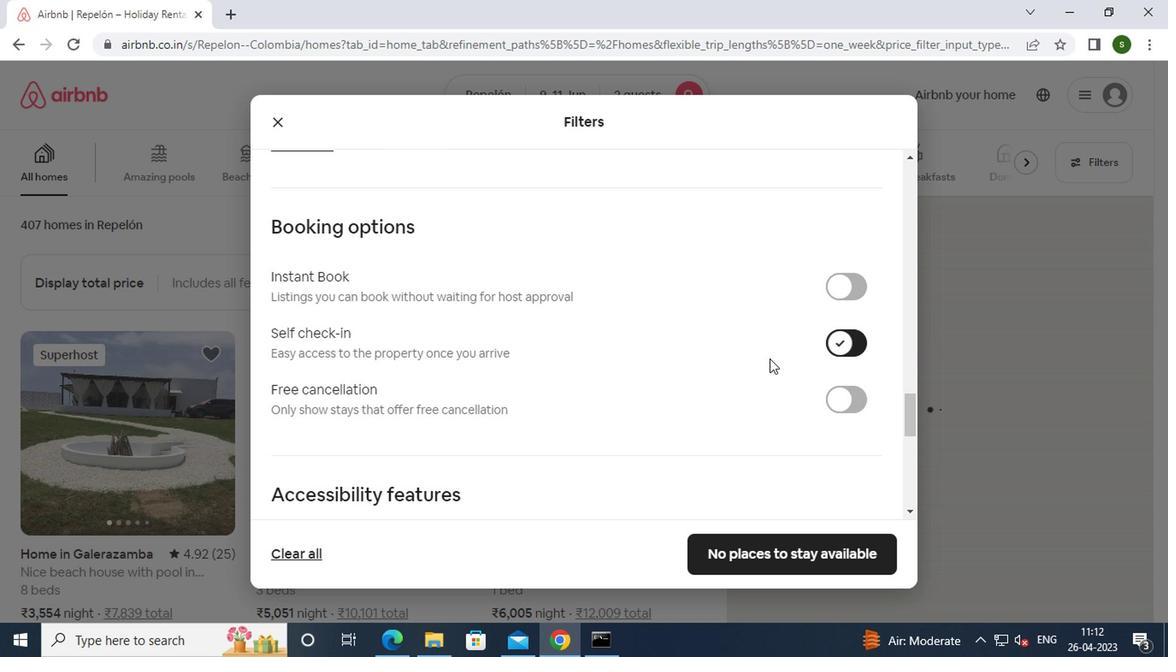 
Action: Mouse scrolled (661, 357) with delta (0, 0)
Screenshot: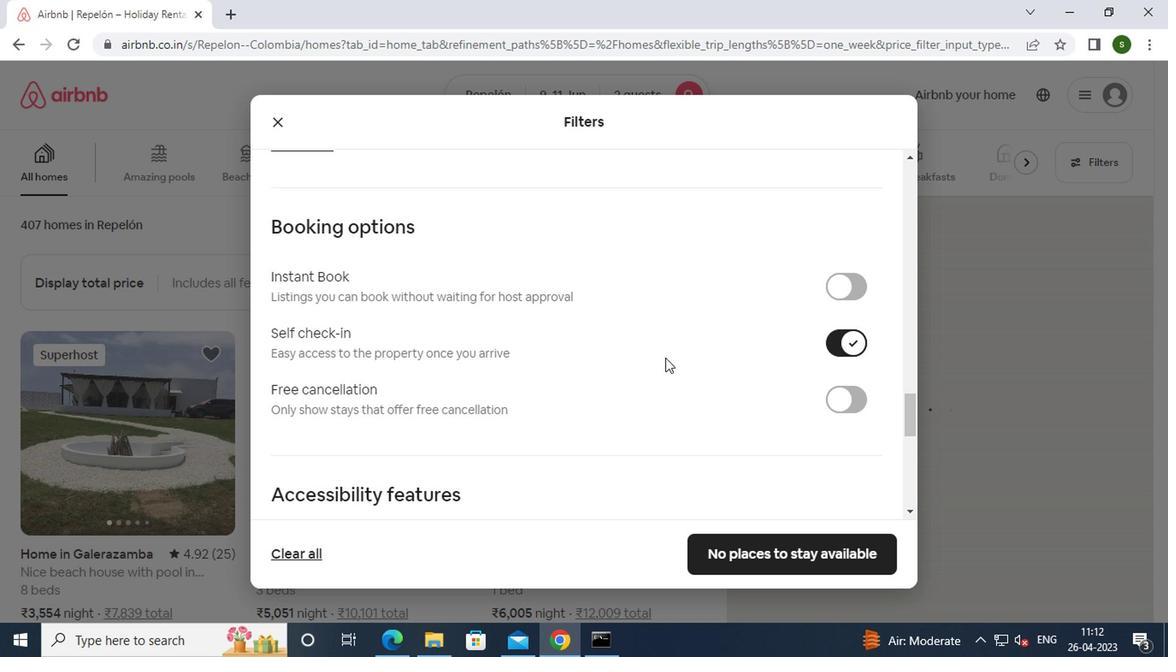 
Action: Mouse scrolled (661, 357) with delta (0, 0)
Screenshot: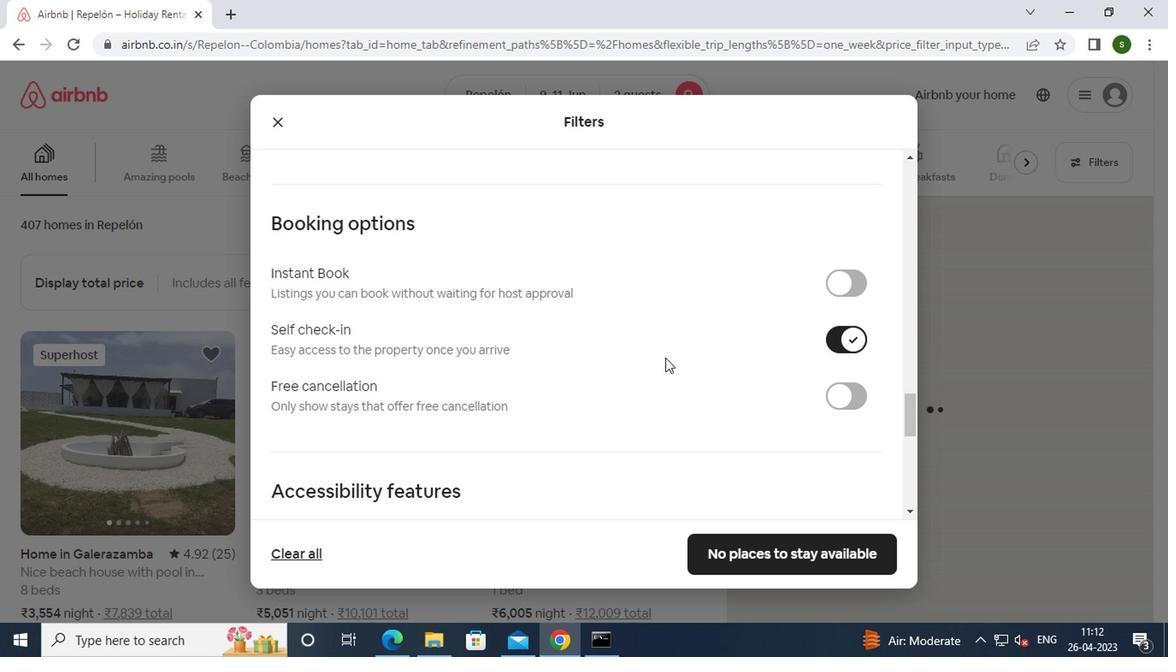 
Action: Mouse scrolled (661, 357) with delta (0, 0)
Screenshot: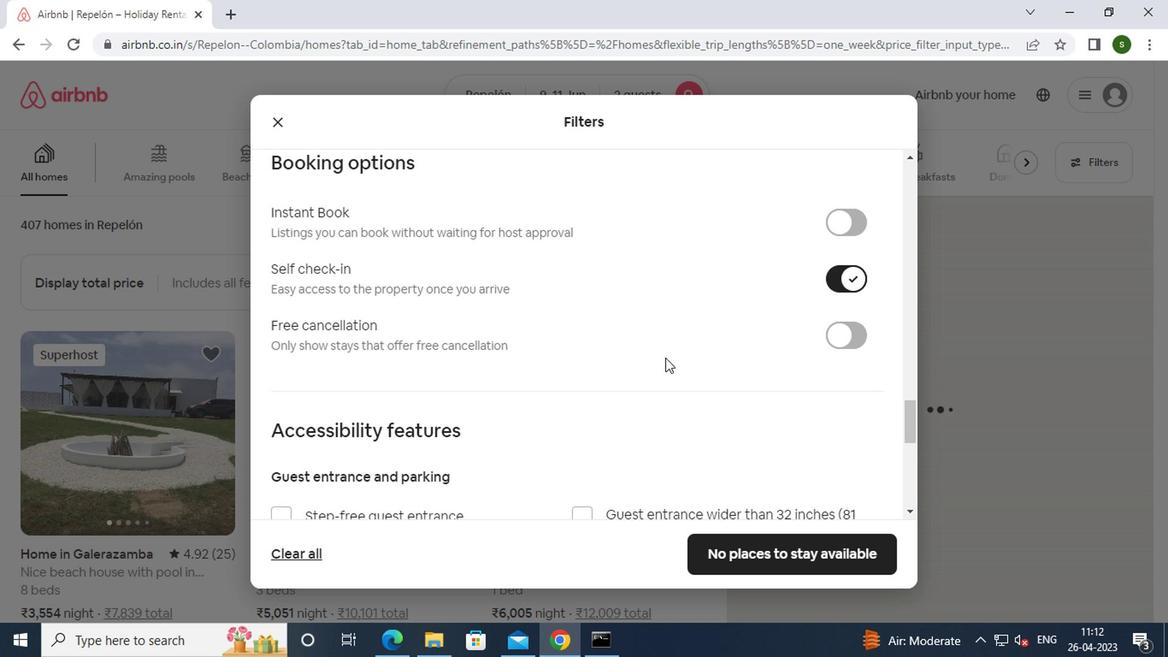 
Action: Mouse scrolled (661, 357) with delta (0, 0)
Screenshot: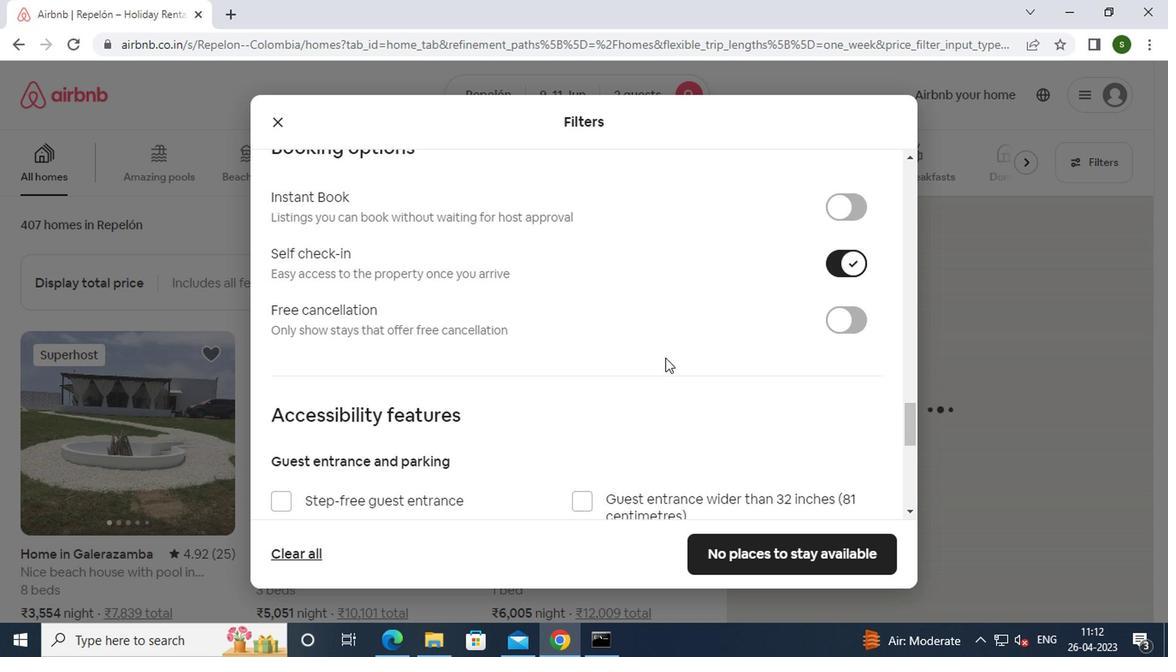 
Action: Mouse scrolled (661, 357) with delta (0, 0)
Screenshot: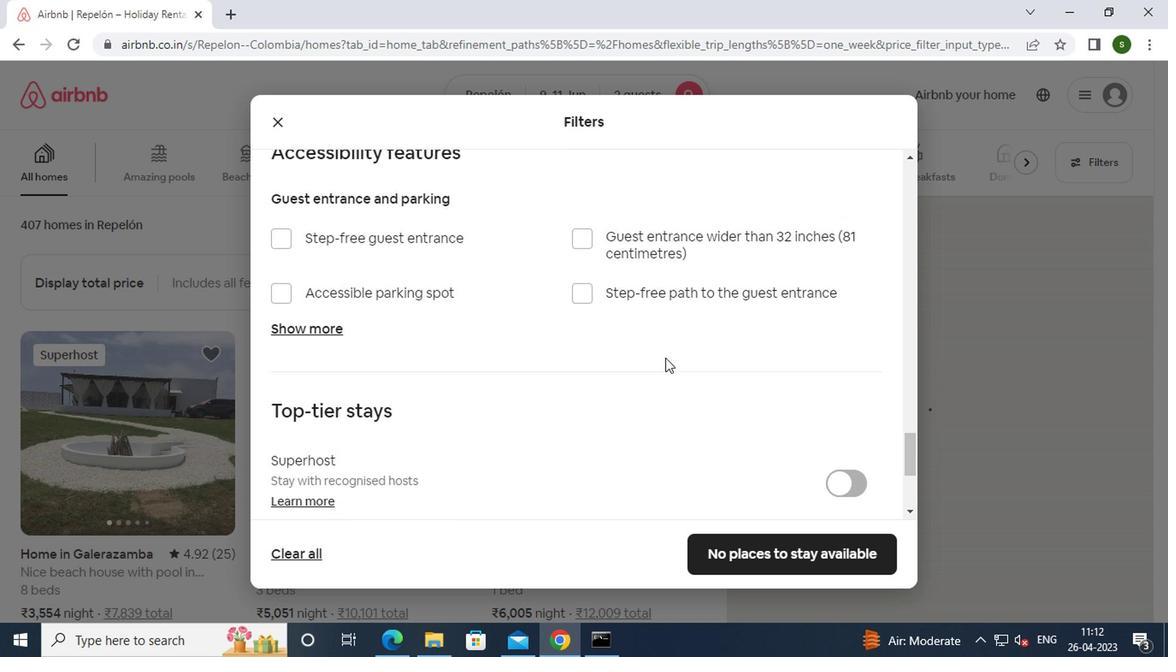 
Action: Mouse scrolled (661, 357) with delta (0, 0)
Screenshot: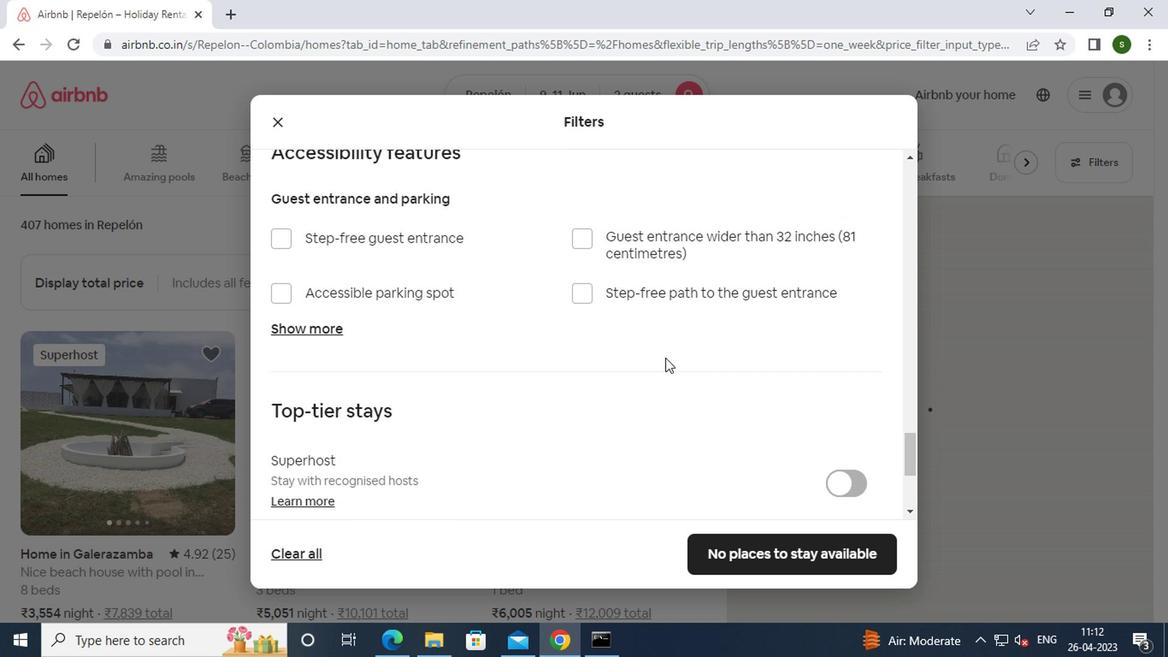 
Action: Mouse scrolled (661, 357) with delta (0, 0)
Screenshot: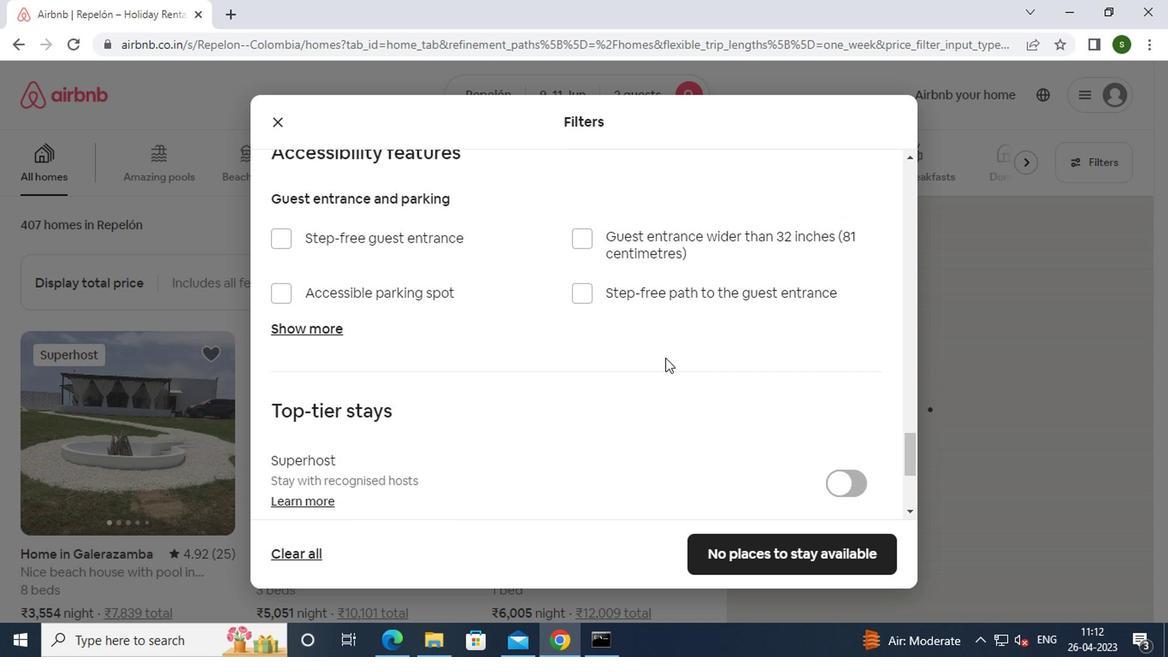 
Action: Mouse scrolled (661, 357) with delta (0, 0)
Screenshot: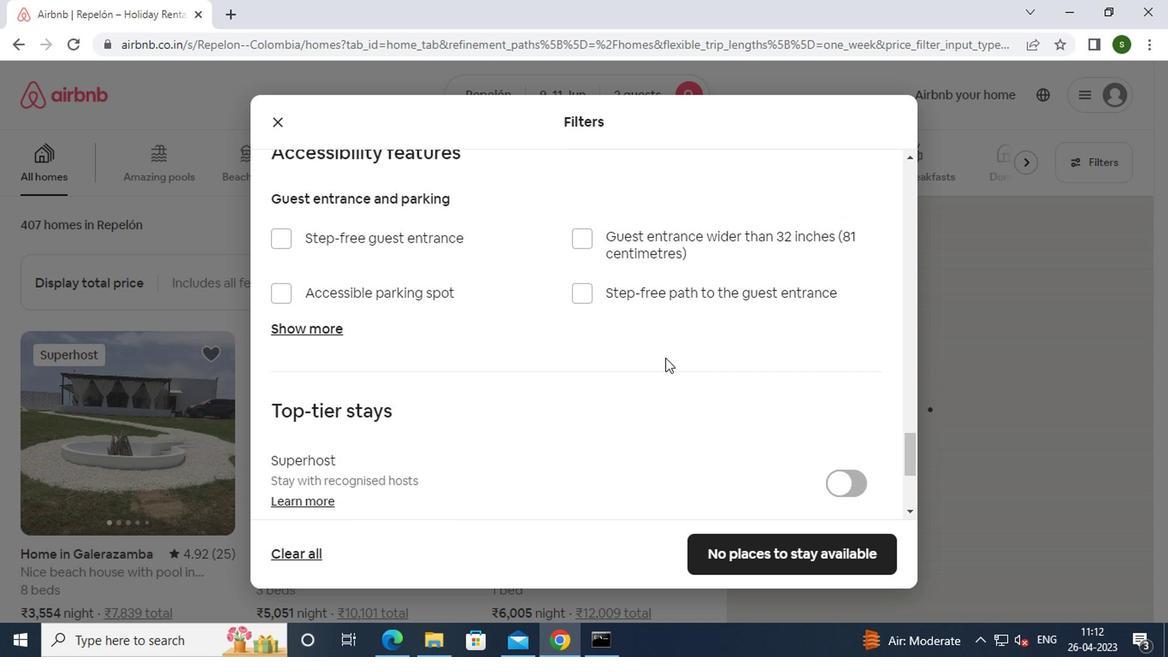 
Action: Mouse scrolled (661, 357) with delta (0, 0)
Screenshot: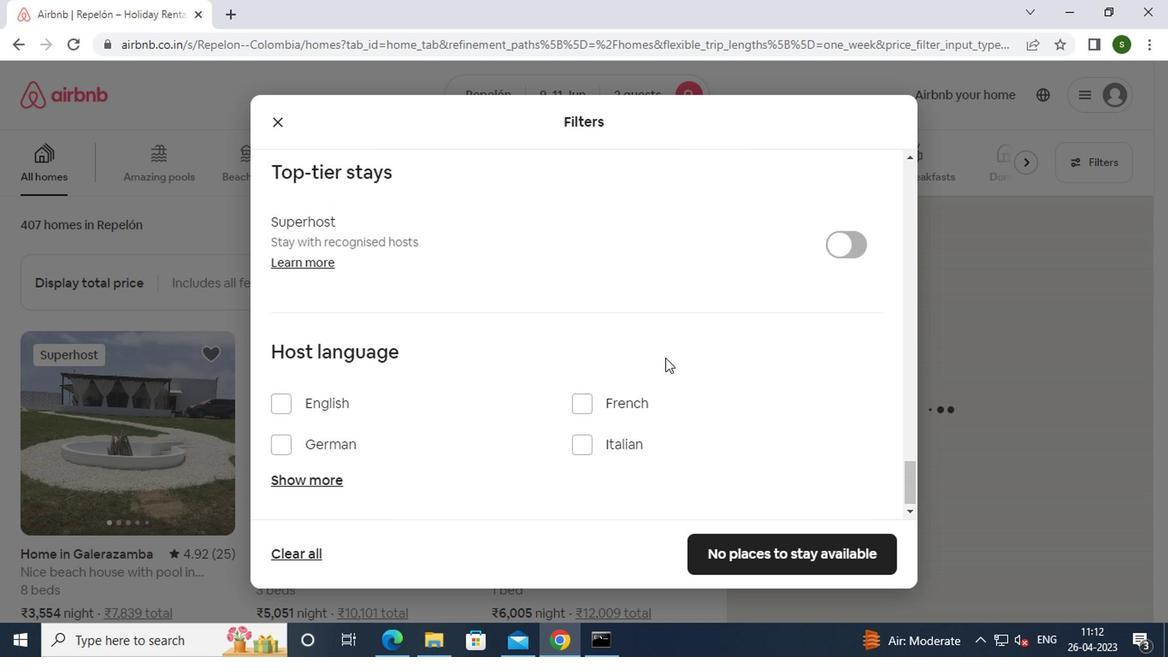 
Action: Mouse scrolled (661, 357) with delta (0, 0)
Screenshot: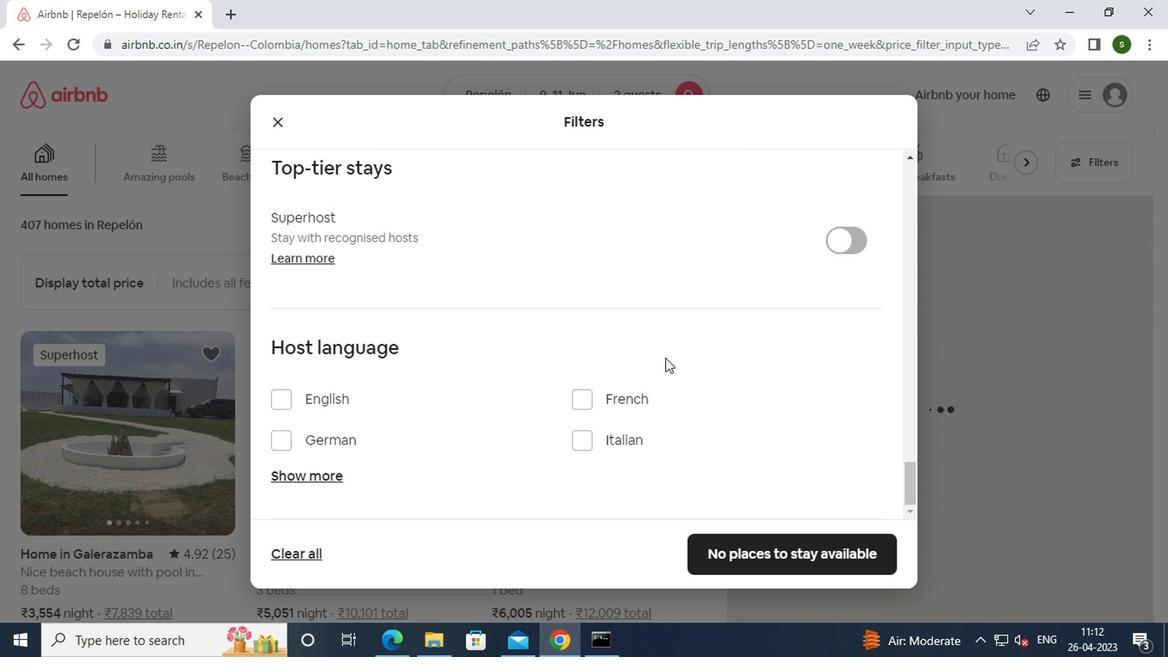 
Action: Mouse moved to (342, 394)
Screenshot: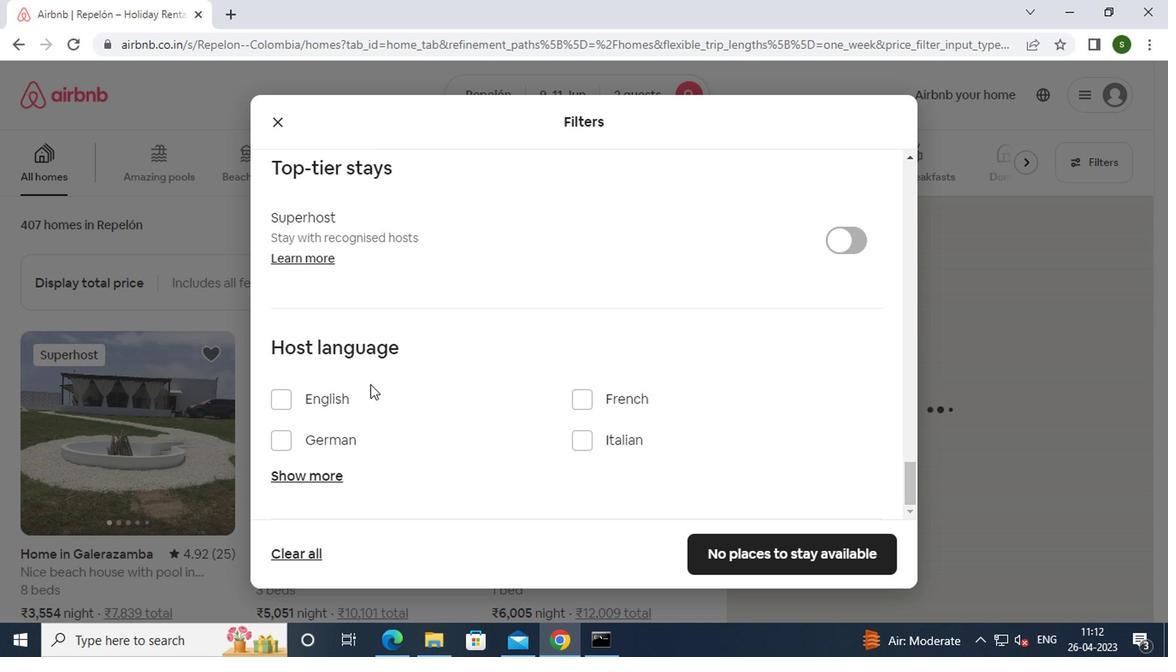 
Action: Mouse pressed left at (342, 394)
Screenshot: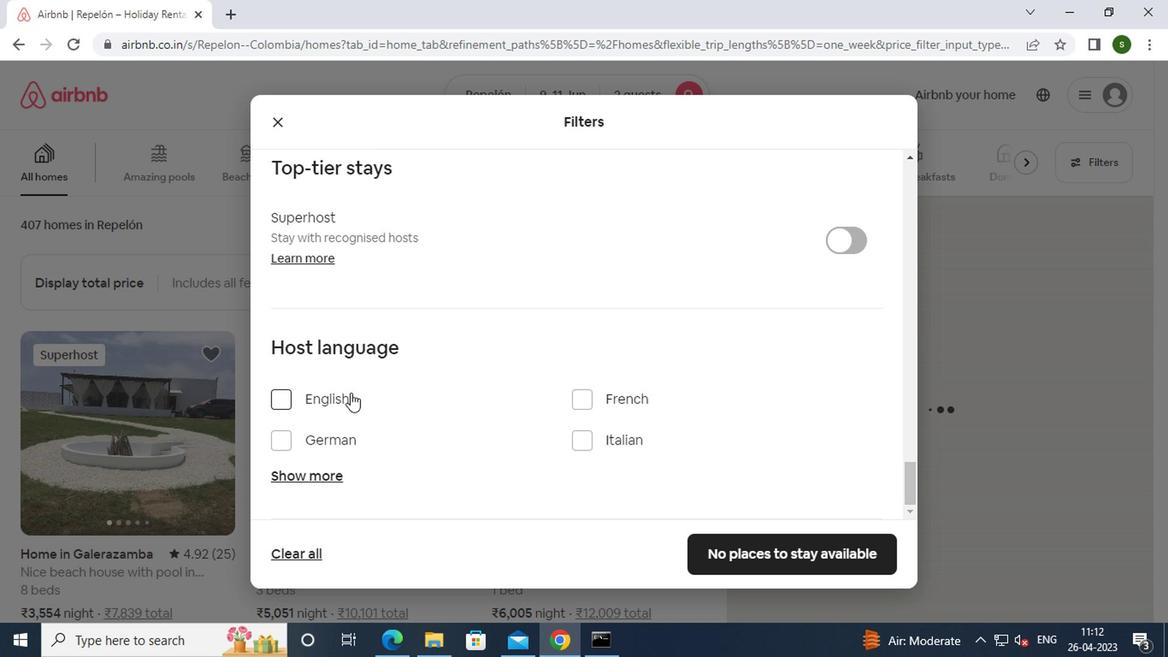 
Action: Mouse moved to (733, 538)
Screenshot: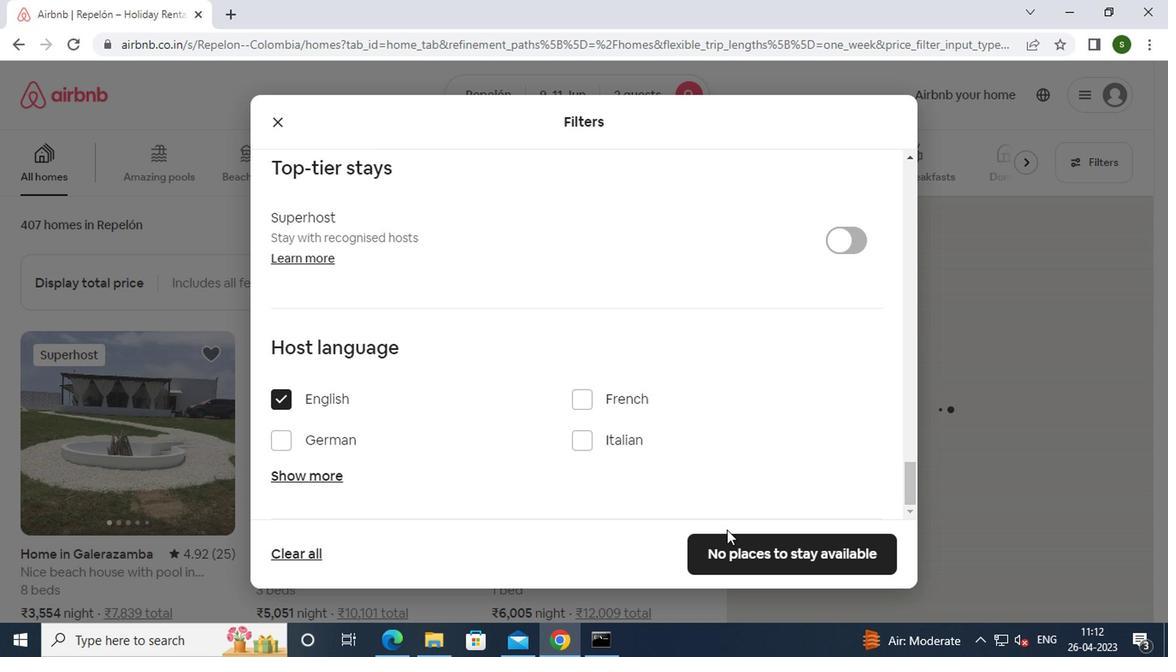 
Action: Mouse pressed left at (733, 538)
Screenshot: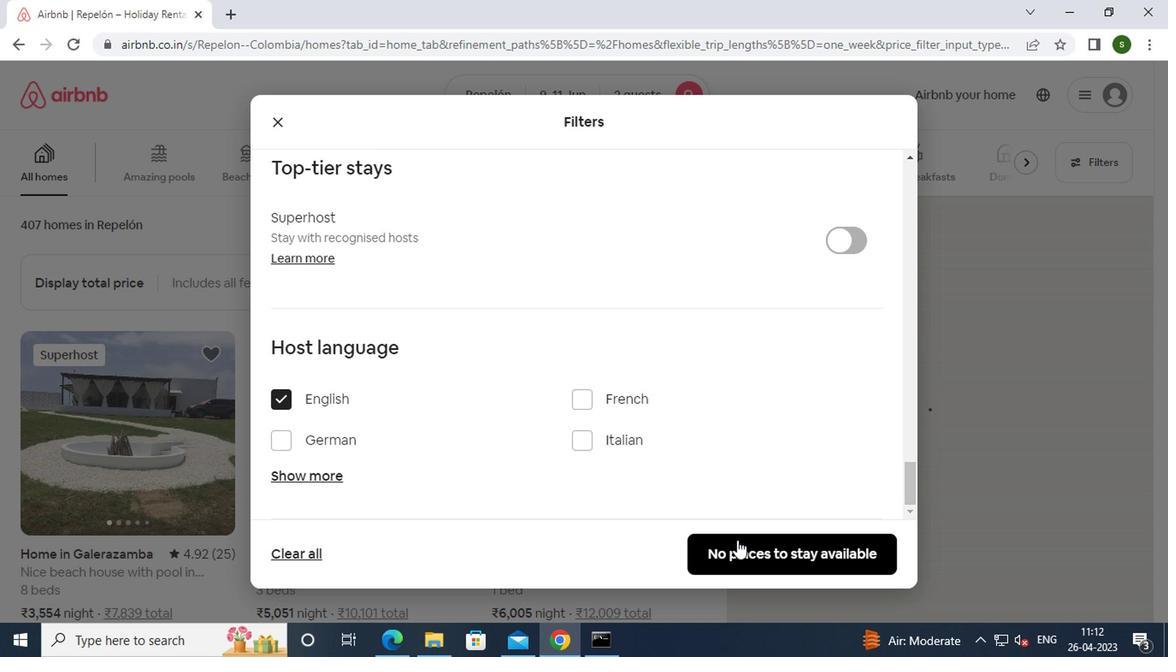 
